 Task: Search one way flight ticket for 2 adults, 2 children, 2 infants in seat in first from Green Bay: Green Bay-austin Straubel International Airport to Laramie: Laramie Regional Airport on 5-3-2023. Choice of flights is American. Number of bags: 2 checked bags. Price is upto 50000. Outbound departure time preference is 22:30.
Action: Mouse moved to (409, 357)
Screenshot: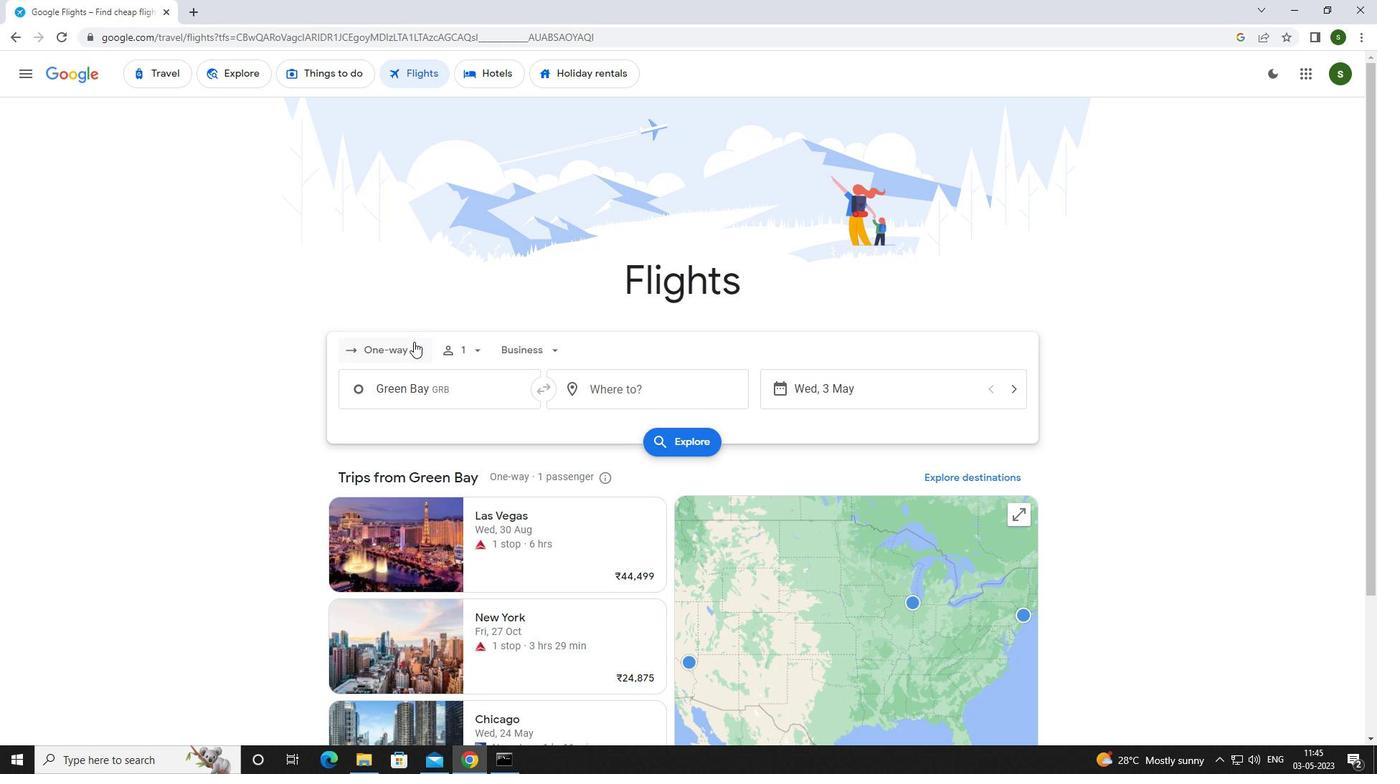 
Action: Mouse pressed left at (409, 357)
Screenshot: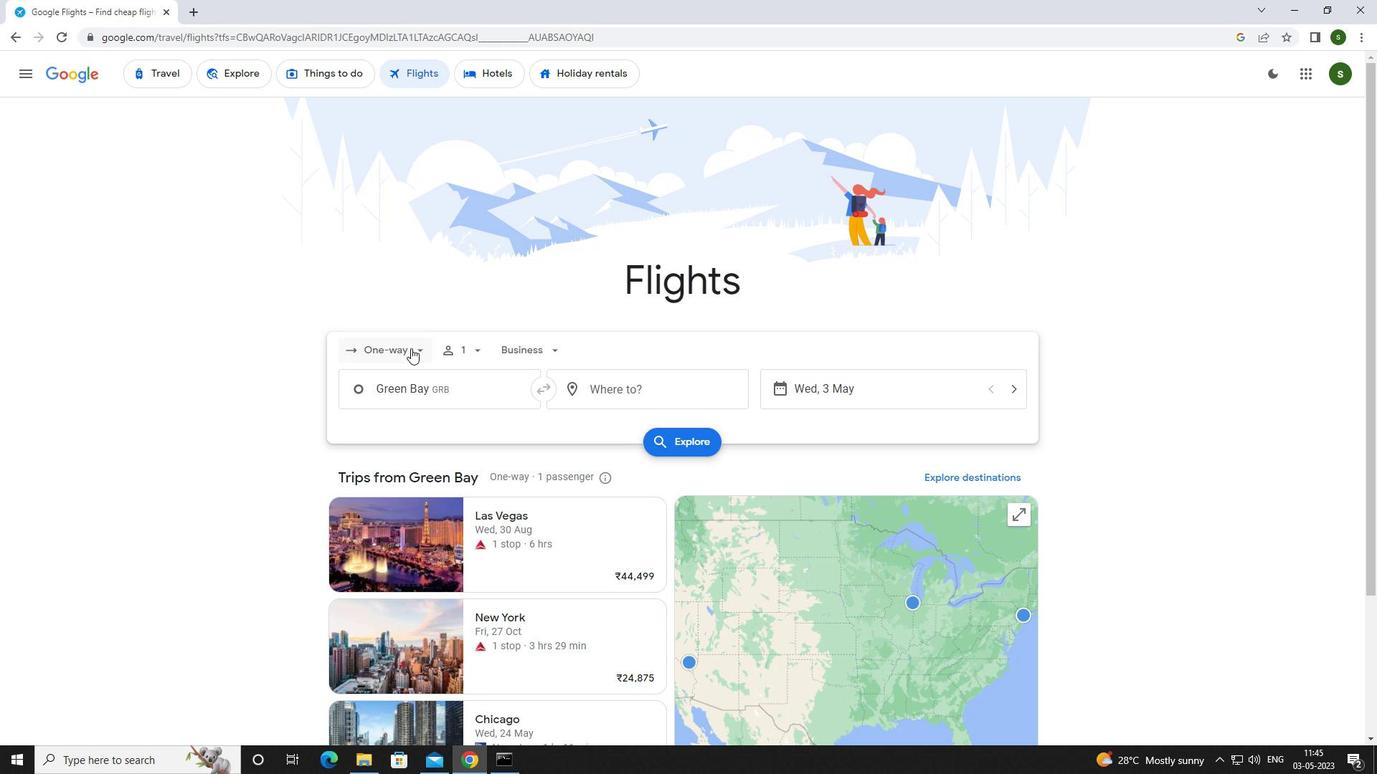 
Action: Mouse moved to (411, 411)
Screenshot: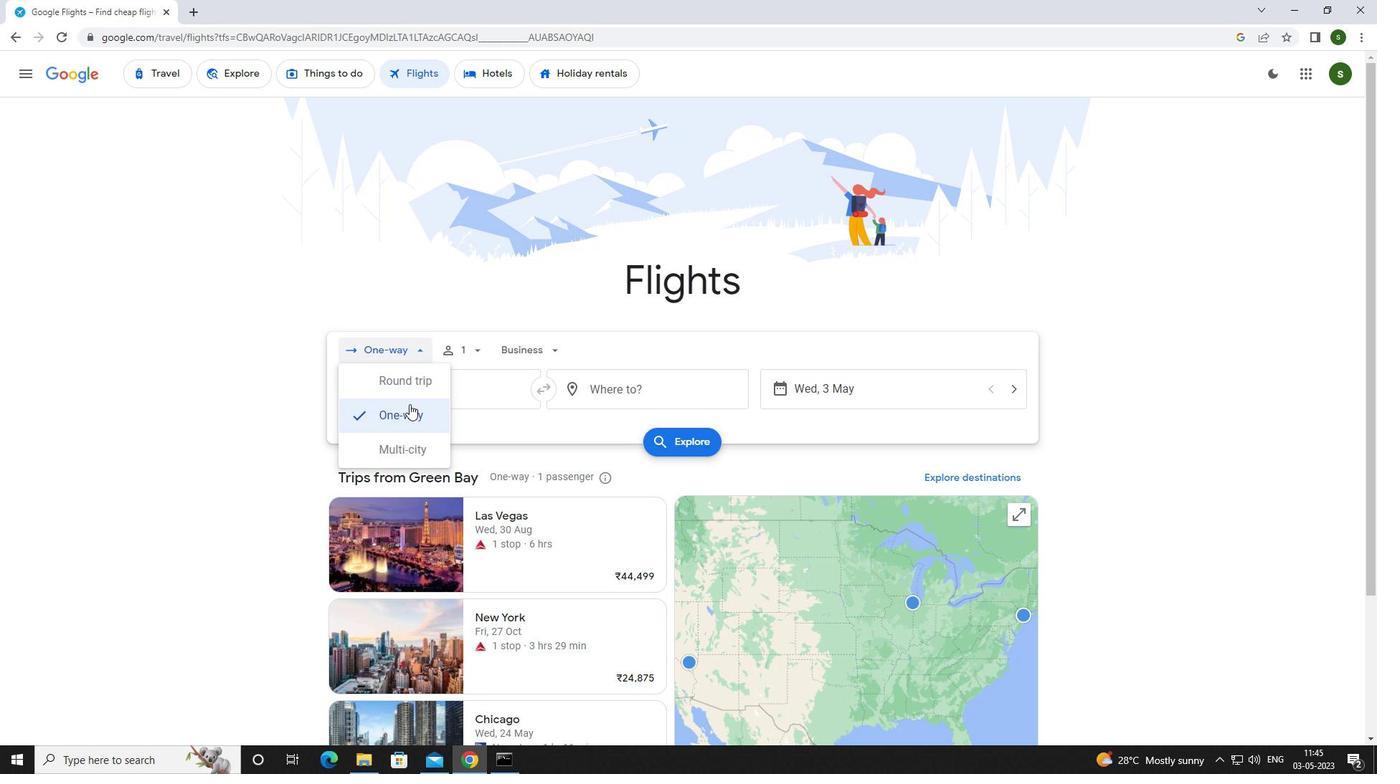 
Action: Mouse pressed left at (411, 411)
Screenshot: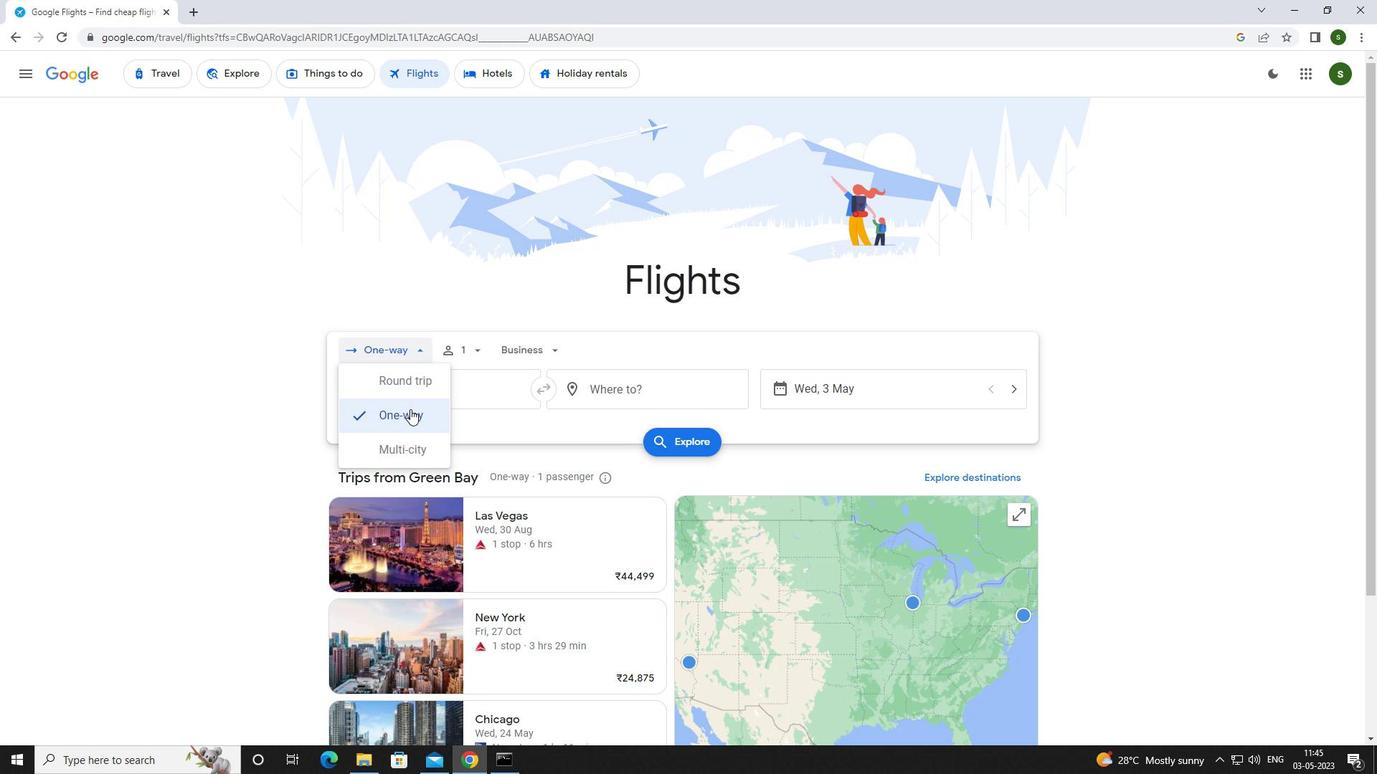 
Action: Mouse moved to (465, 345)
Screenshot: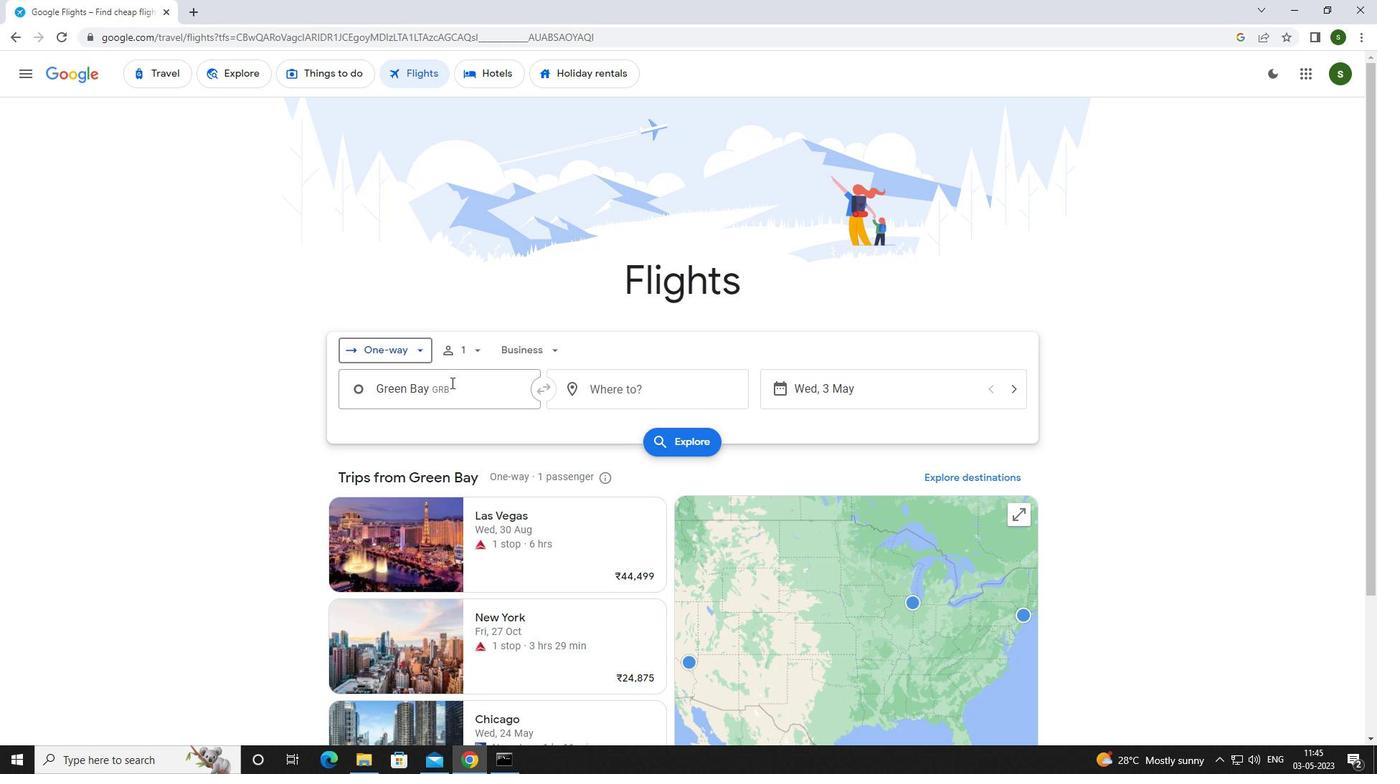 
Action: Mouse pressed left at (465, 345)
Screenshot: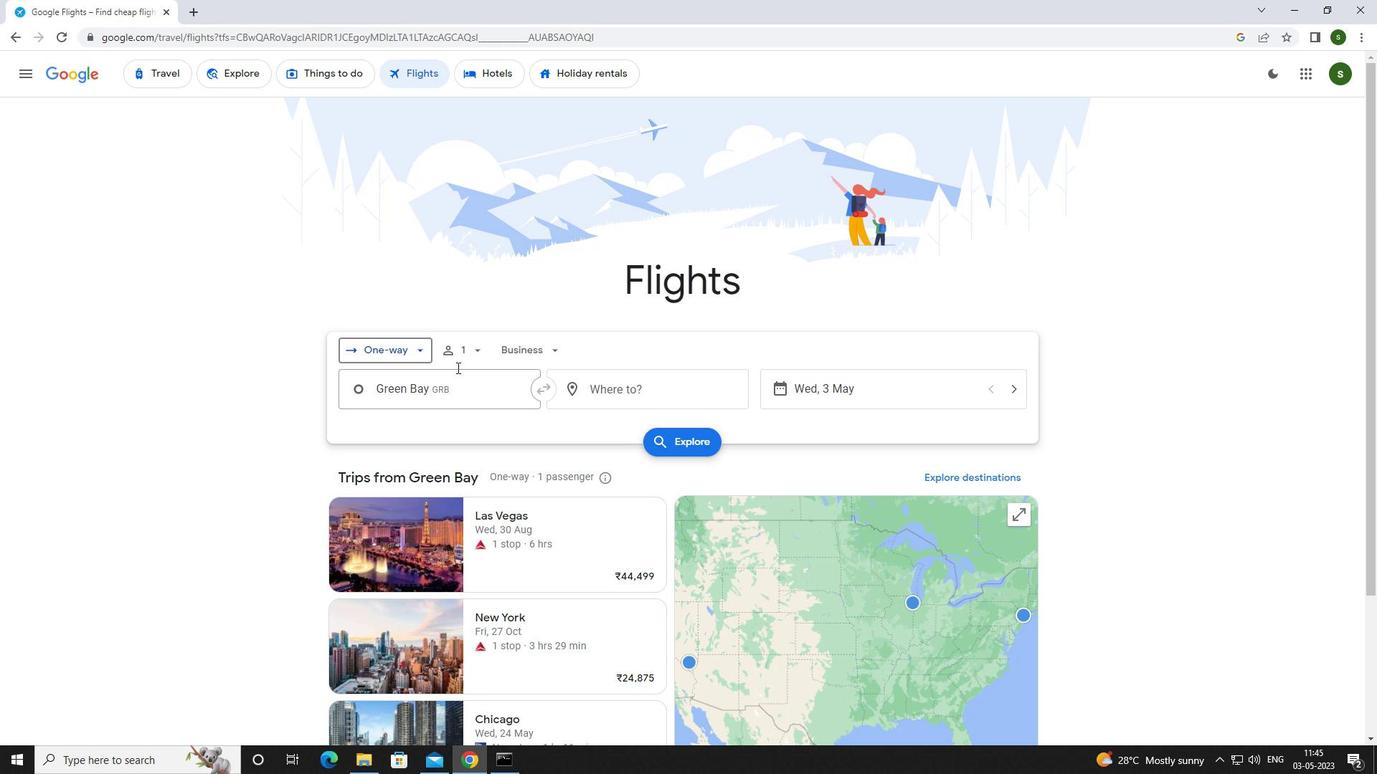 
Action: Mouse moved to (581, 387)
Screenshot: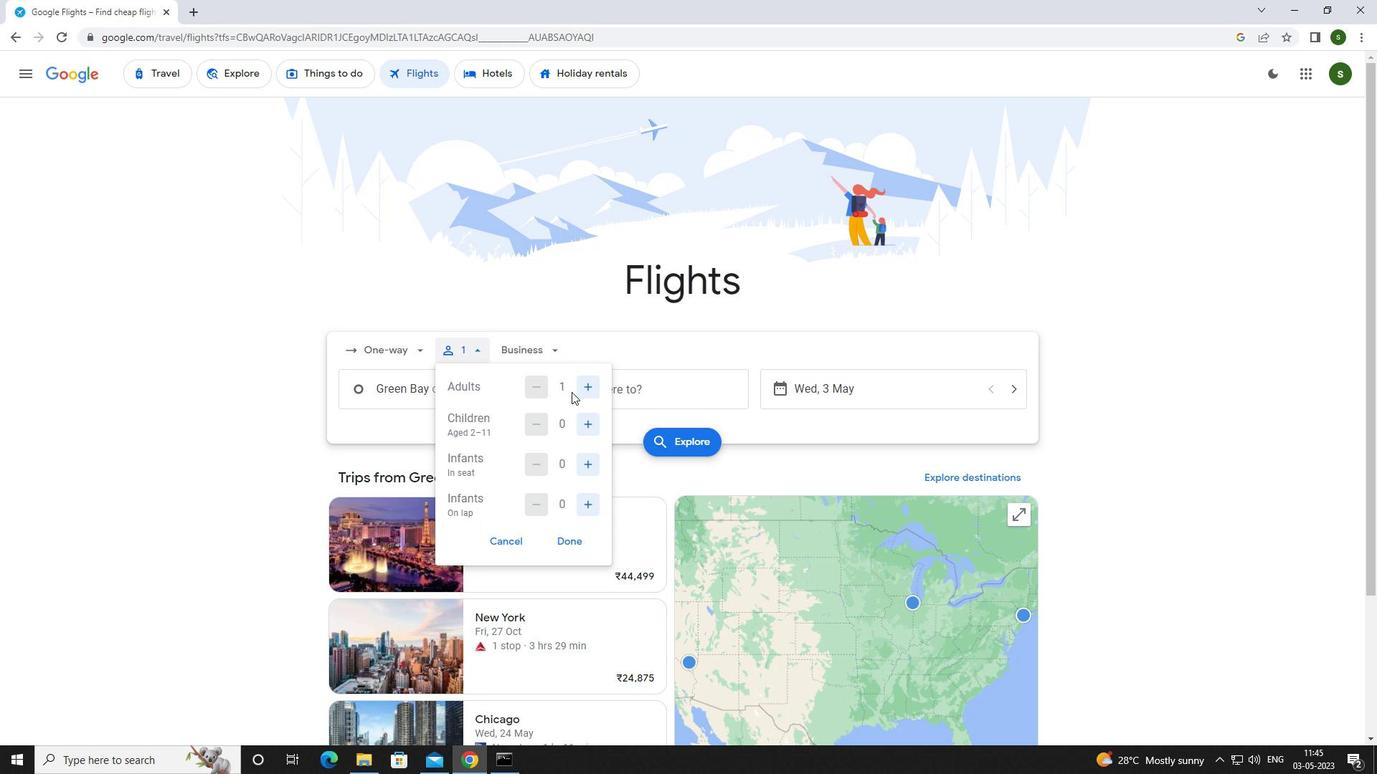 
Action: Mouse pressed left at (581, 387)
Screenshot: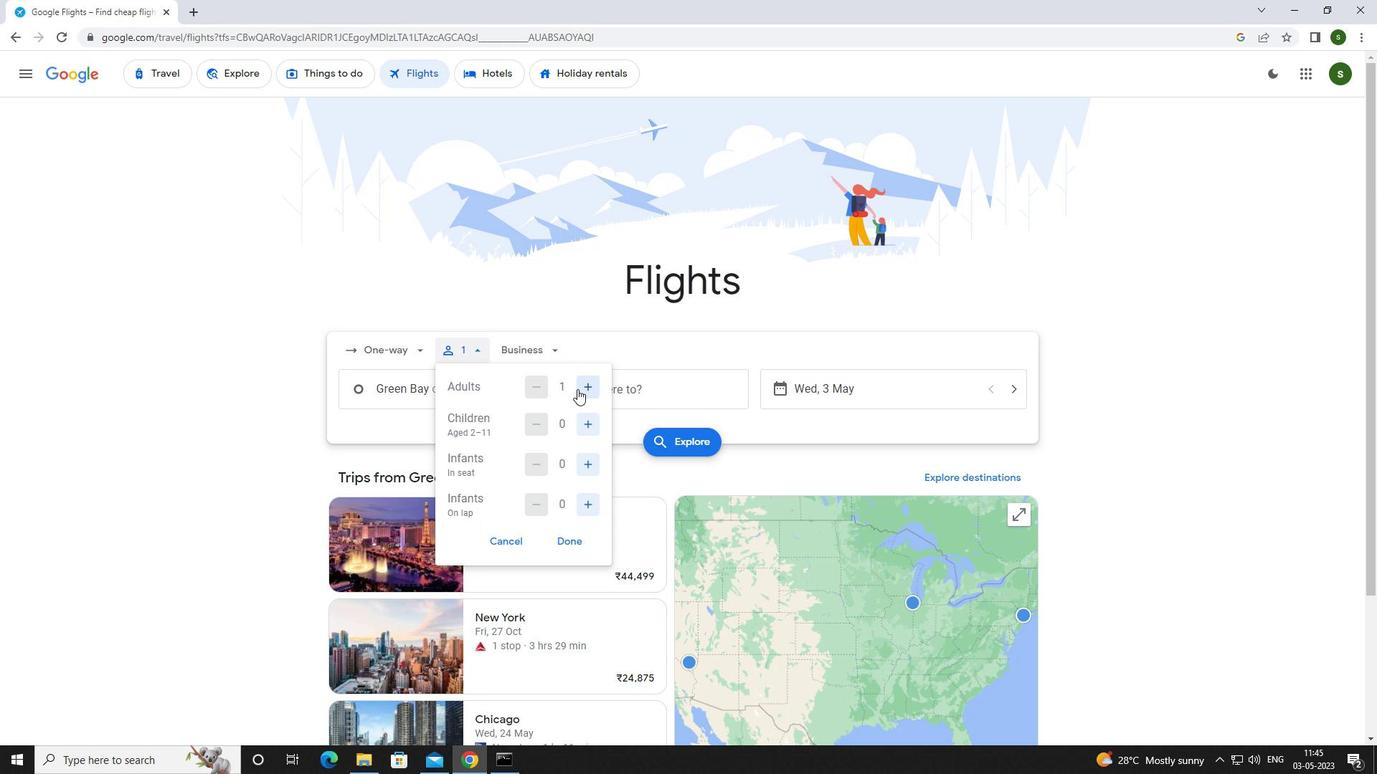 
Action: Mouse moved to (599, 426)
Screenshot: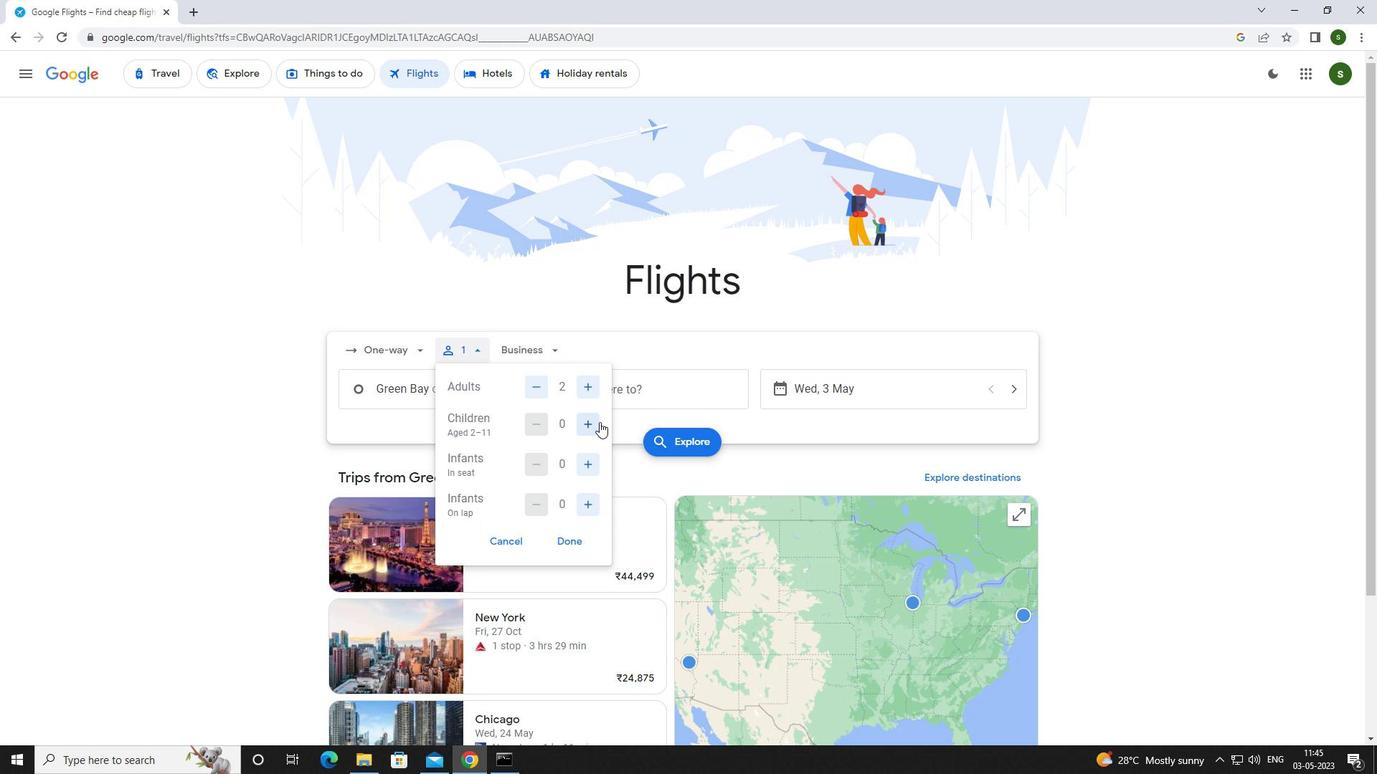 
Action: Mouse pressed left at (599, 426)
Screenshot: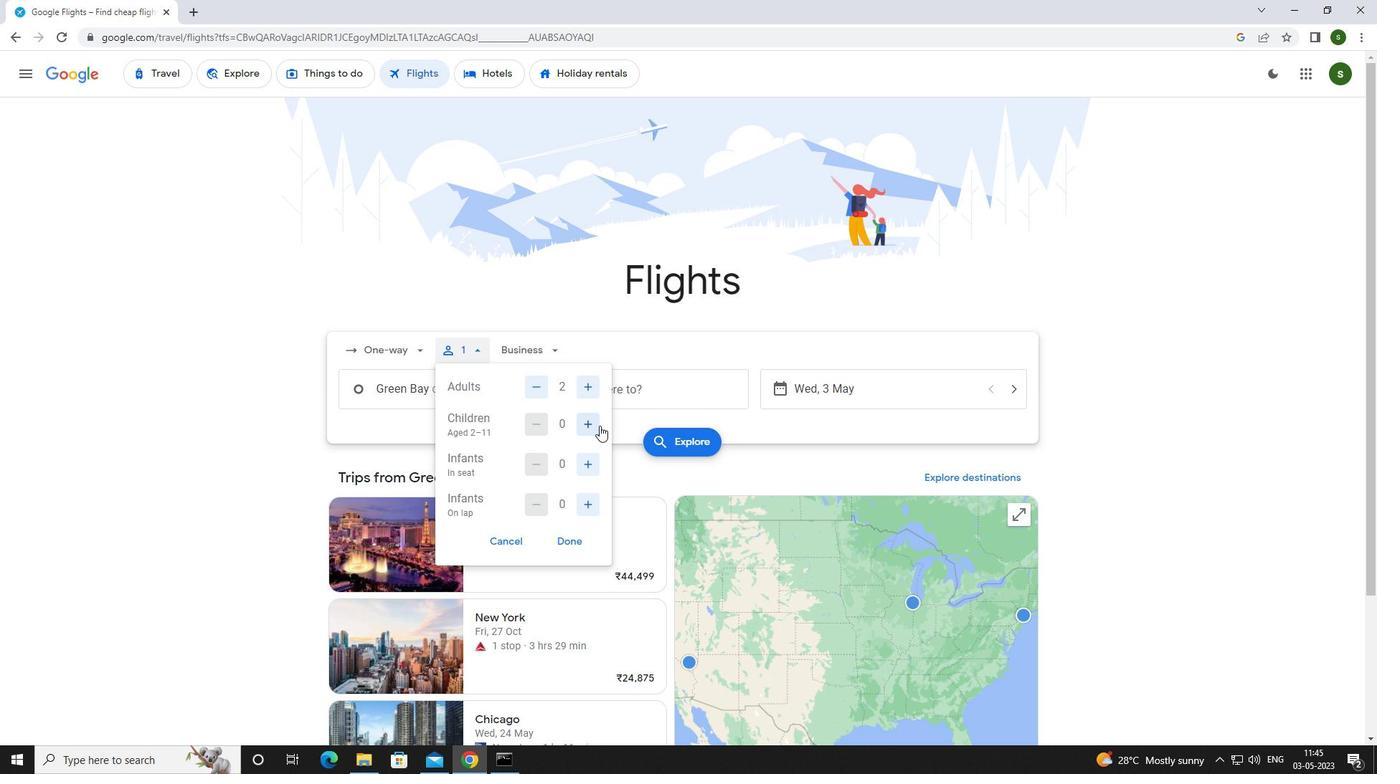 
Action: Mouse pressed left at (599, 426)
Screenshot: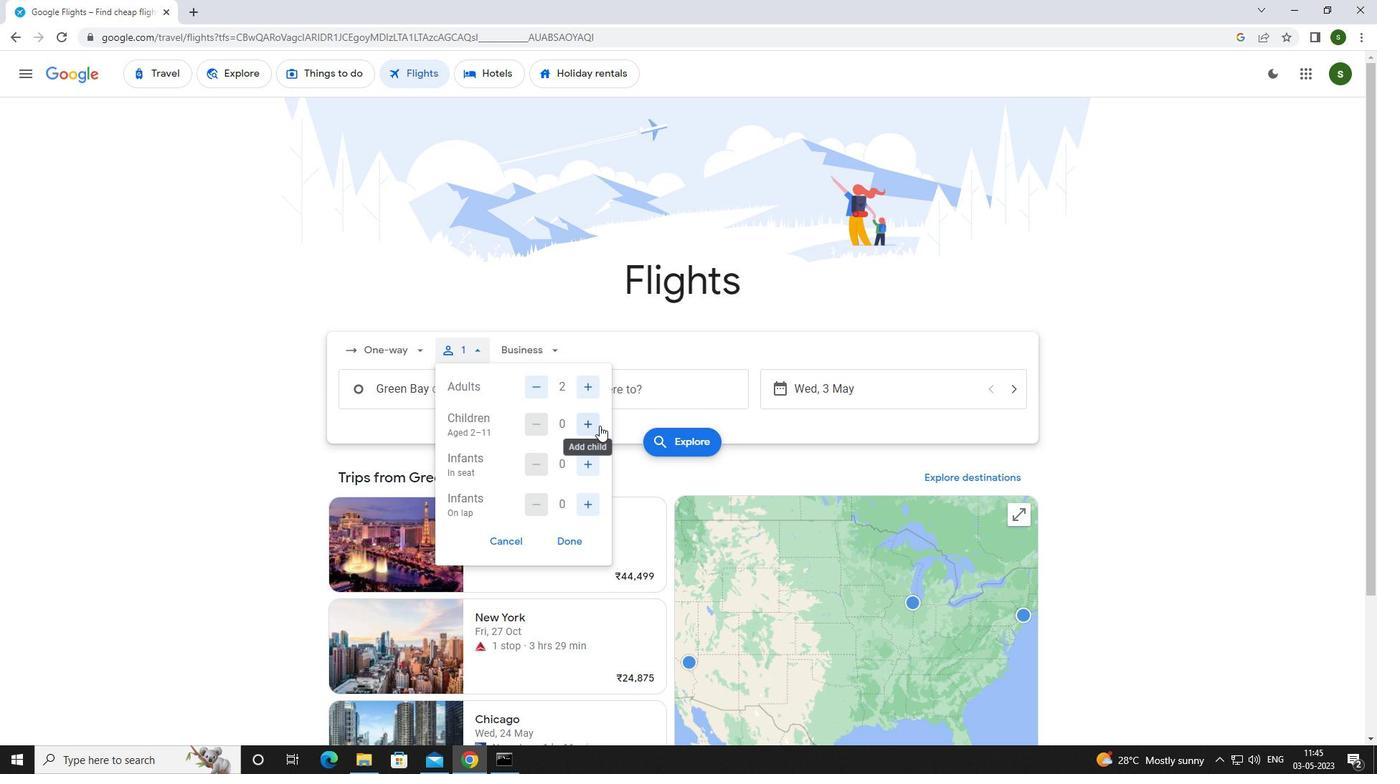 
Action: Mouse moved to (592, 459)
Screenshot: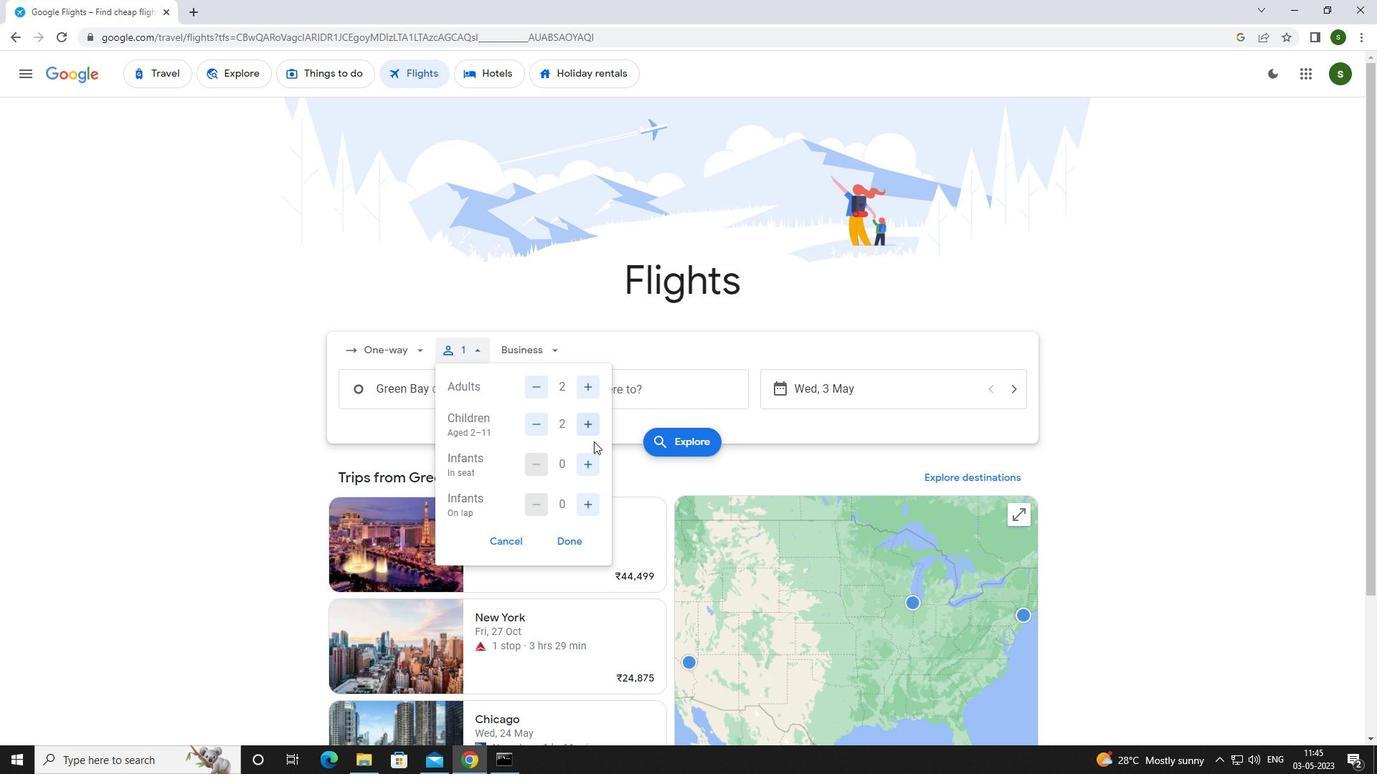
Action: Mouse pressed left at (592, 459)
Screenshot: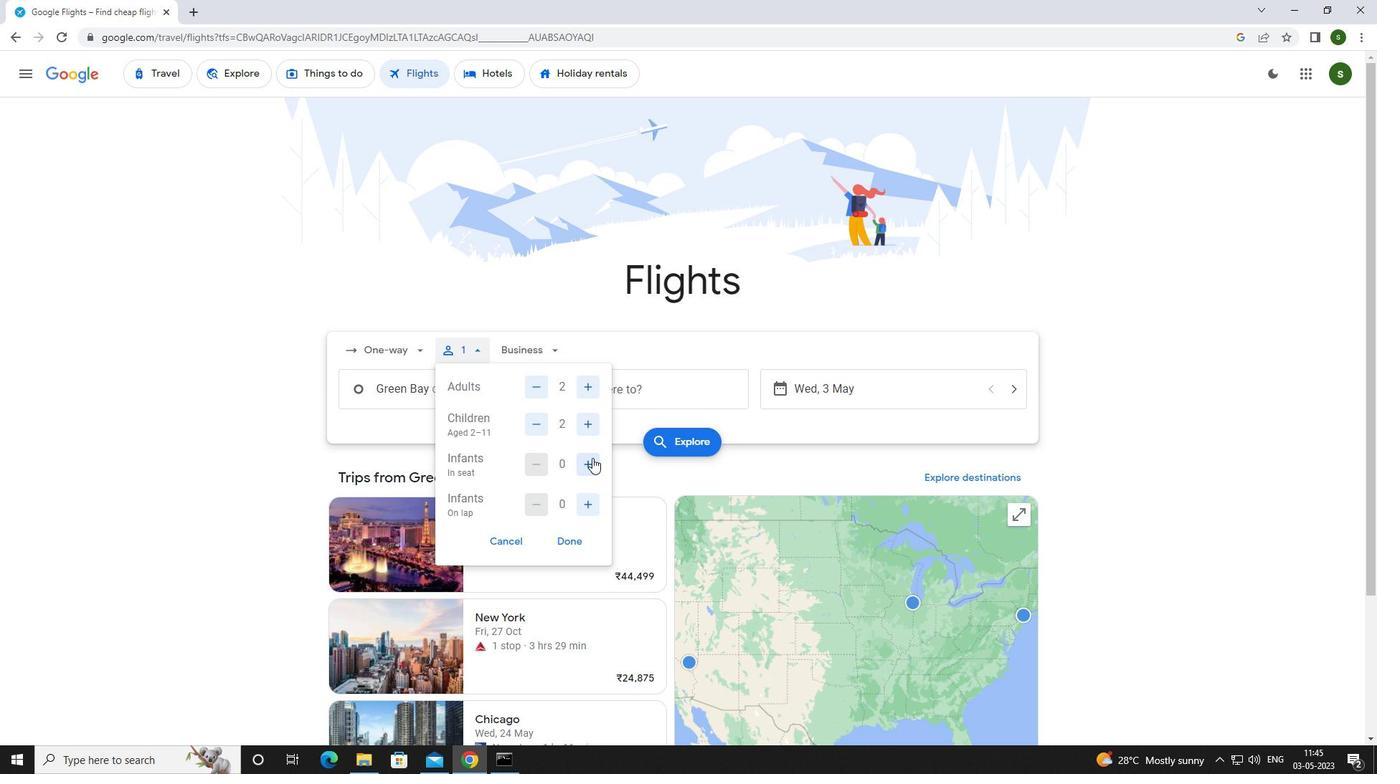 
Action: Mouse pressed left at (592, 459)
Screenshot: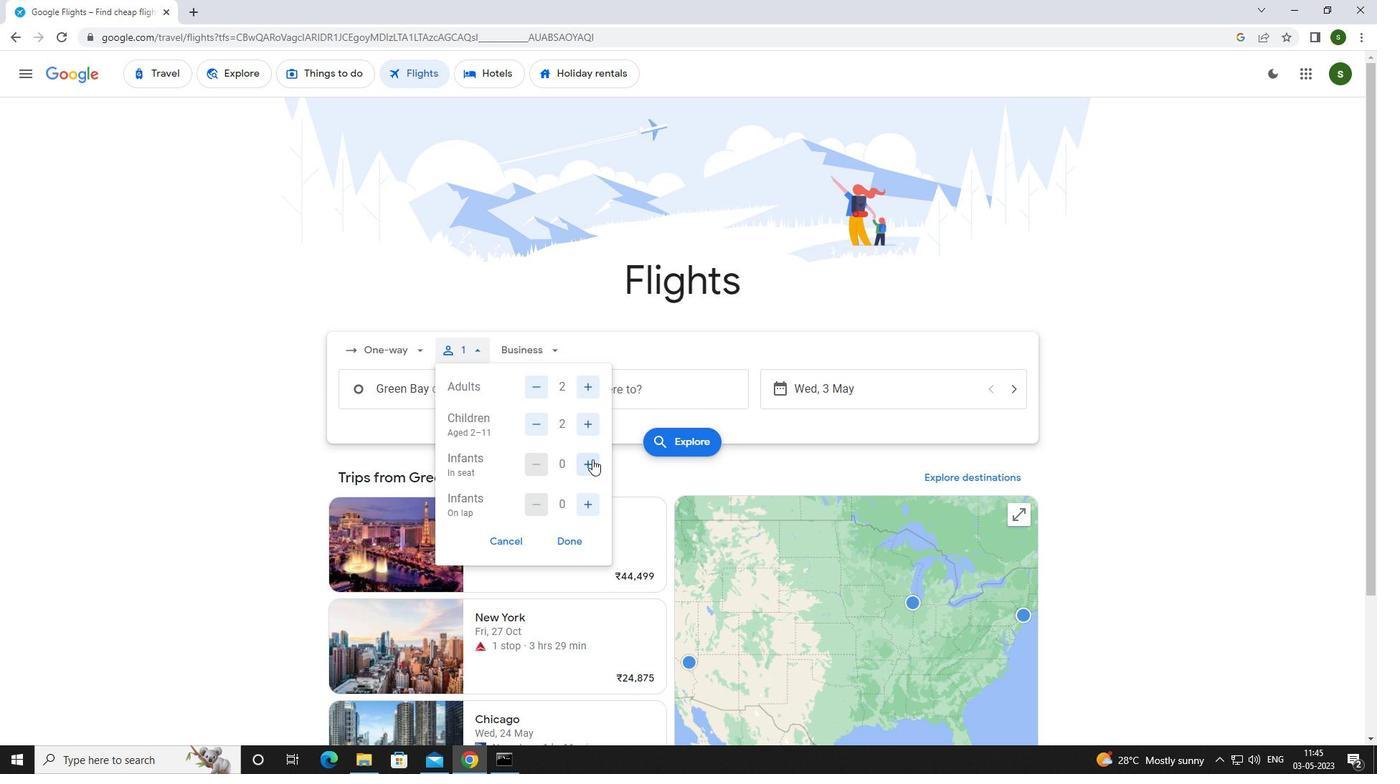 
Action: Mouse moved to (586, 491)
Screenshot: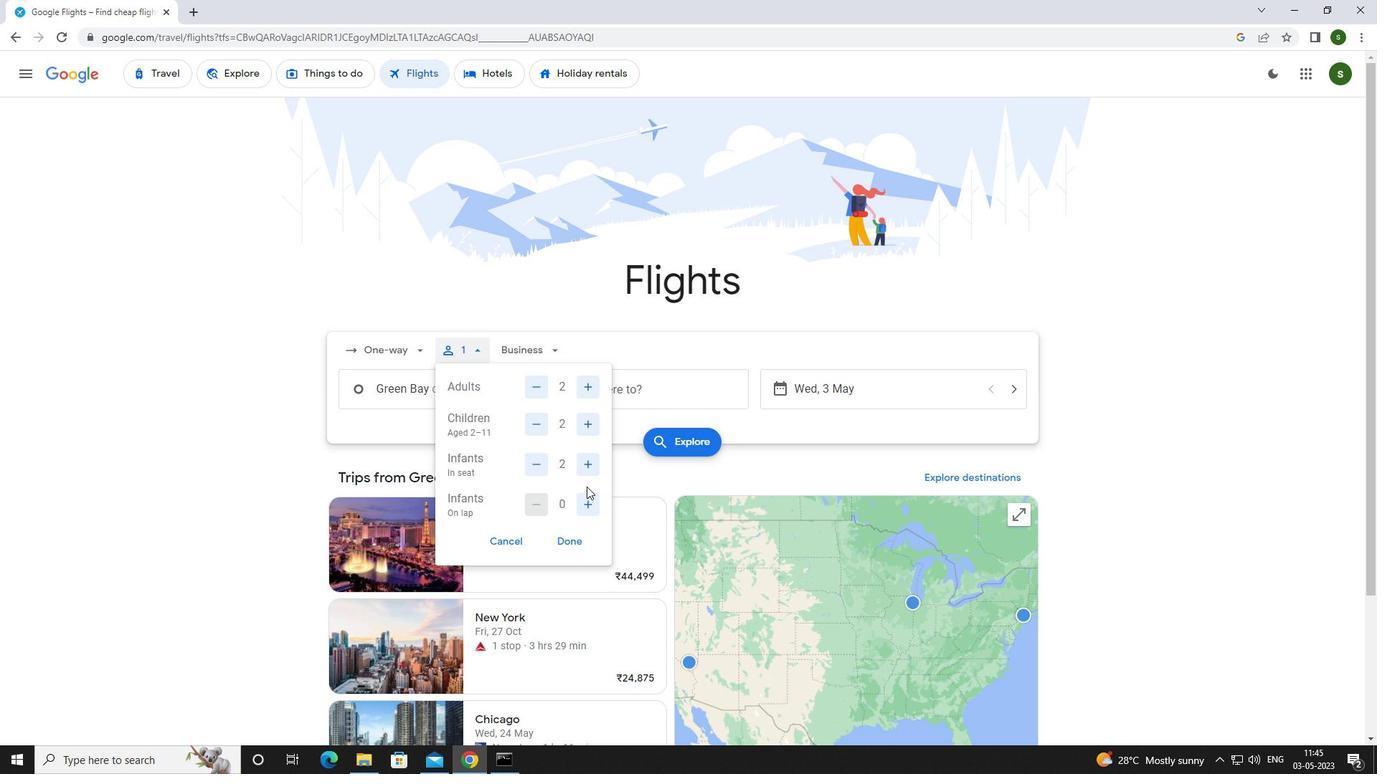 
Action: Mouse pressed left at (586, 491)
Screenshot: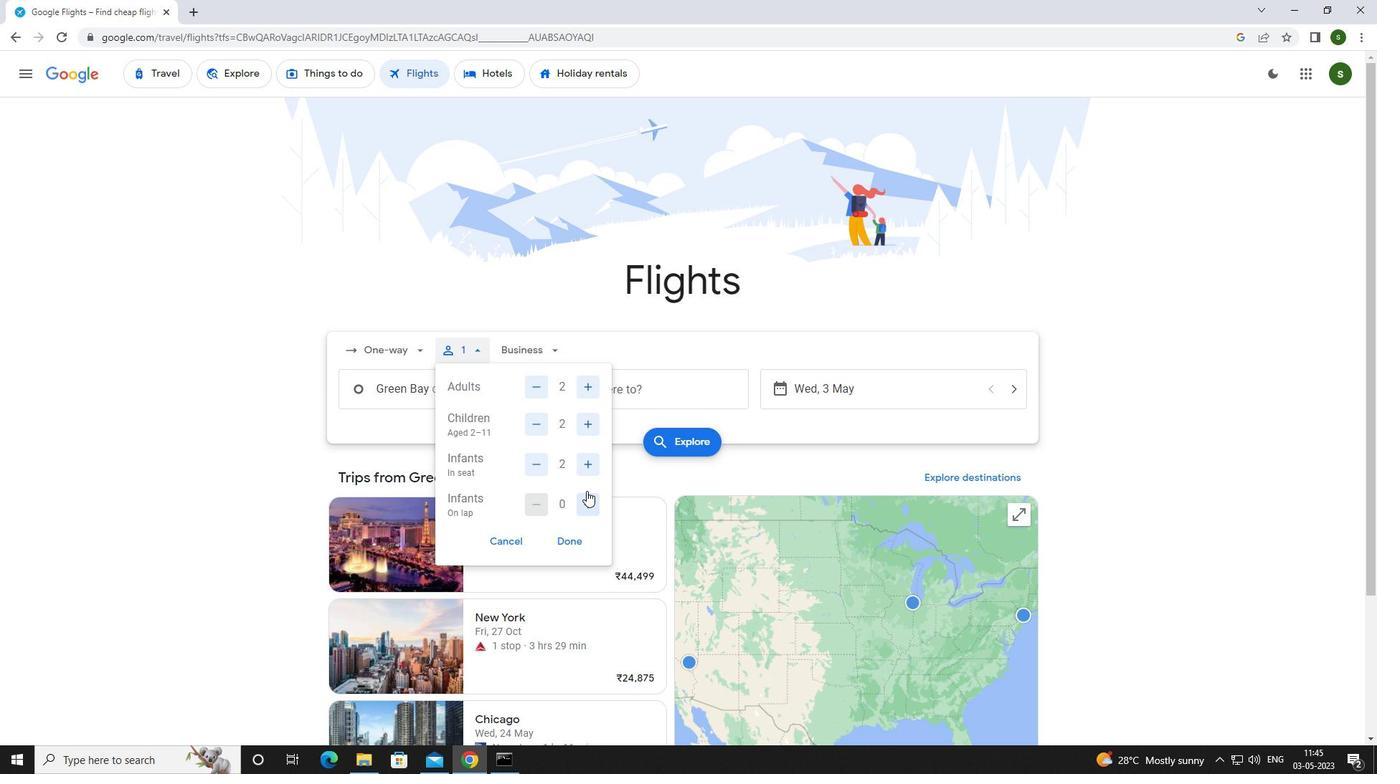 
Action: Mouse moved to (540, 502)
Screenshot: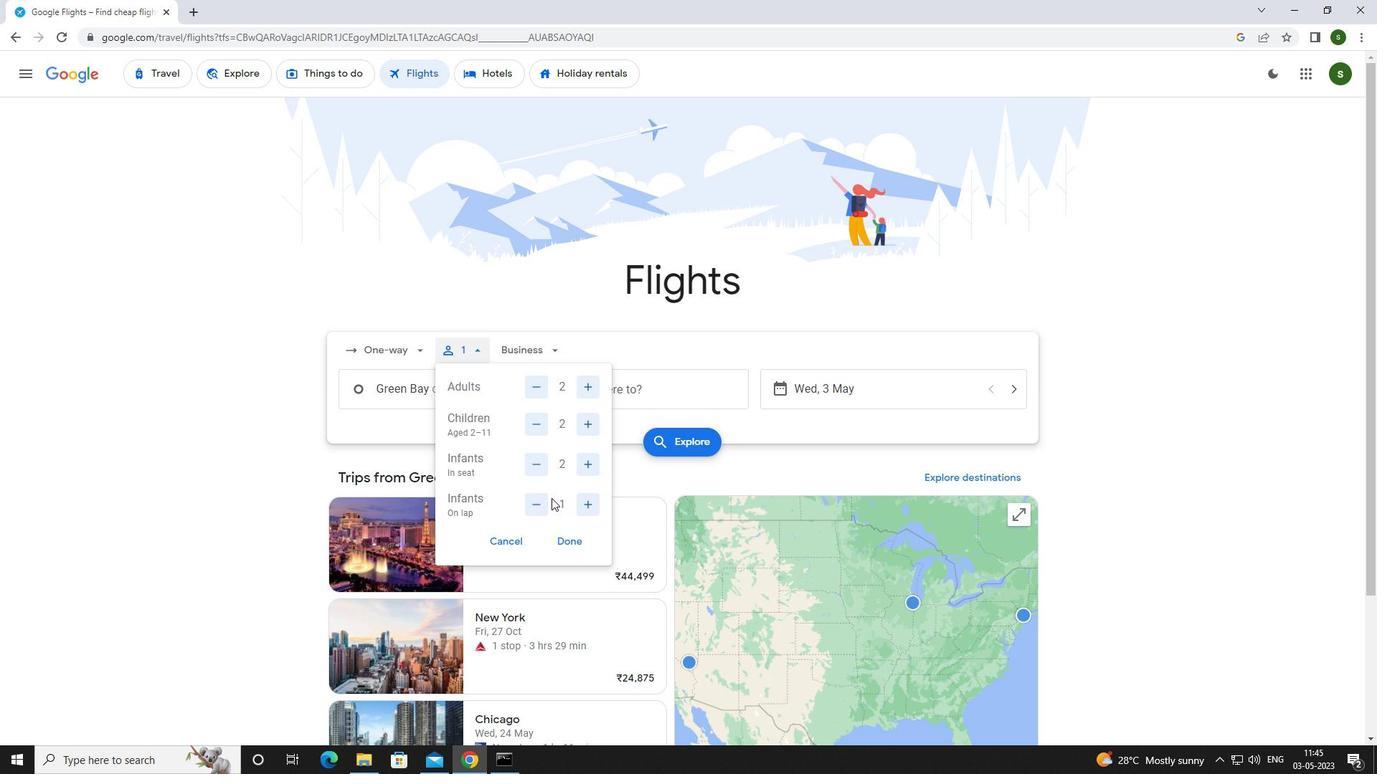 
Action: Mouse pressed left at (540, 502)
Screenshot: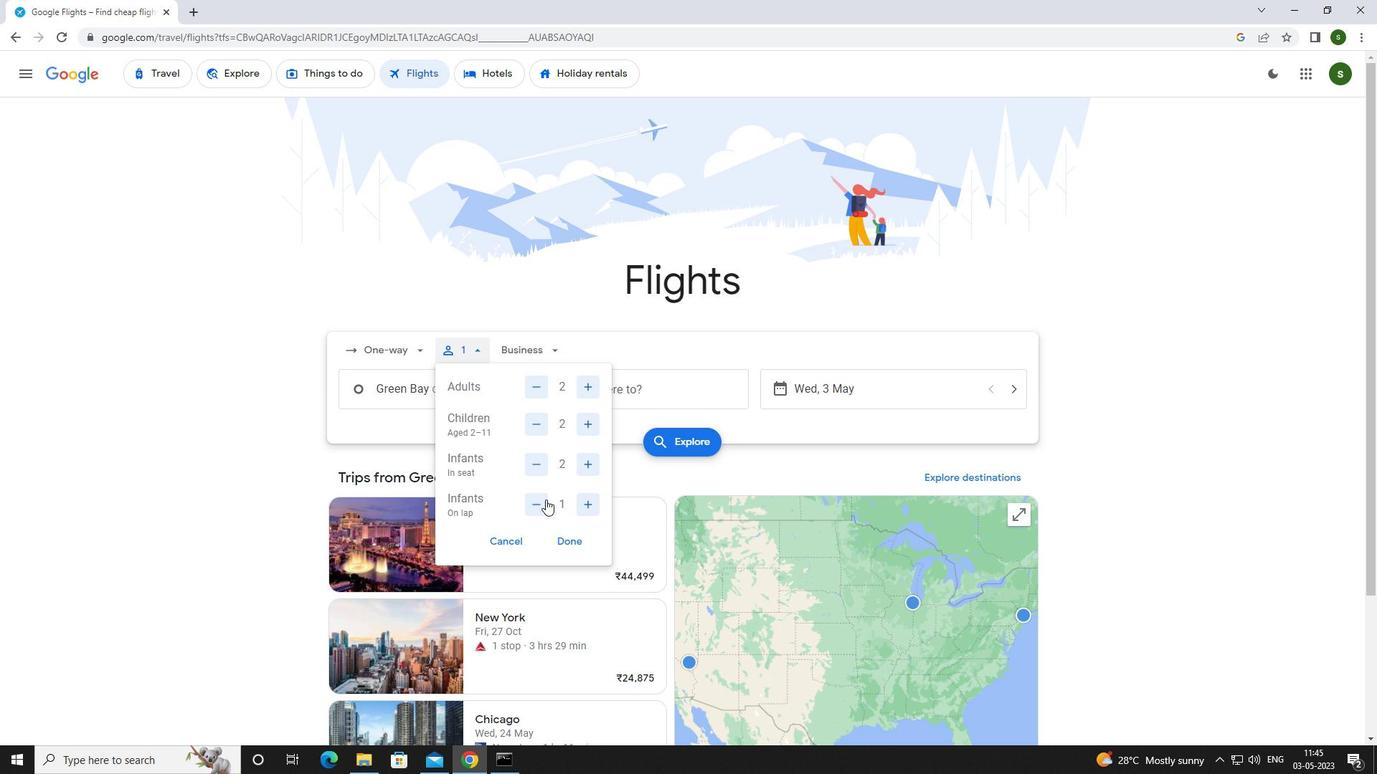 
Action: Mouse moved to (555, 350)
Screenshot: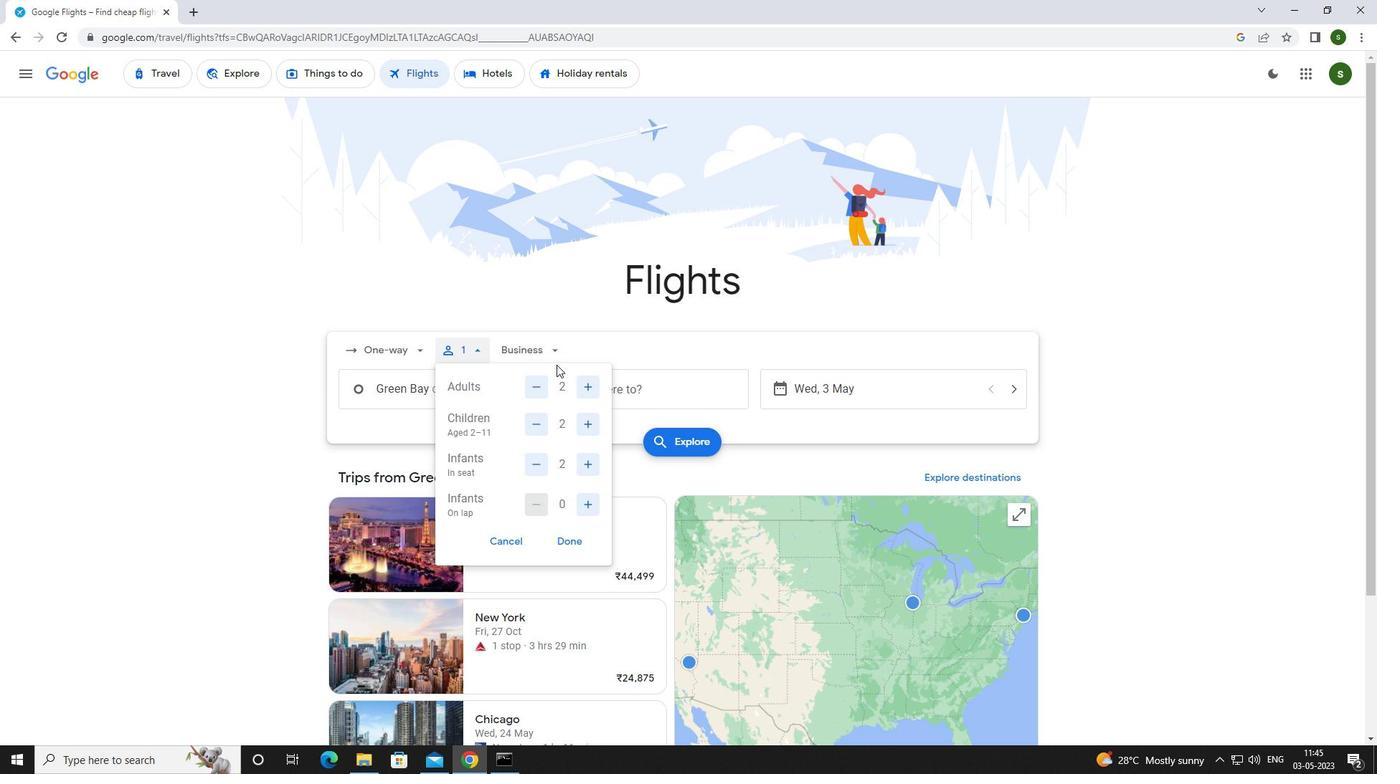 
Action: Mouse pressed left at (555, 350)
Screenshot: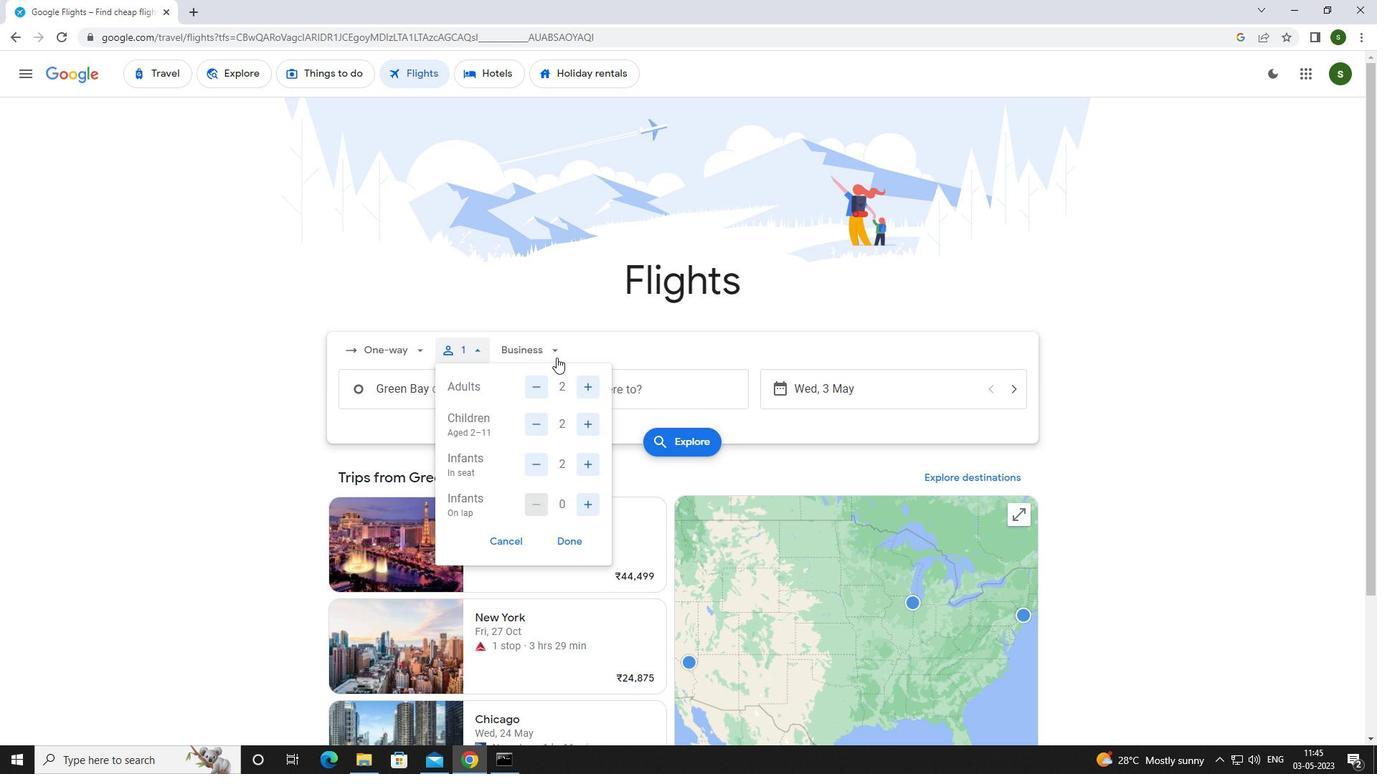 
Action: Mouse moved to (581, 477)
Screenshot: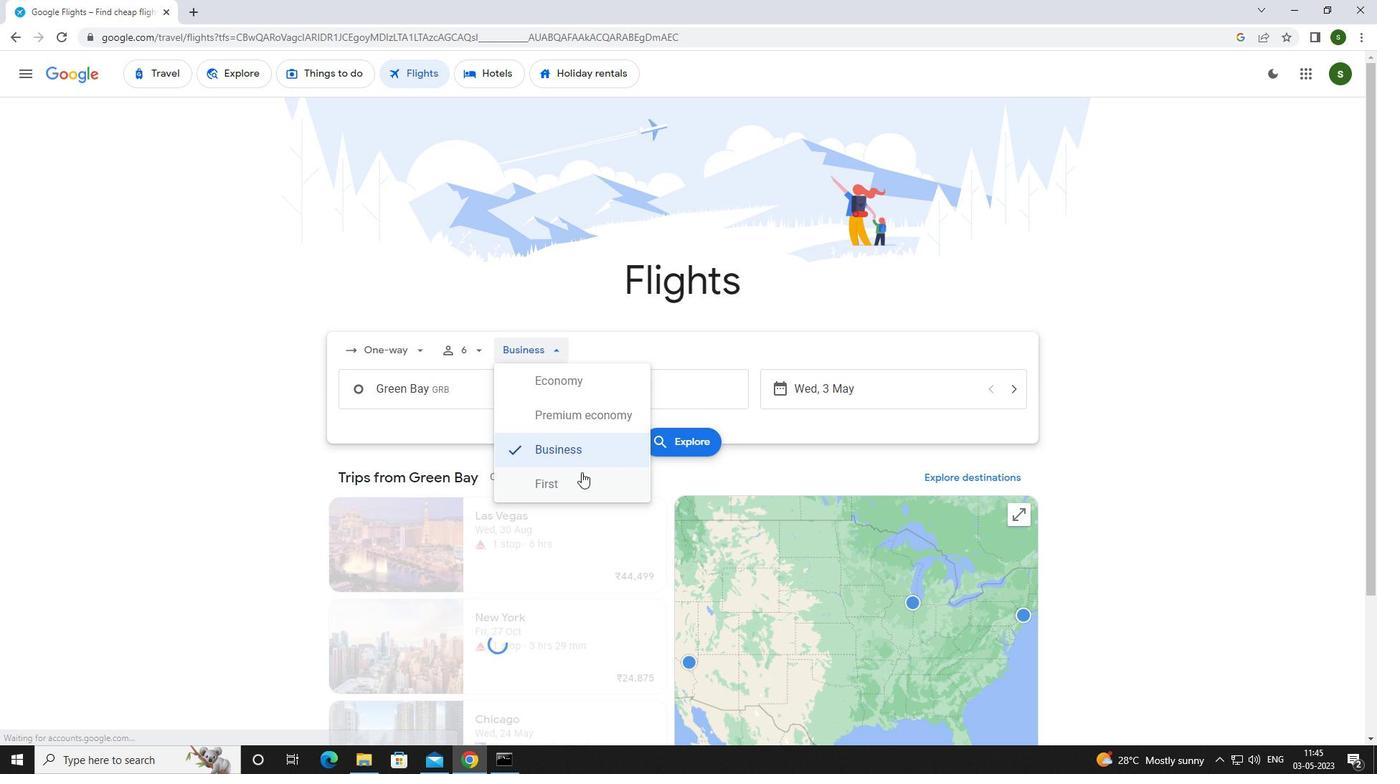 
Action: Mouse pressed left at (581, 477)
Screenshot: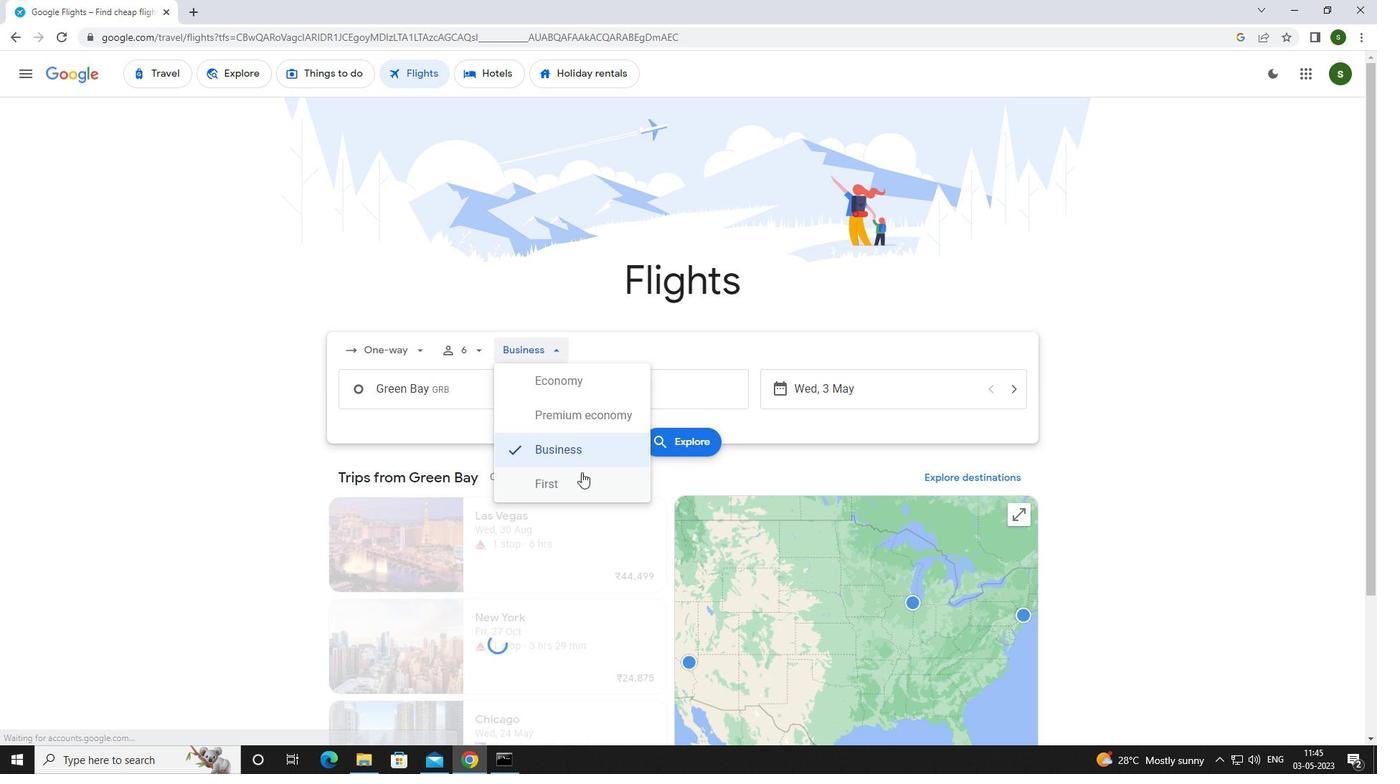 
Action: Mouse moved to (479, 394)
Screenshot: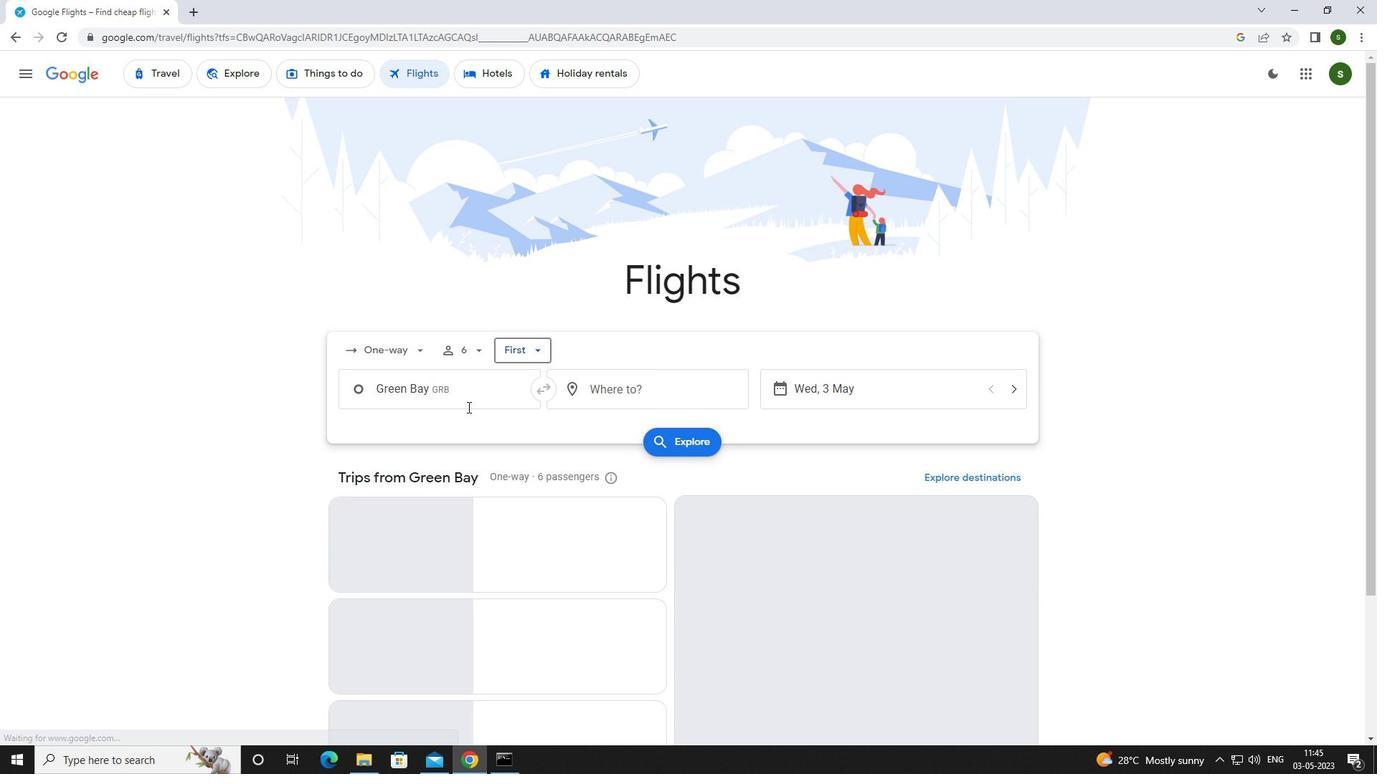
Action: Mouse pressed left at (479, 394)
Screenshot: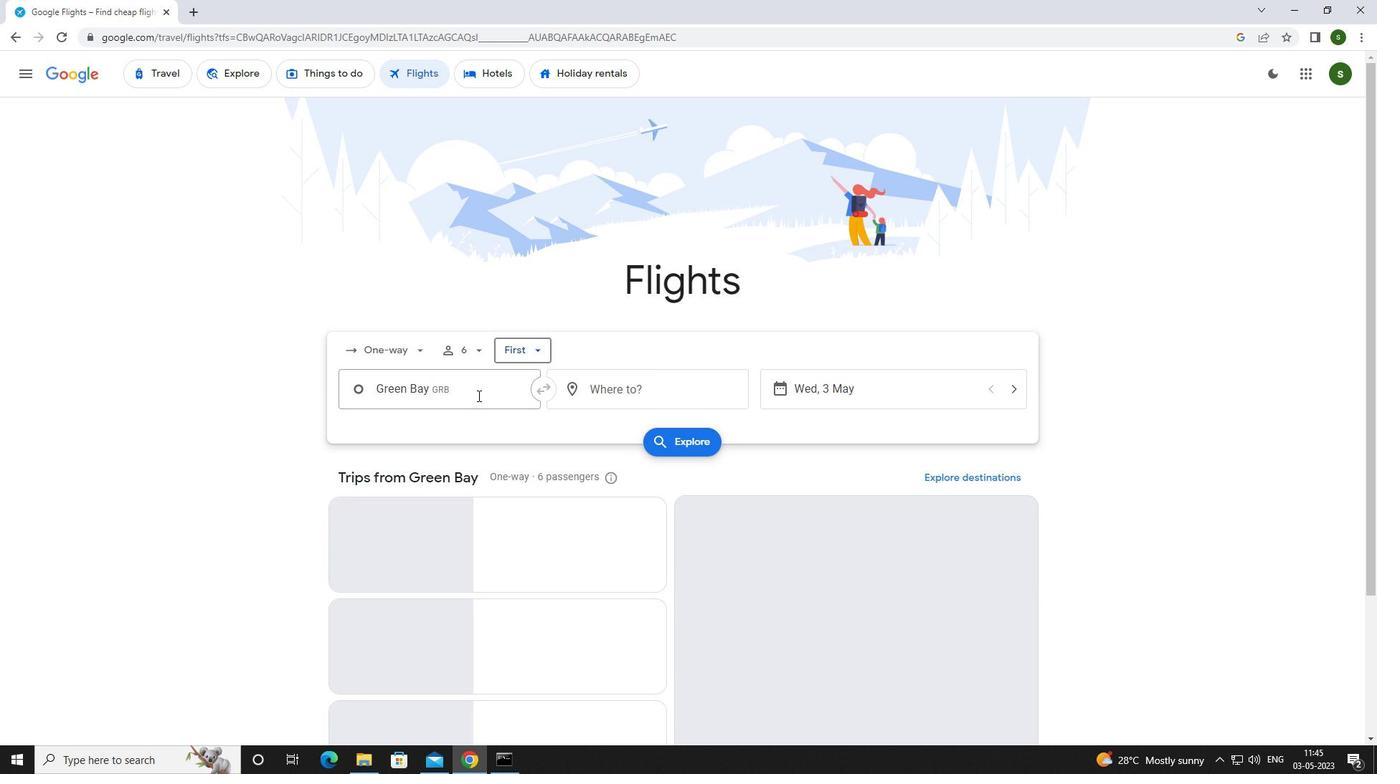 
Action: Key pressed <Key.caps_lock>g<Key.caps_lock>reen<Key.space><Key.caps_lock>b<Key.caps_lock>ay
Screenshot: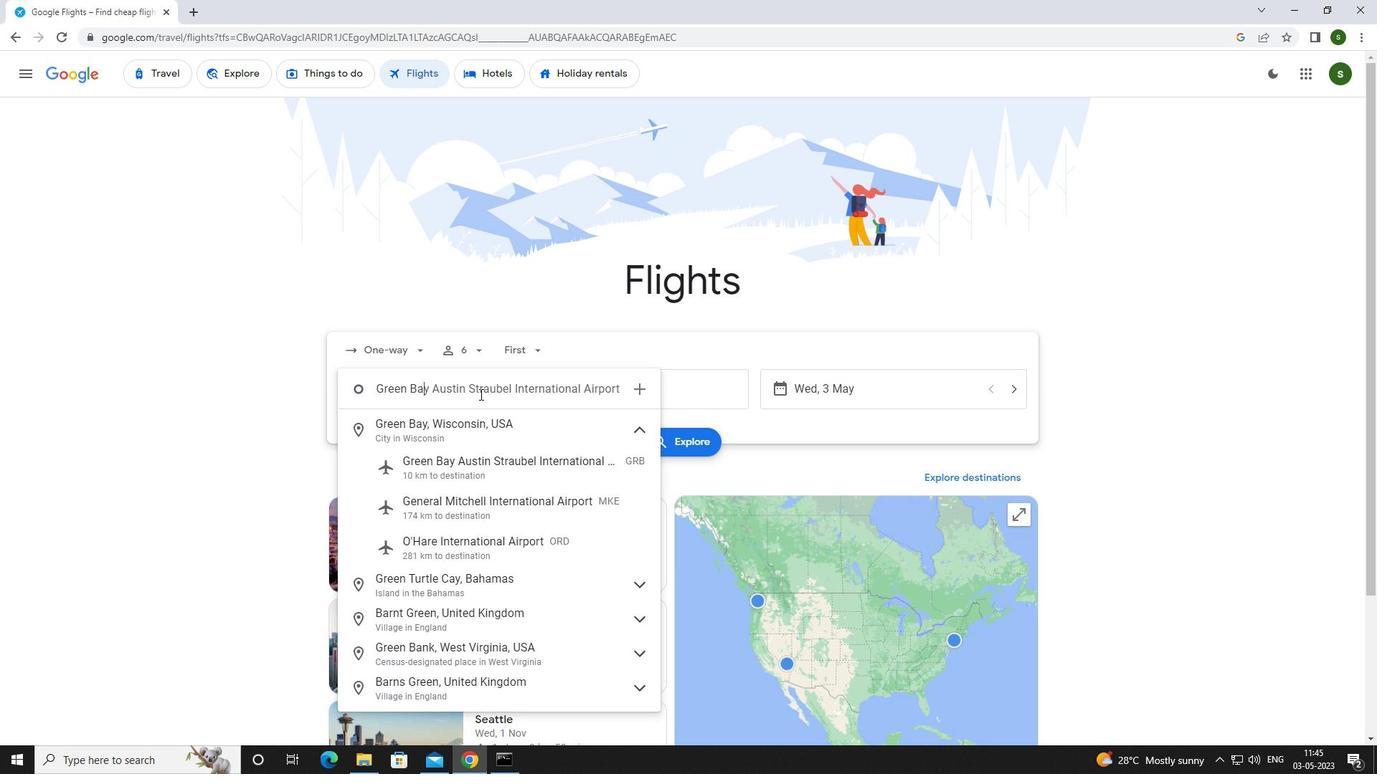 
Action: Mouse moved to (489, 462)
Screenshot: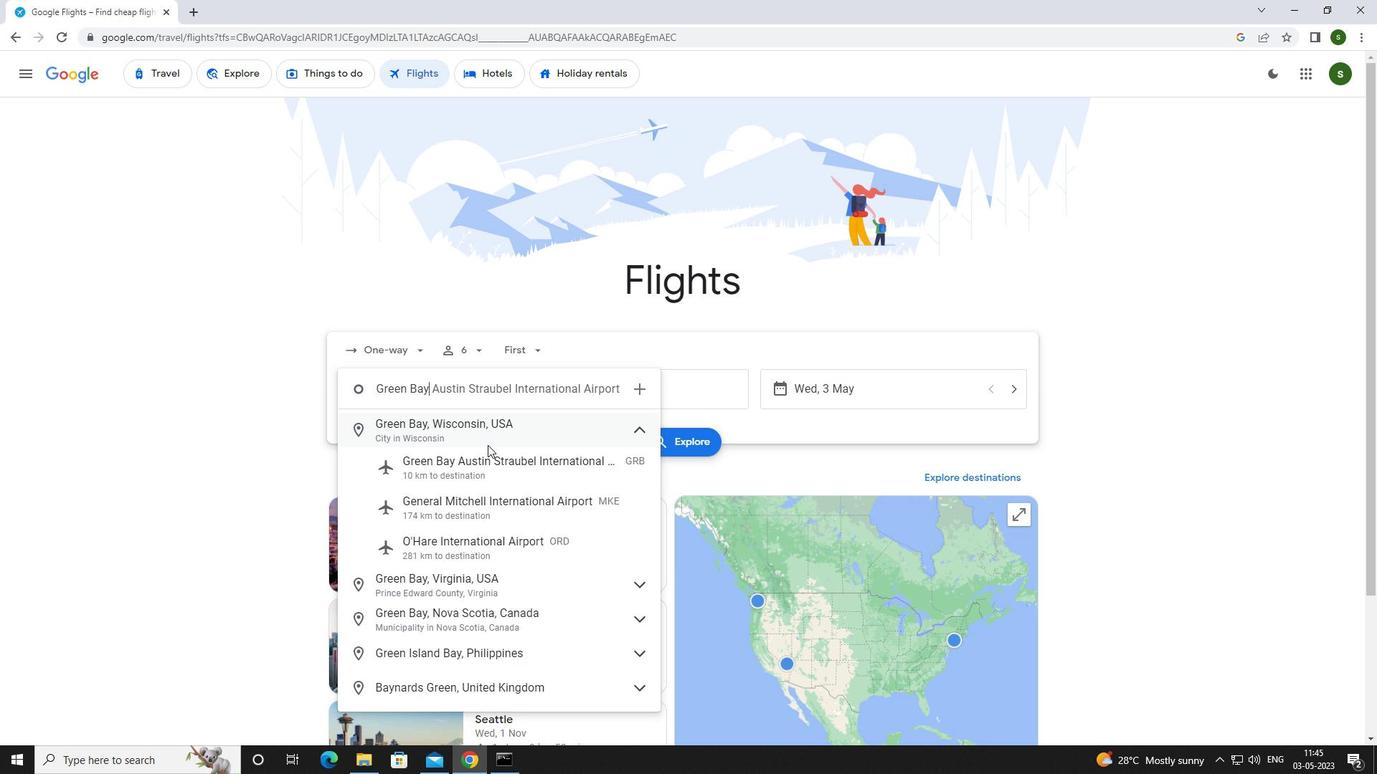 
Action: Mouse pressed left at (489, 462)
Screenshot: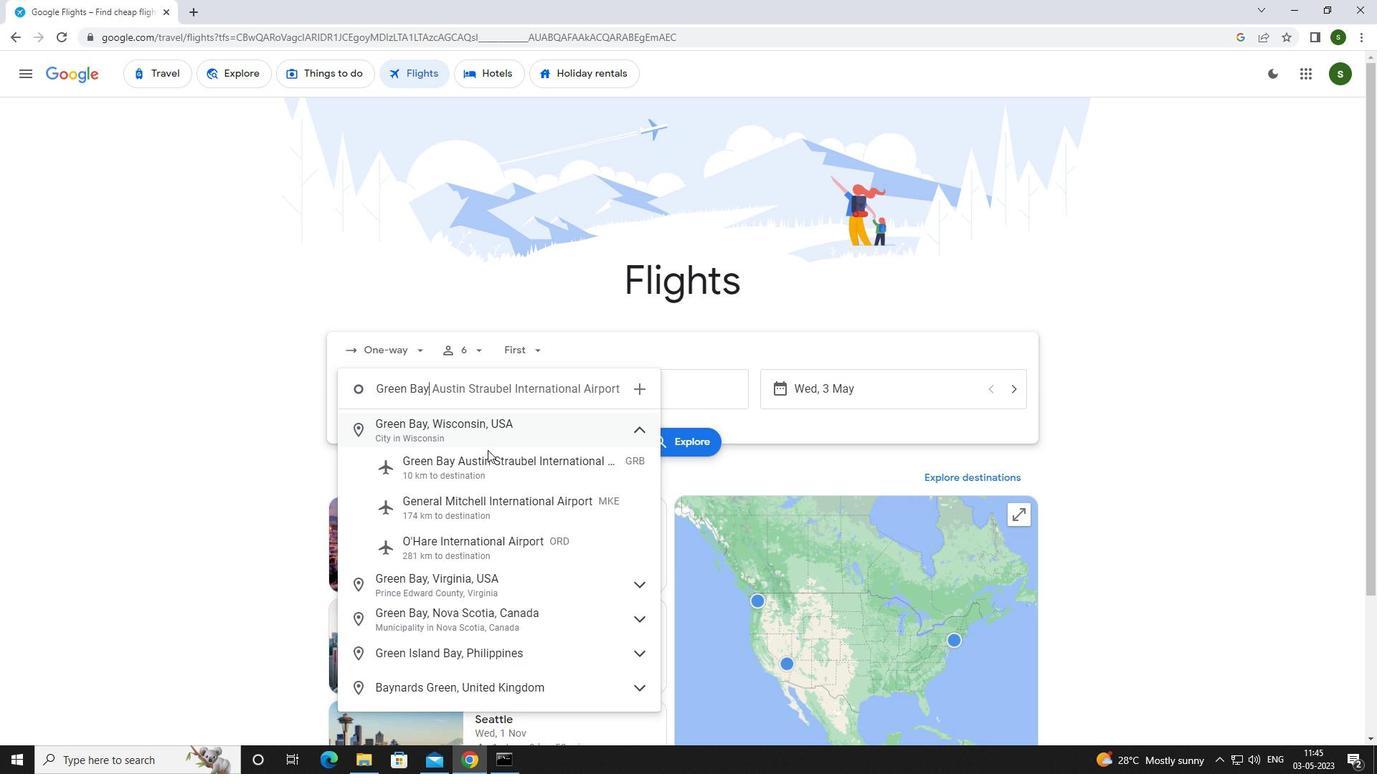 
Action: Mouse moved to (628, 394)
Screenshot: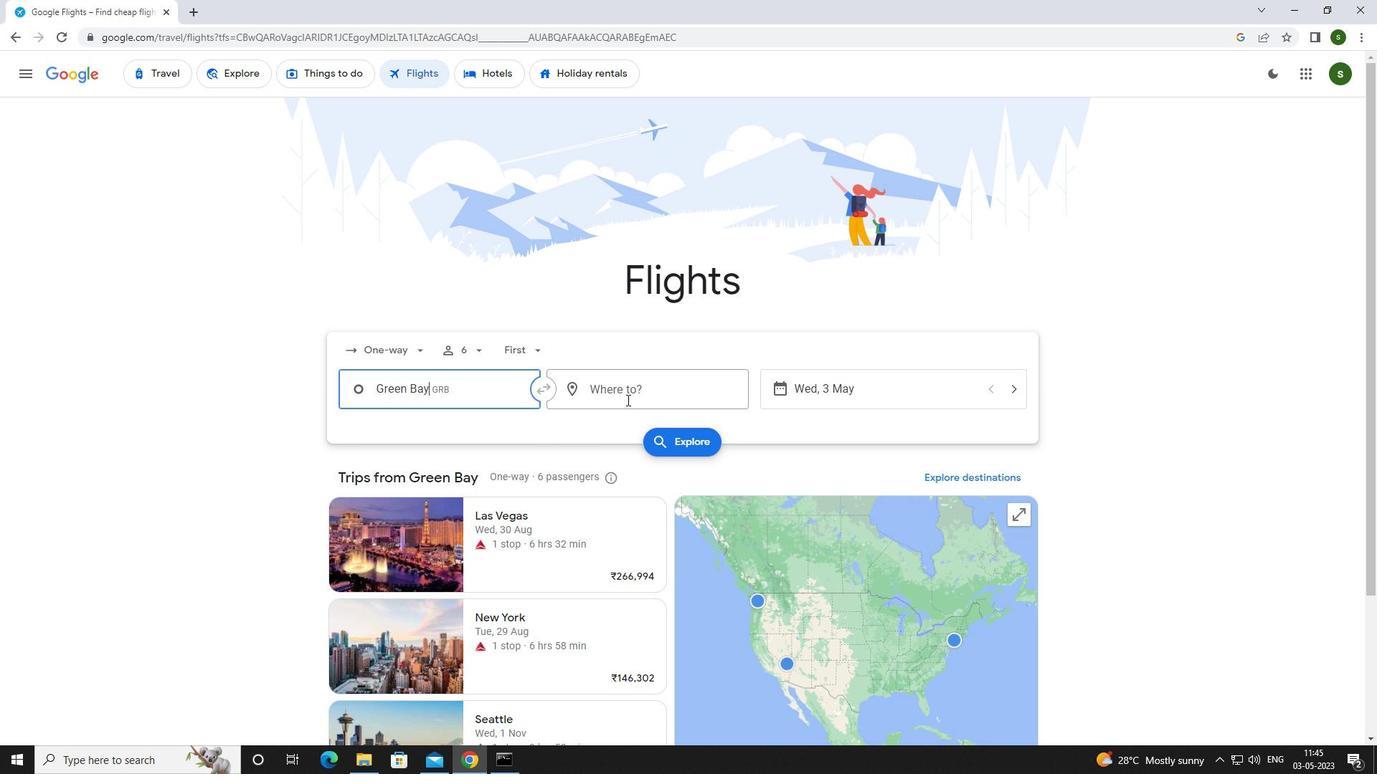 
Action: Mouse pressed left at (628, 394)
Screenshot: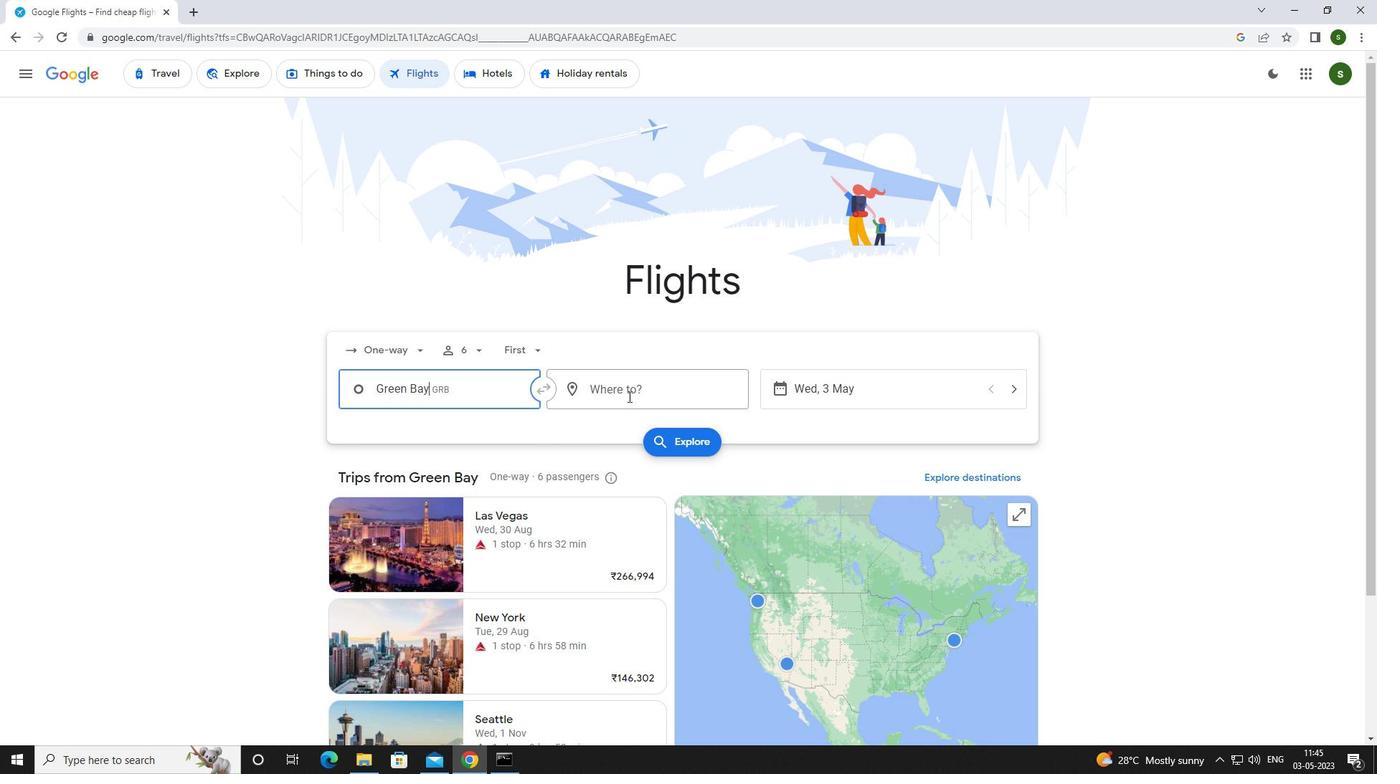 
Action: Key pressed <Key.caps_lock>l<Key.caps_lock>aramie
Screenshot: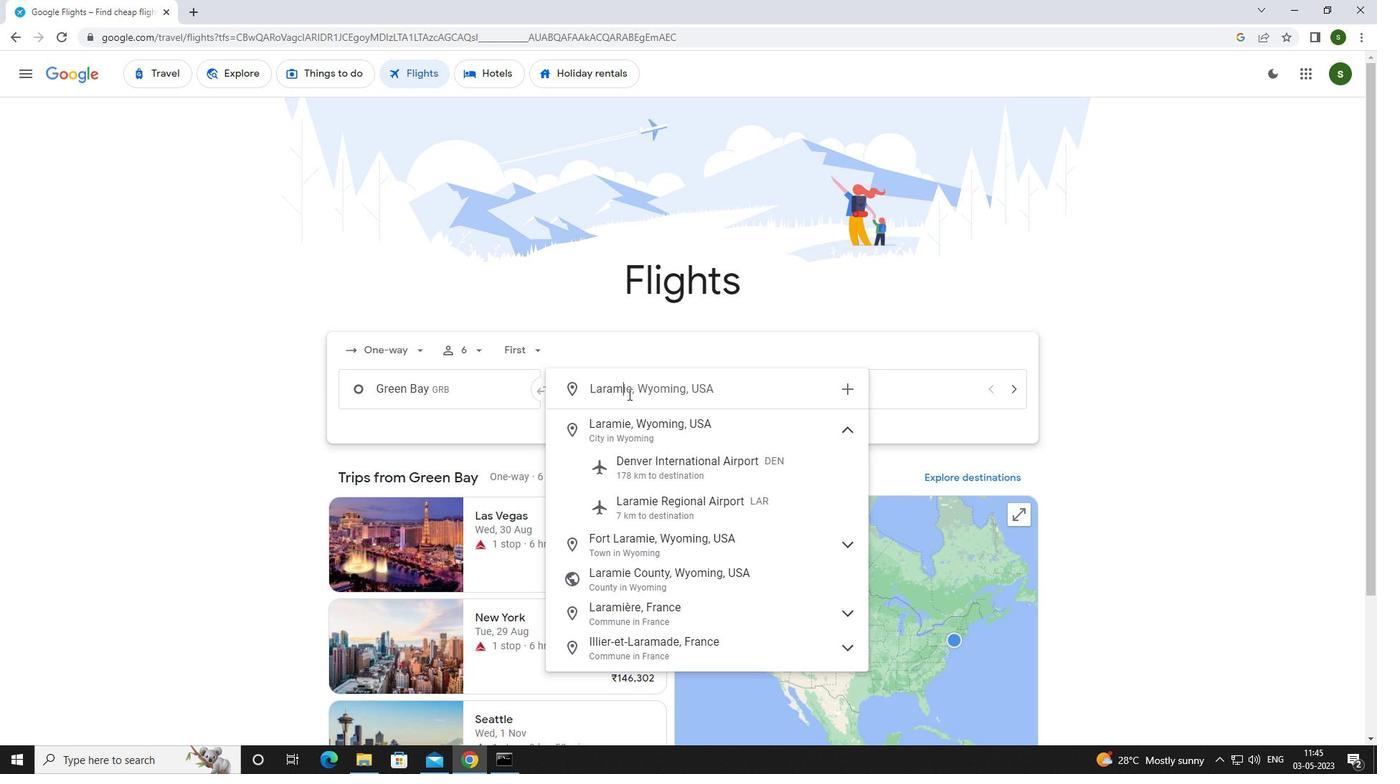 
Action: Mouse moved to (640, 510)
Screenshot: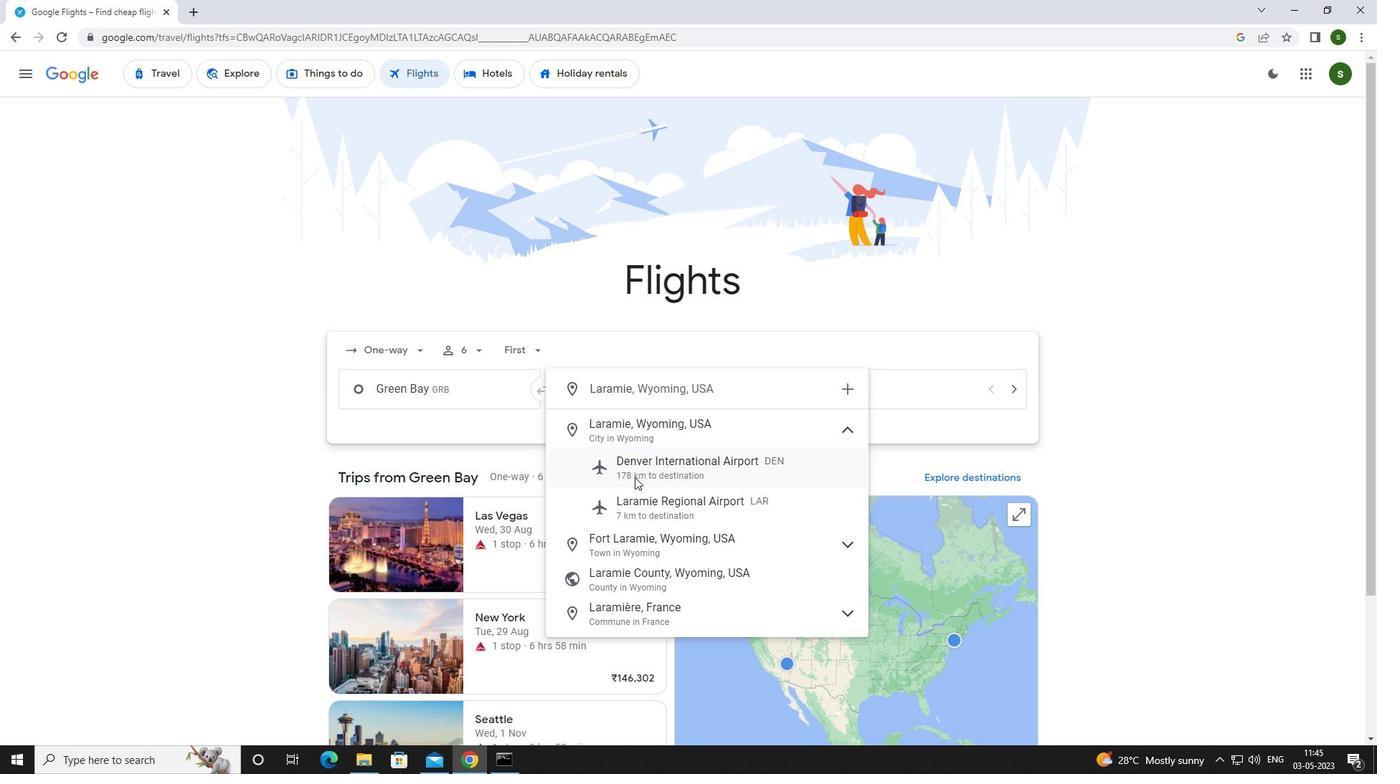 
Action: Mouse pressed left at (640, 510)
Screenshot: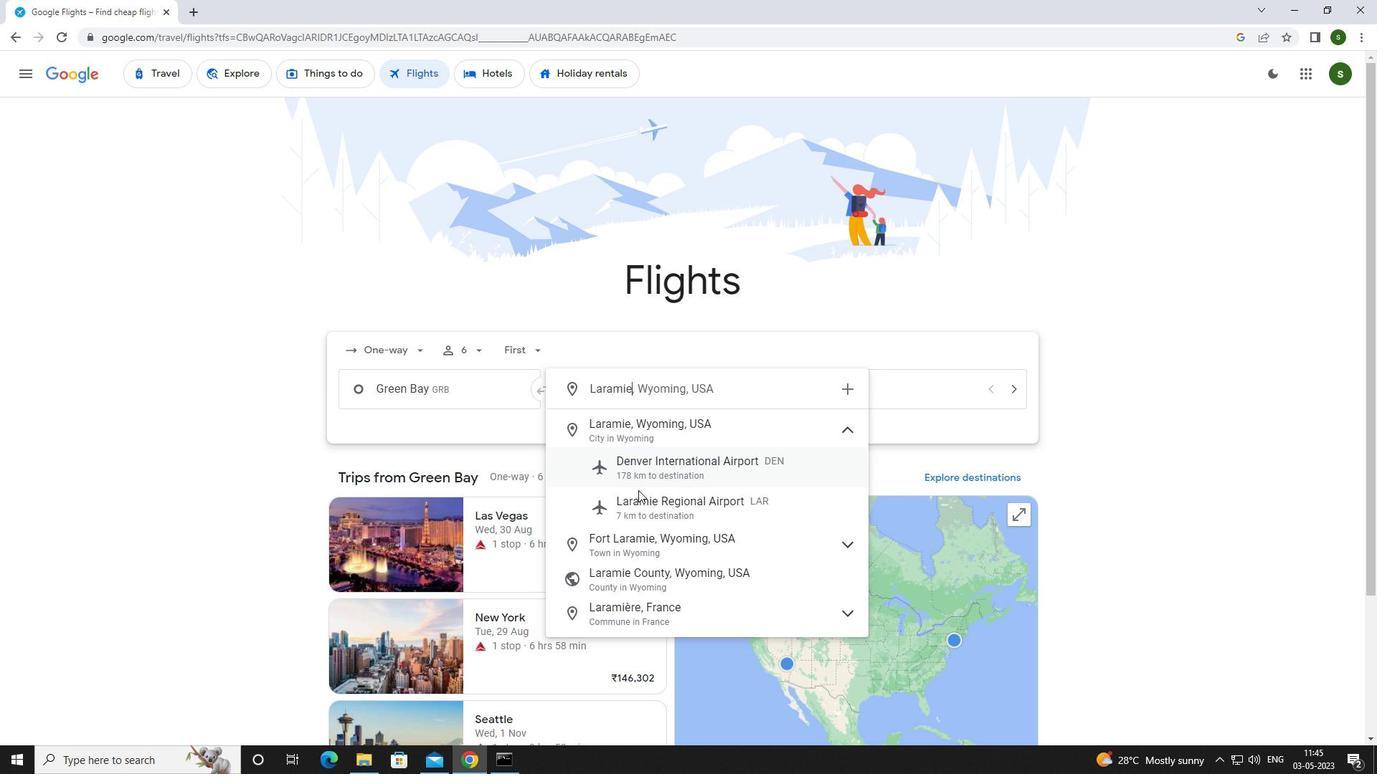 
Action: Mouse moved to (875, 401)
Screenshot: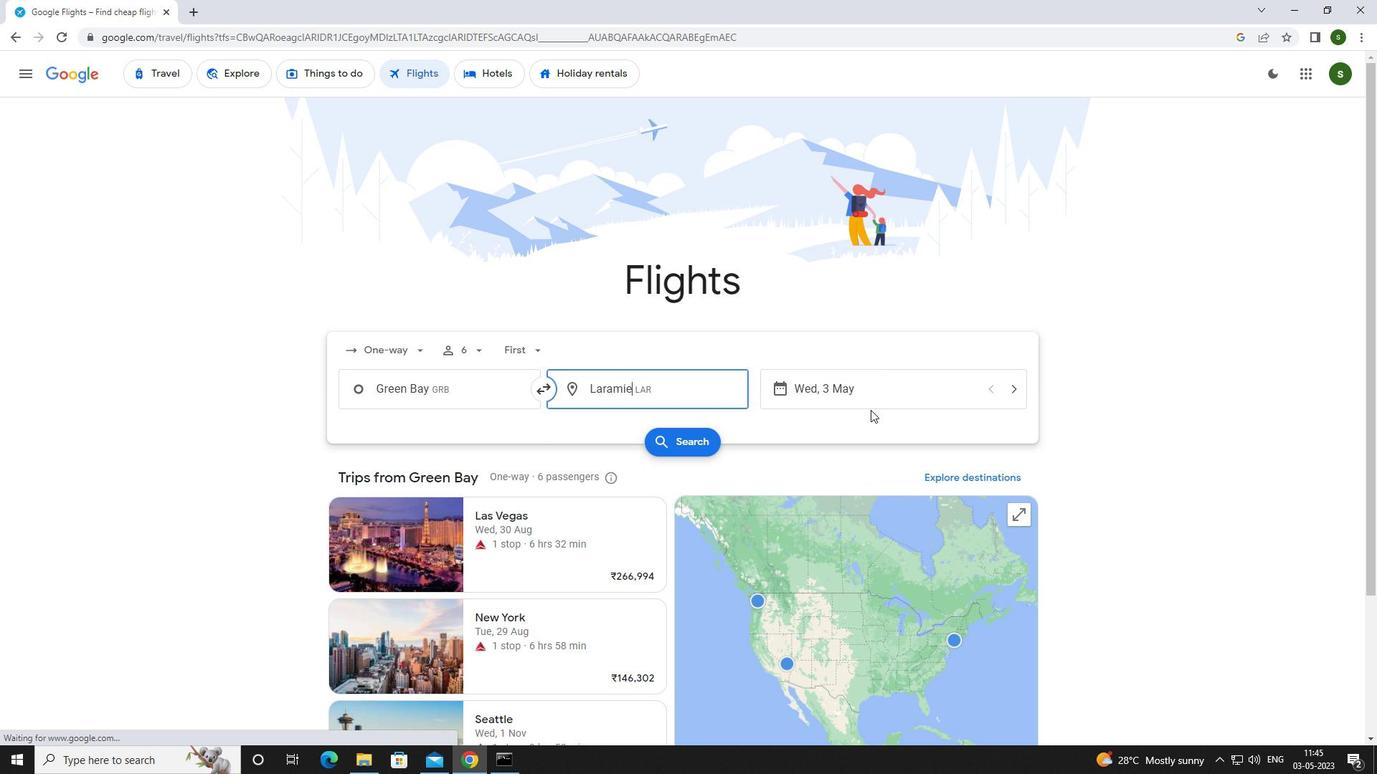 
Action: Mouse pressed left at (875, 401)
Screenshot: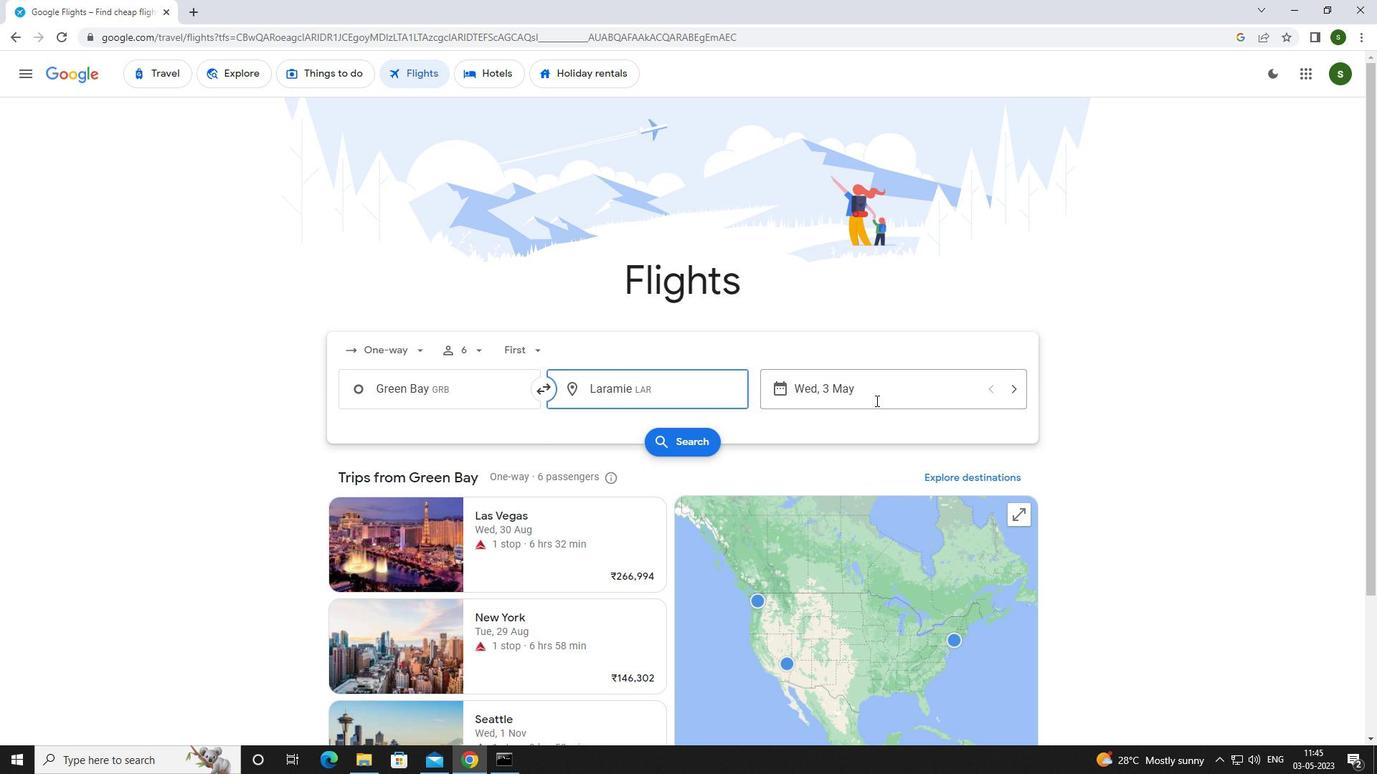 
Action: Mouse moved to (627, 487)
Screenshot: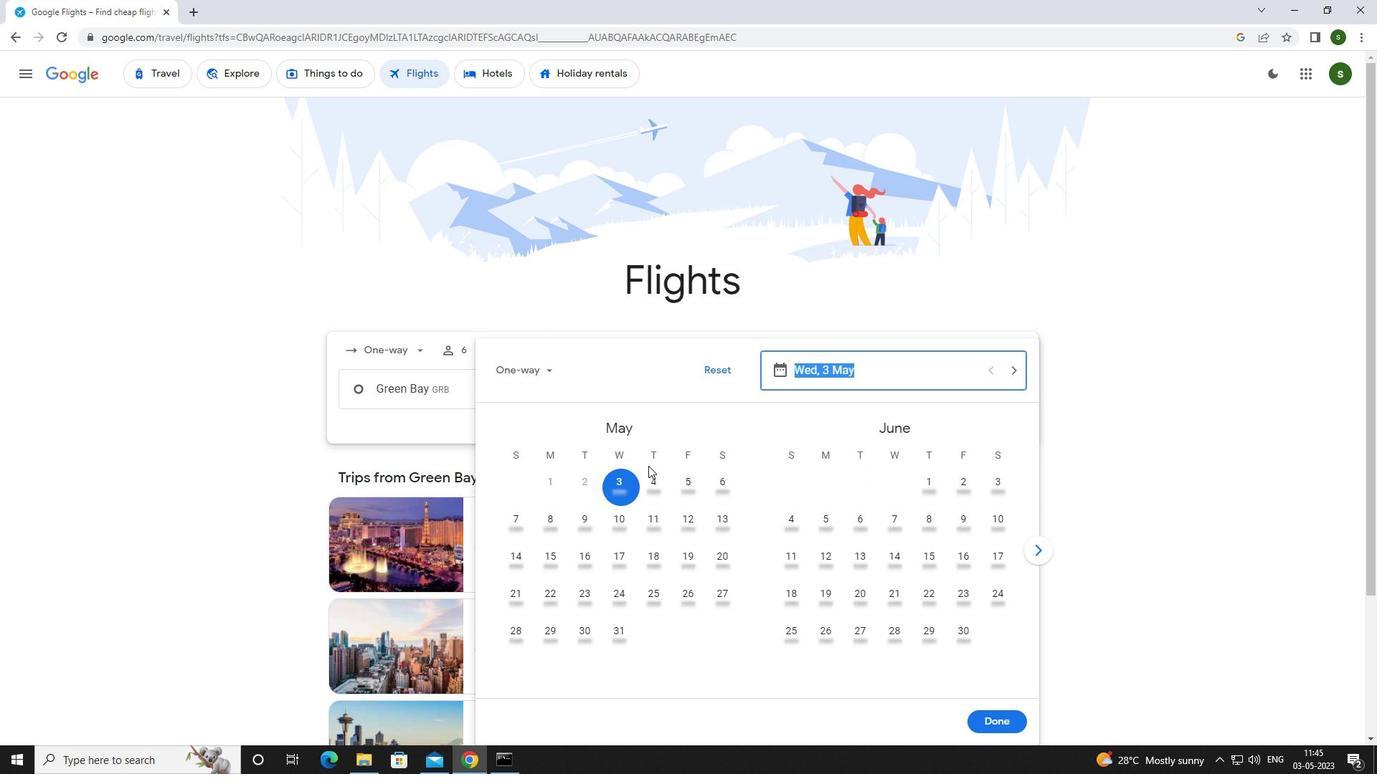 
Action: Mouse pressed left at (627, 487)
Screenshot: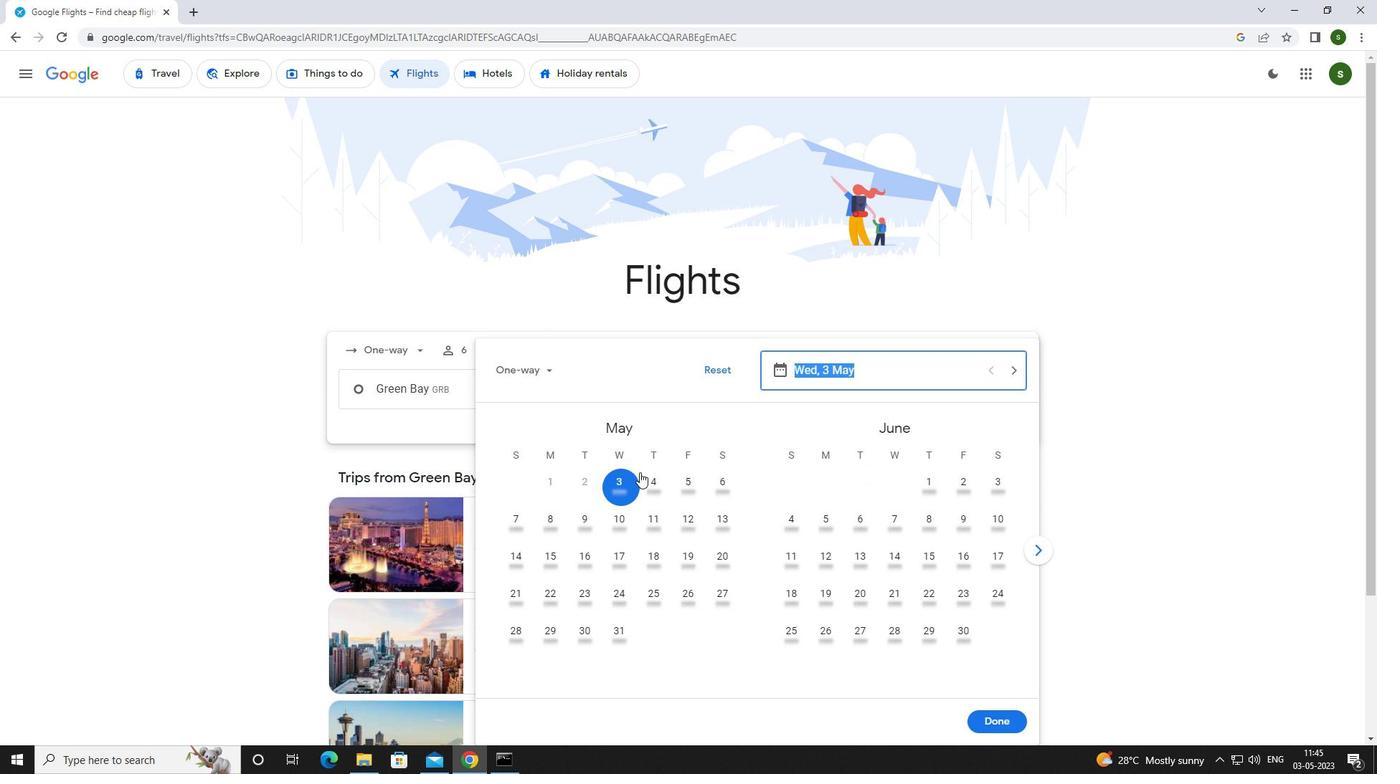 
Action: Mouse moved to (991, 715)
Screenshot: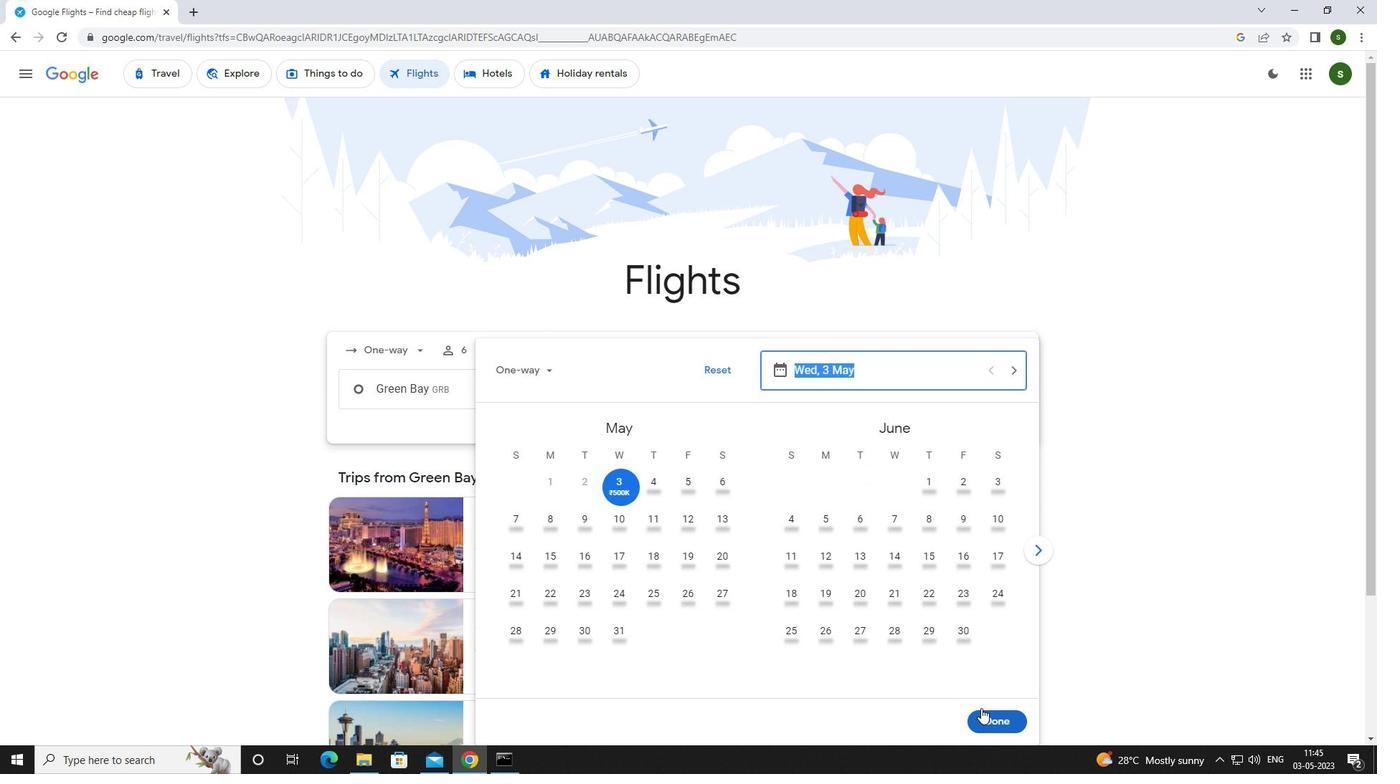 
Action: Mouse pressed left at (991, 715)
Screenshot: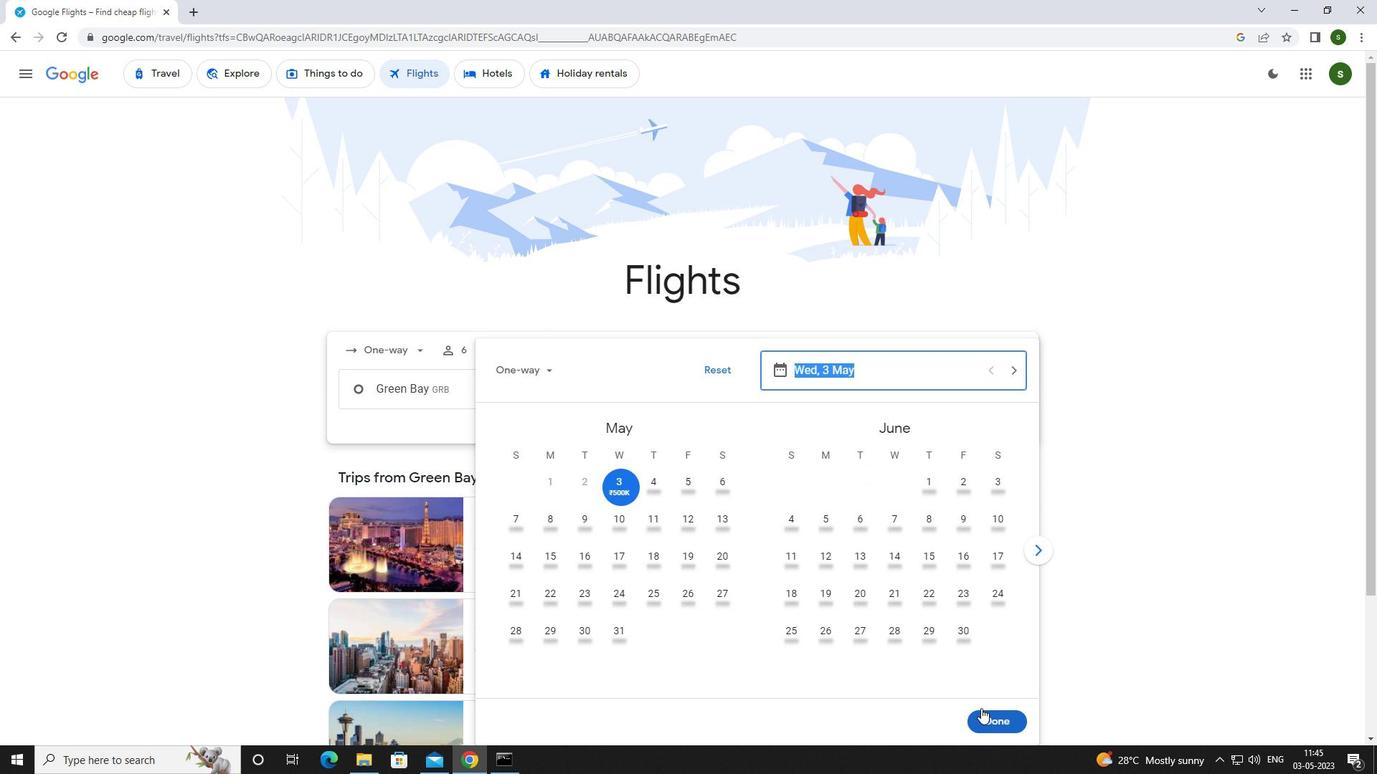 
Action: Mouse moved to (696, 434)
Screenshot: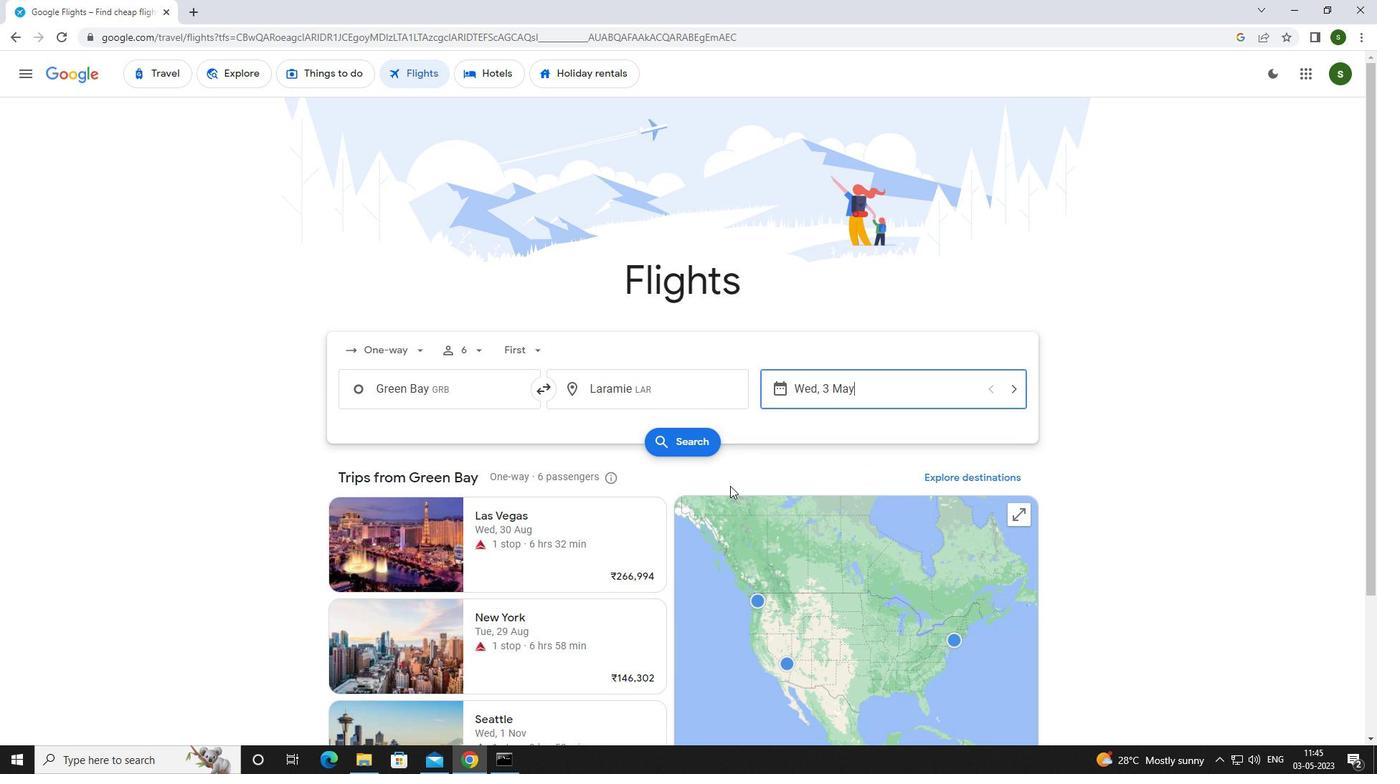 
Action: Mouse pressed left at (696, 434)
Screenshot: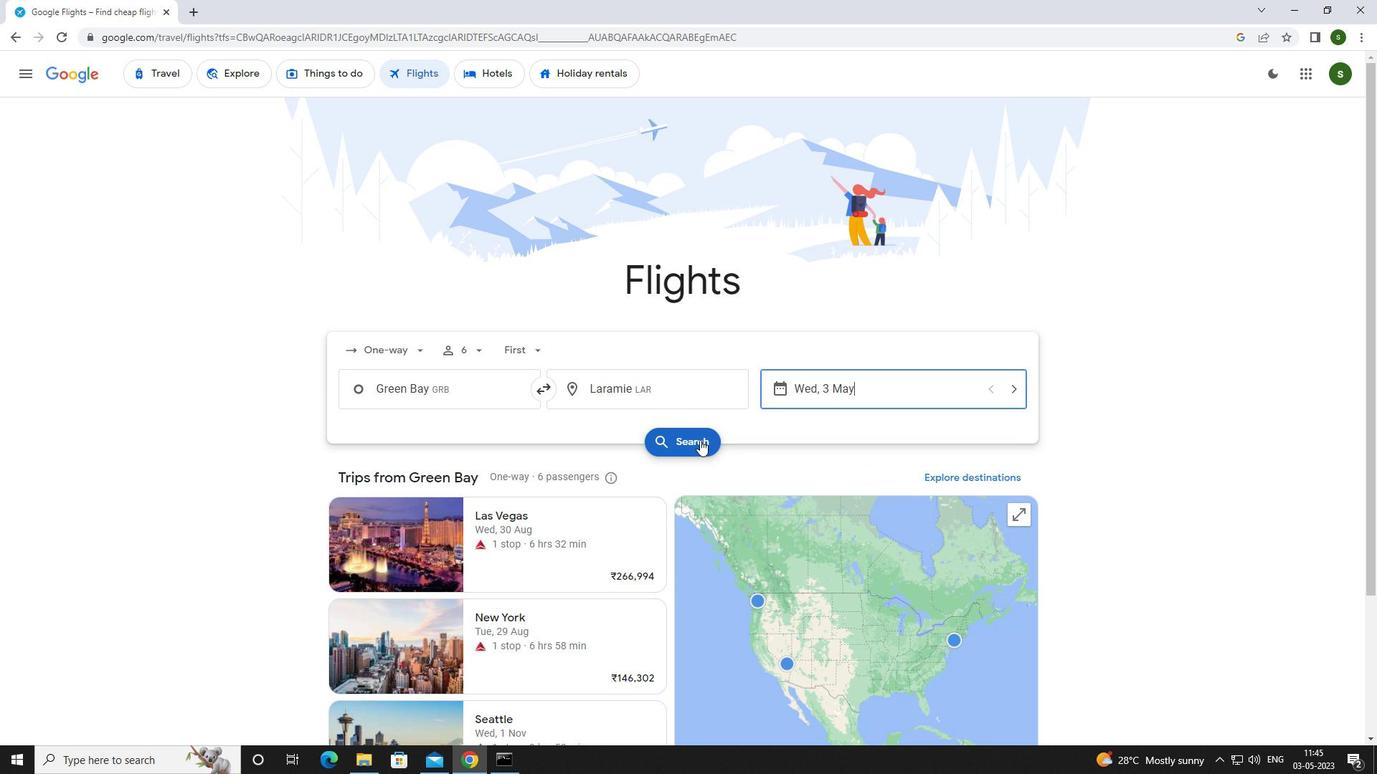 
Action: Mouse moved to (362, 209)
Screenshot: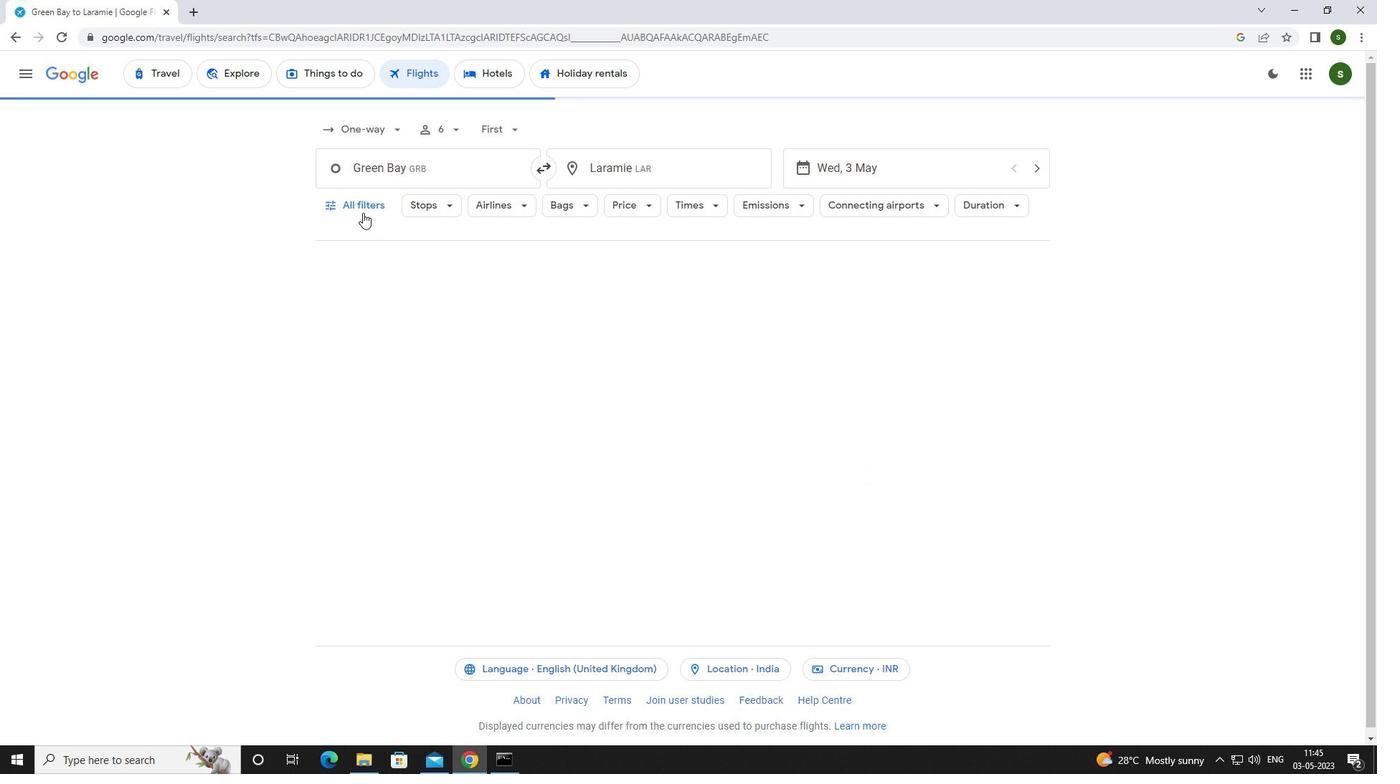 
Action: Mouse pressed left at (362, 209)
Screenshot: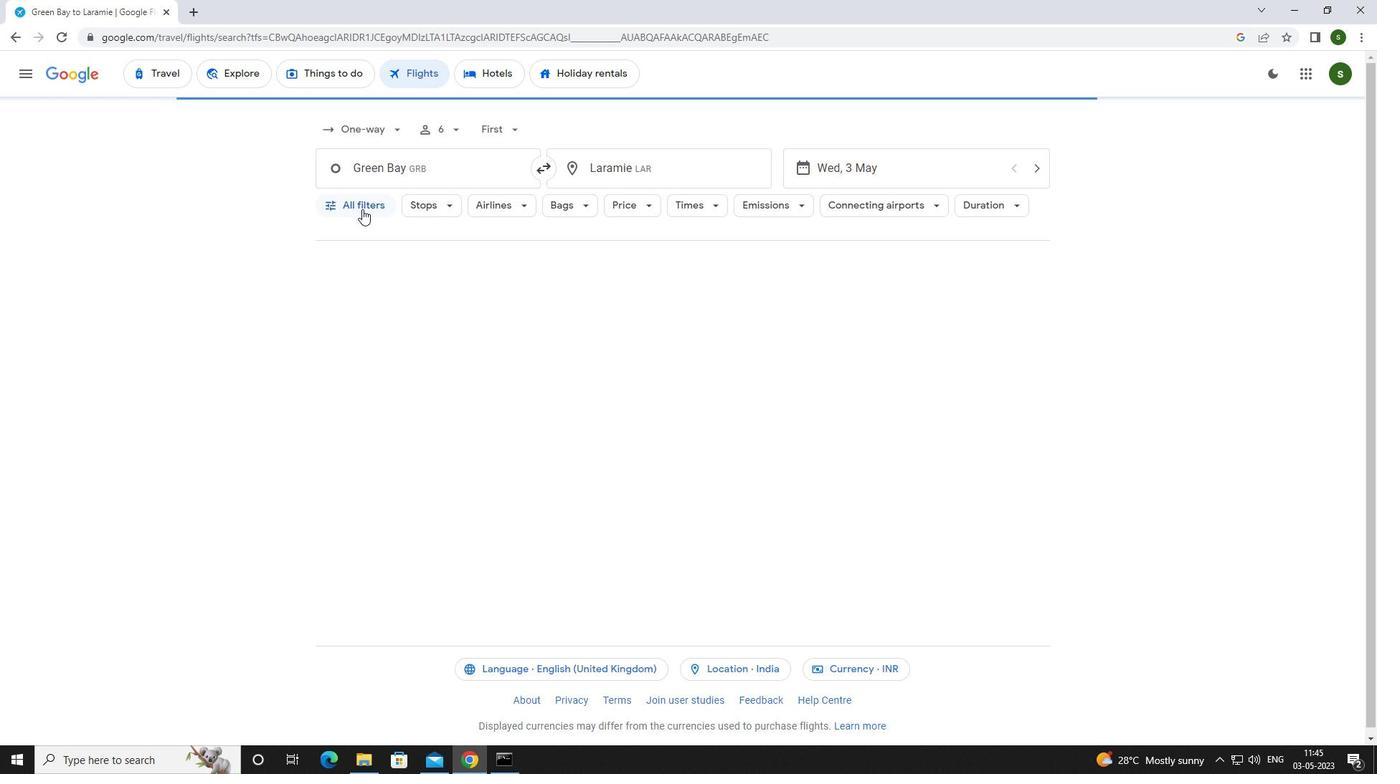 
Action: Mouse moved to (535, 510)
Screenshot: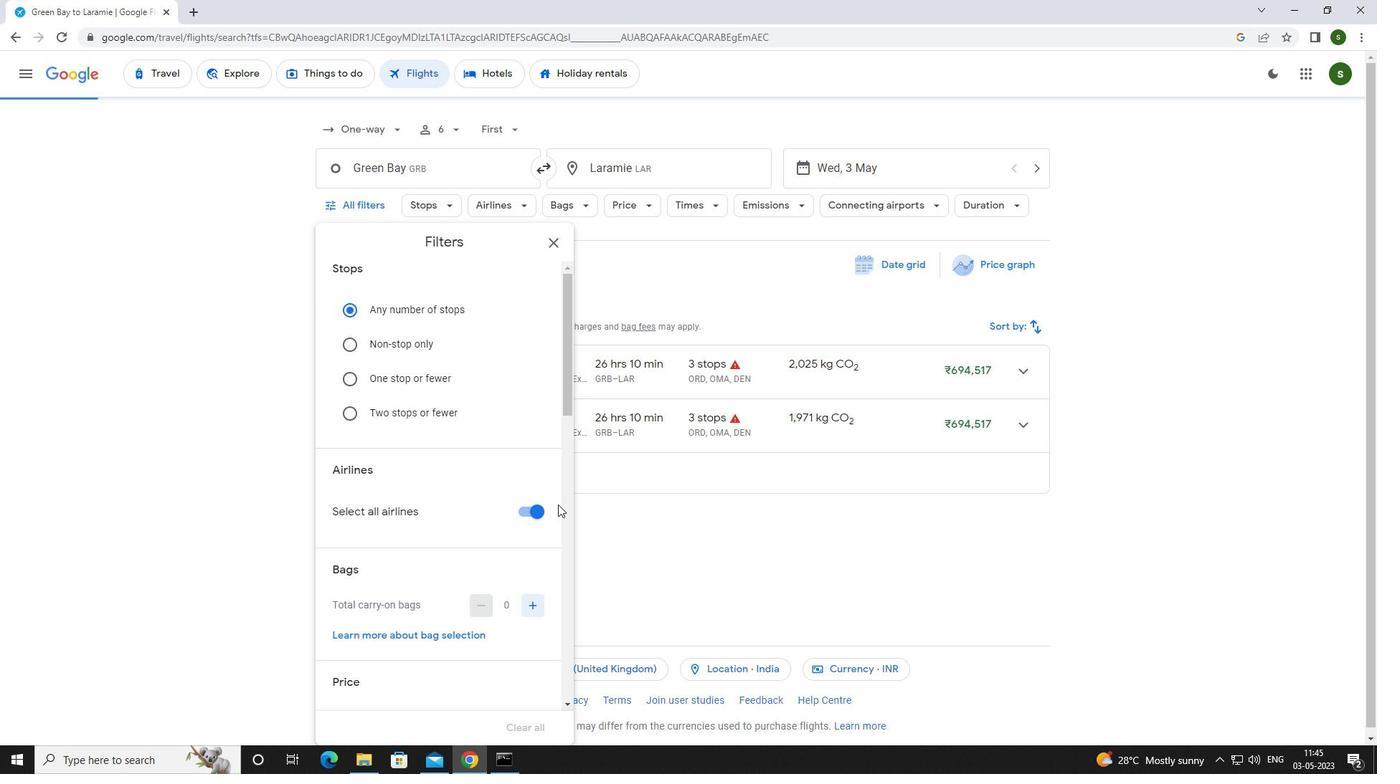
Action: Mouse pressed left at (535, 510)
Screenshot: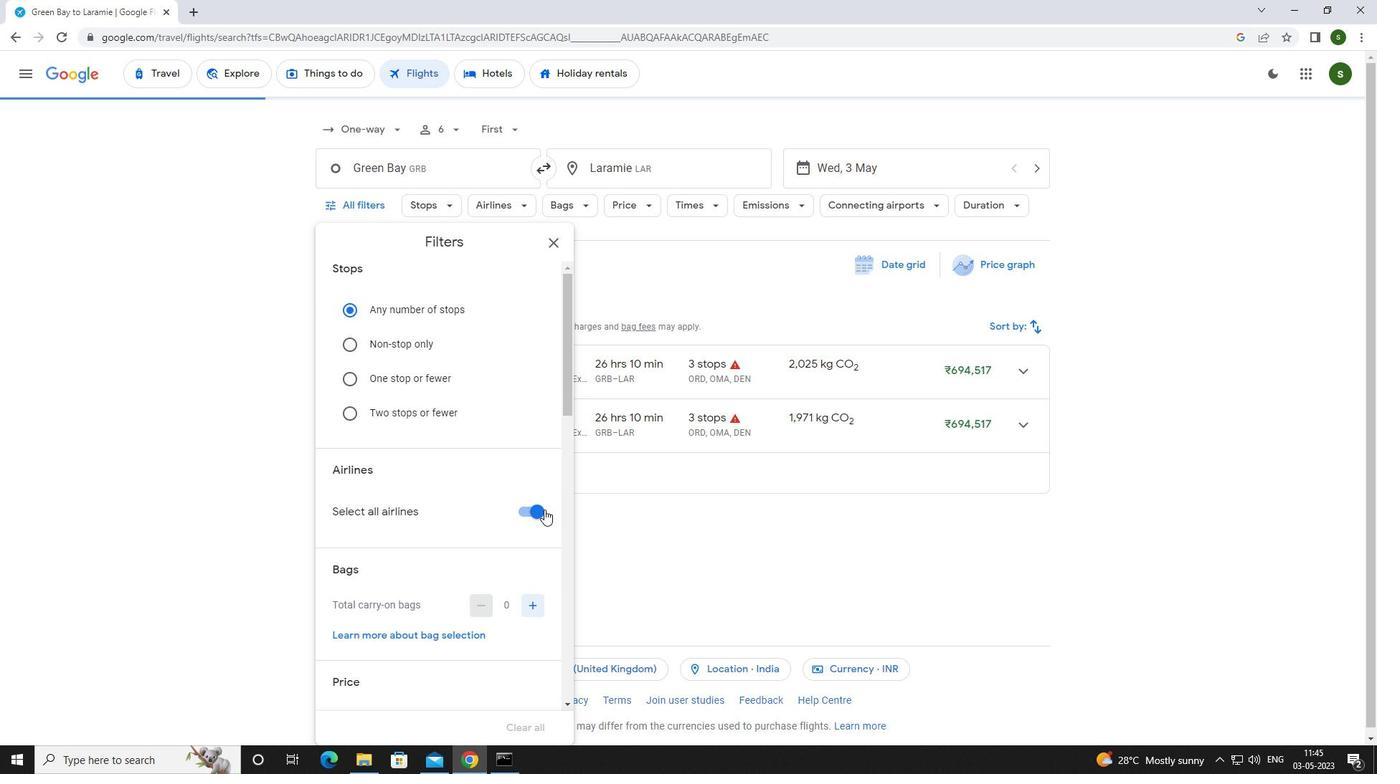 
Action: Mouse moved to (502, 421)
Screenshot: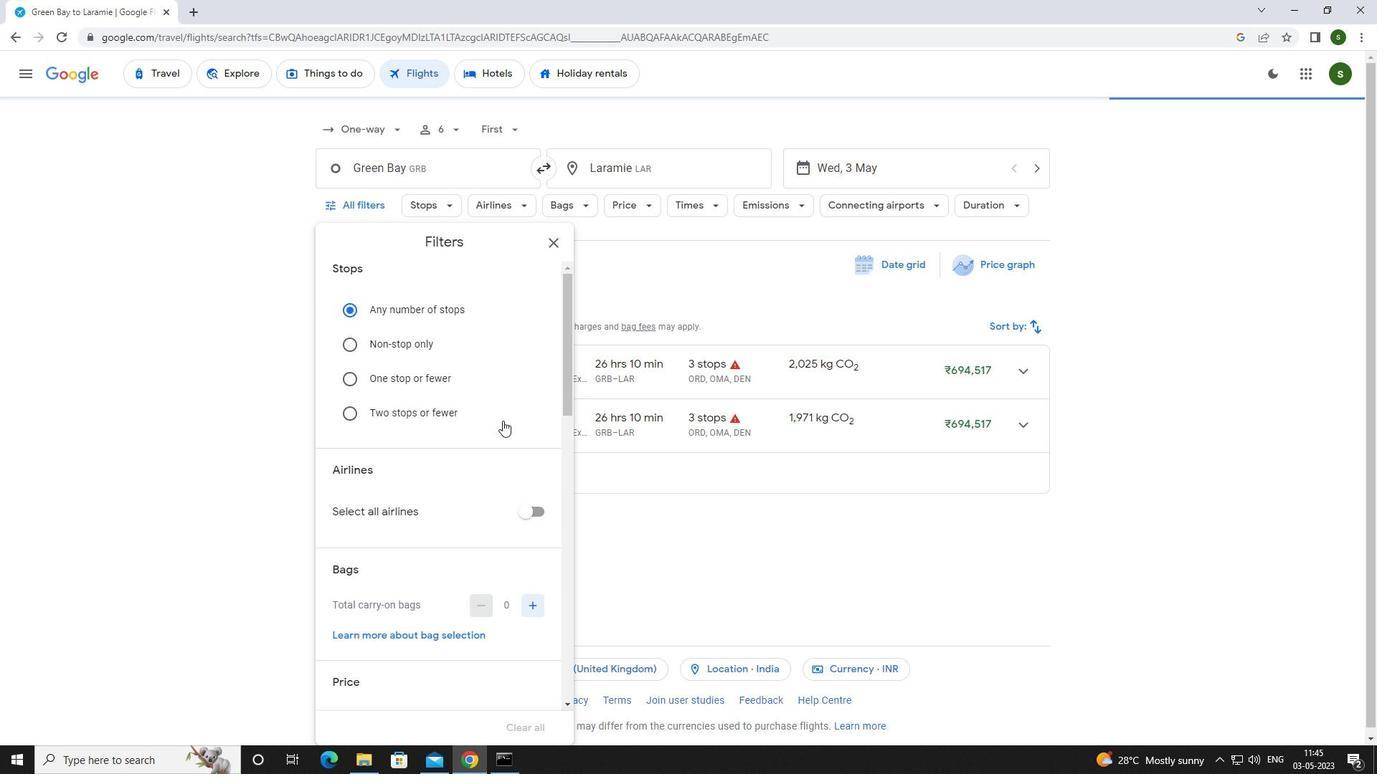 
Action: Mouse scrolled (502, 420) with delta (0, 0)
Screenshot: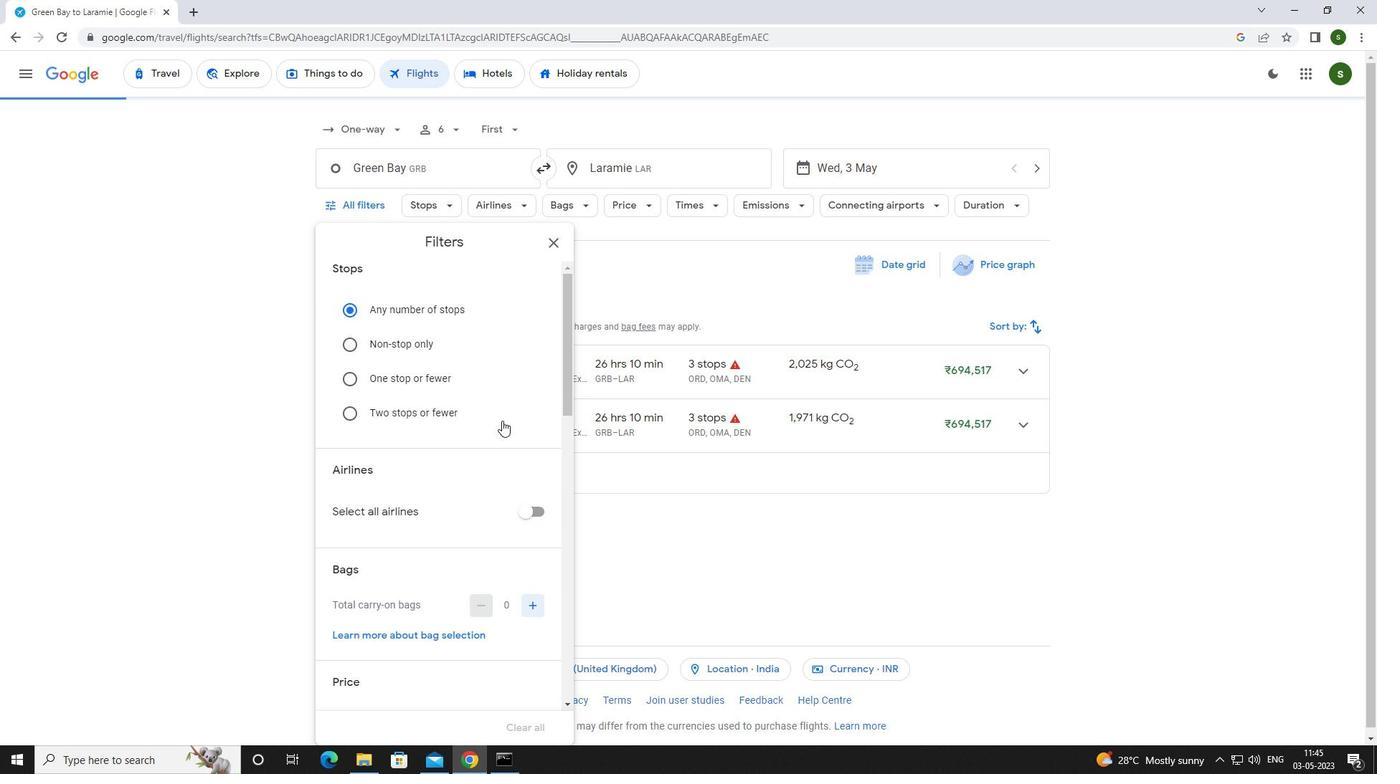 
Action: Mouse scrolled (502, 420) with delta (0, 0)
Screenshot: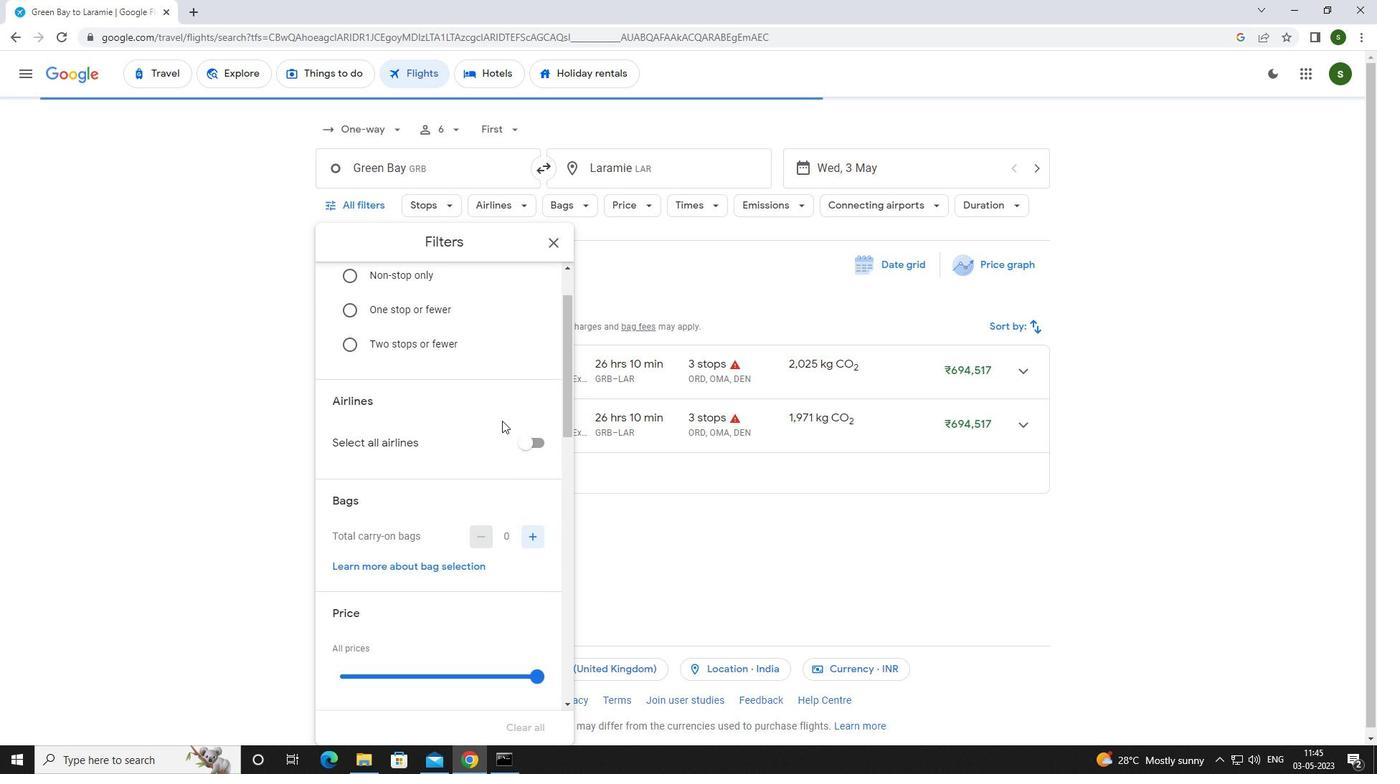 
Action: Mouse moved to (538, 462)
Screenshot: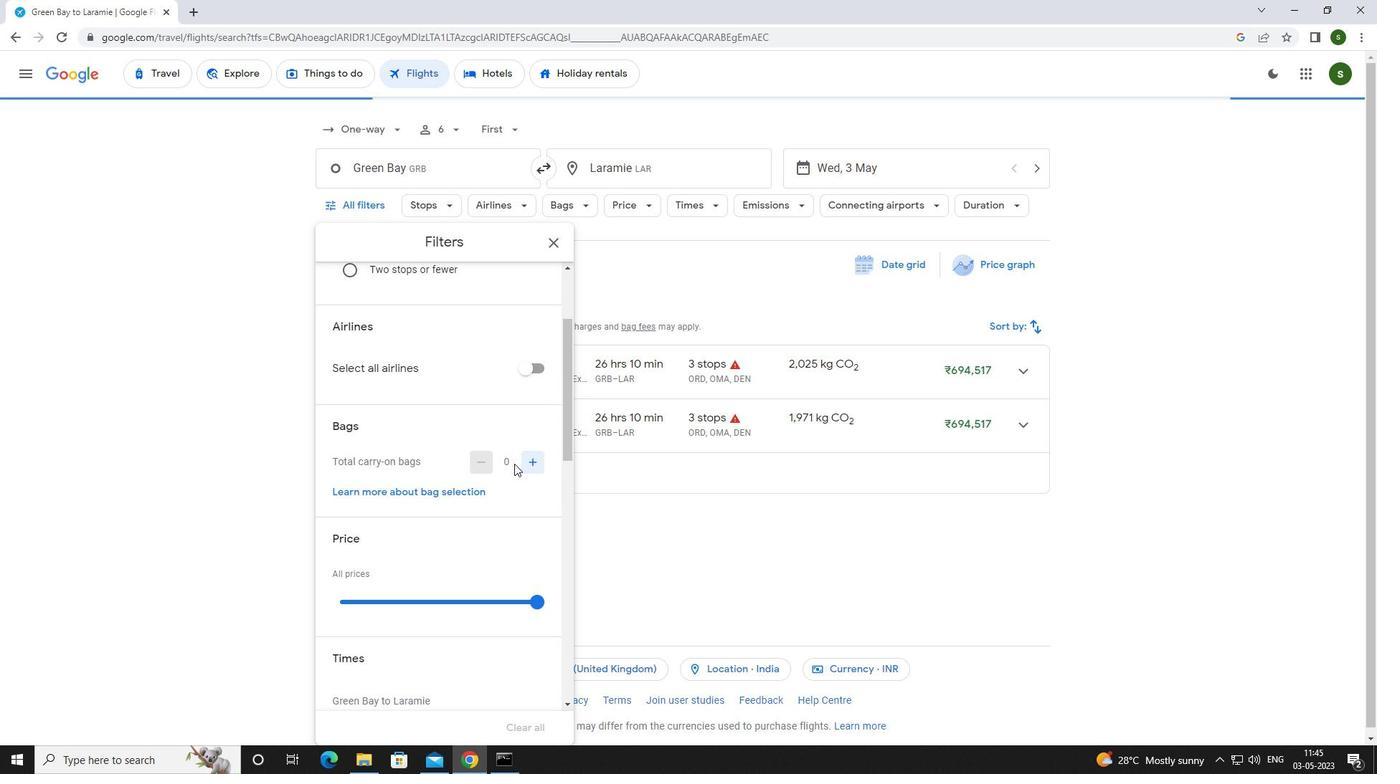 
Action: Mouse pressed left at (538, 462)
Screenshot: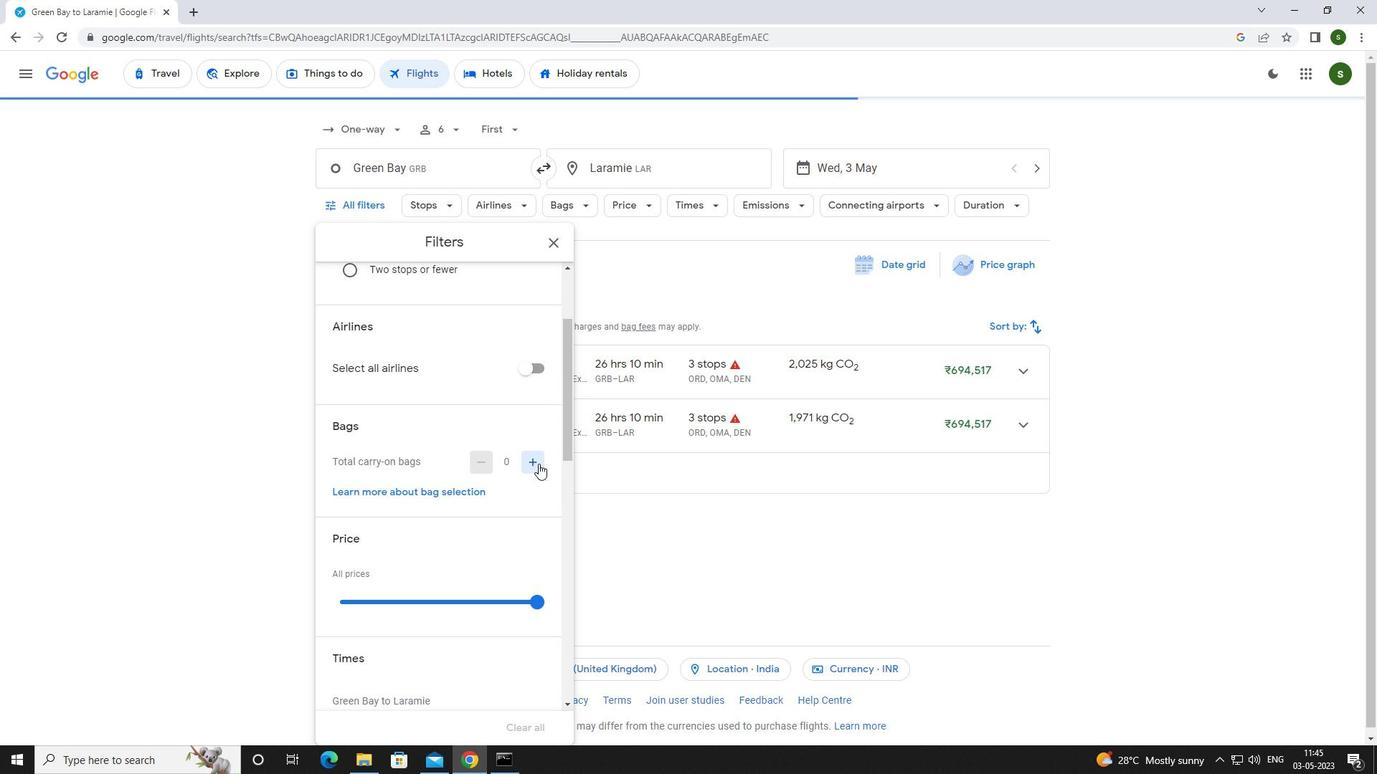 
Action: Mouse pressed left at (538, 462)
Screenshot: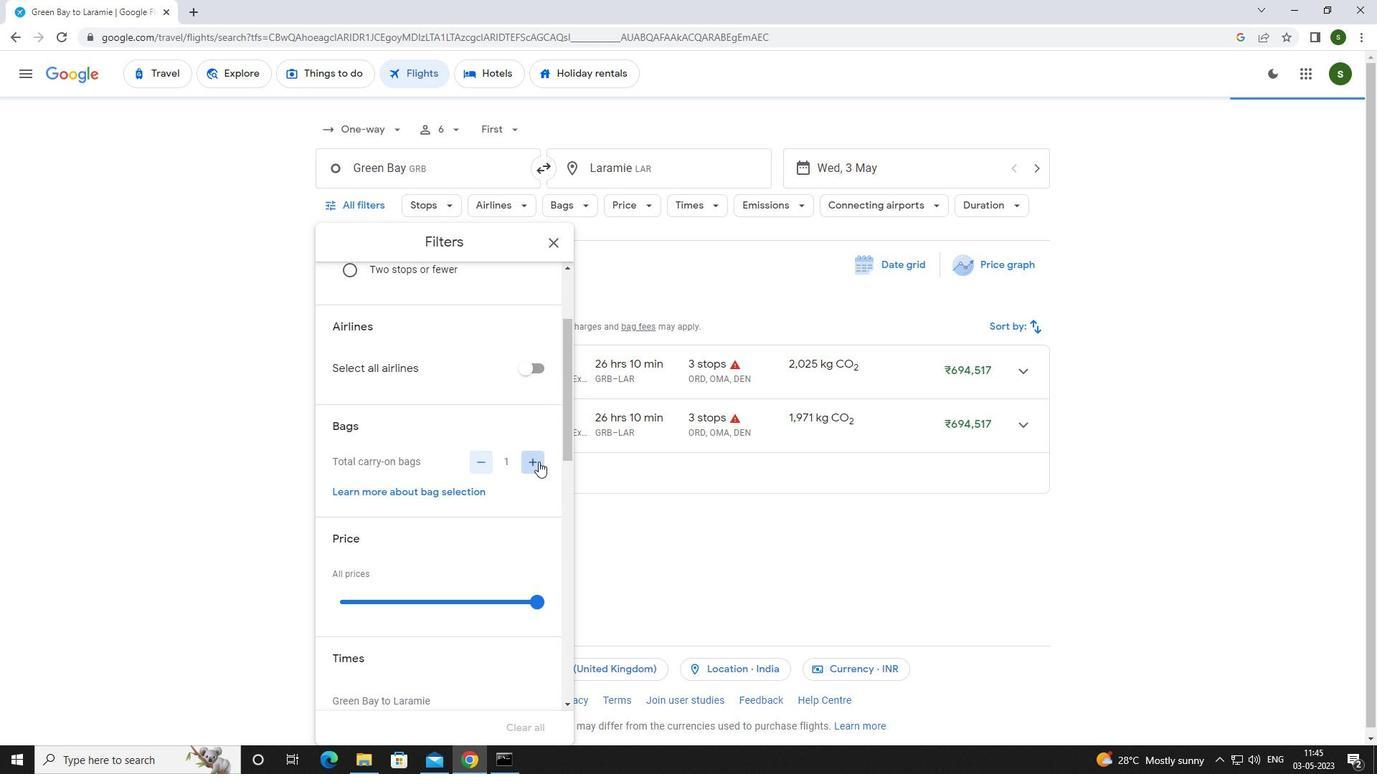 
Action: Mouse scrolled (538, 461) with delta (0, 0)
Screenshot: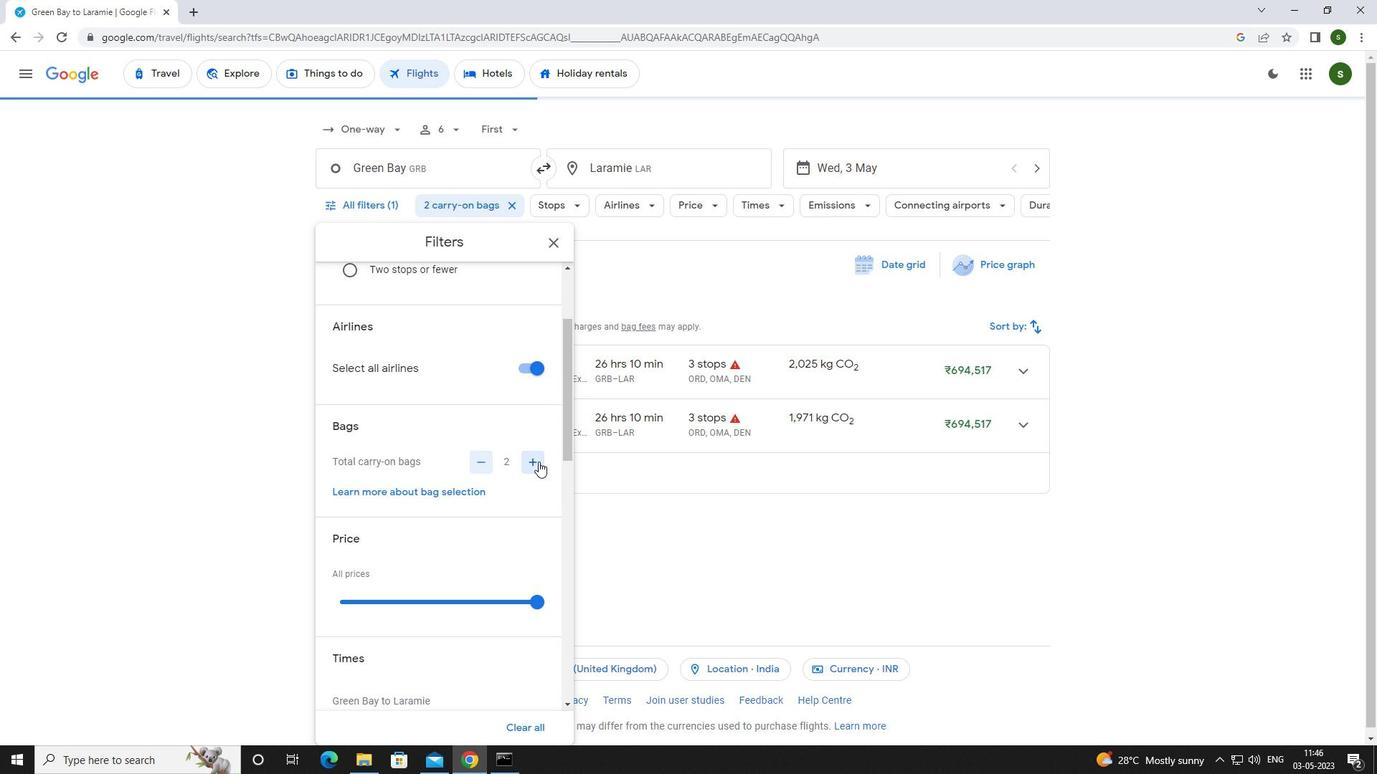 
Action: Mouse moved to (535, 292)
Screenshot: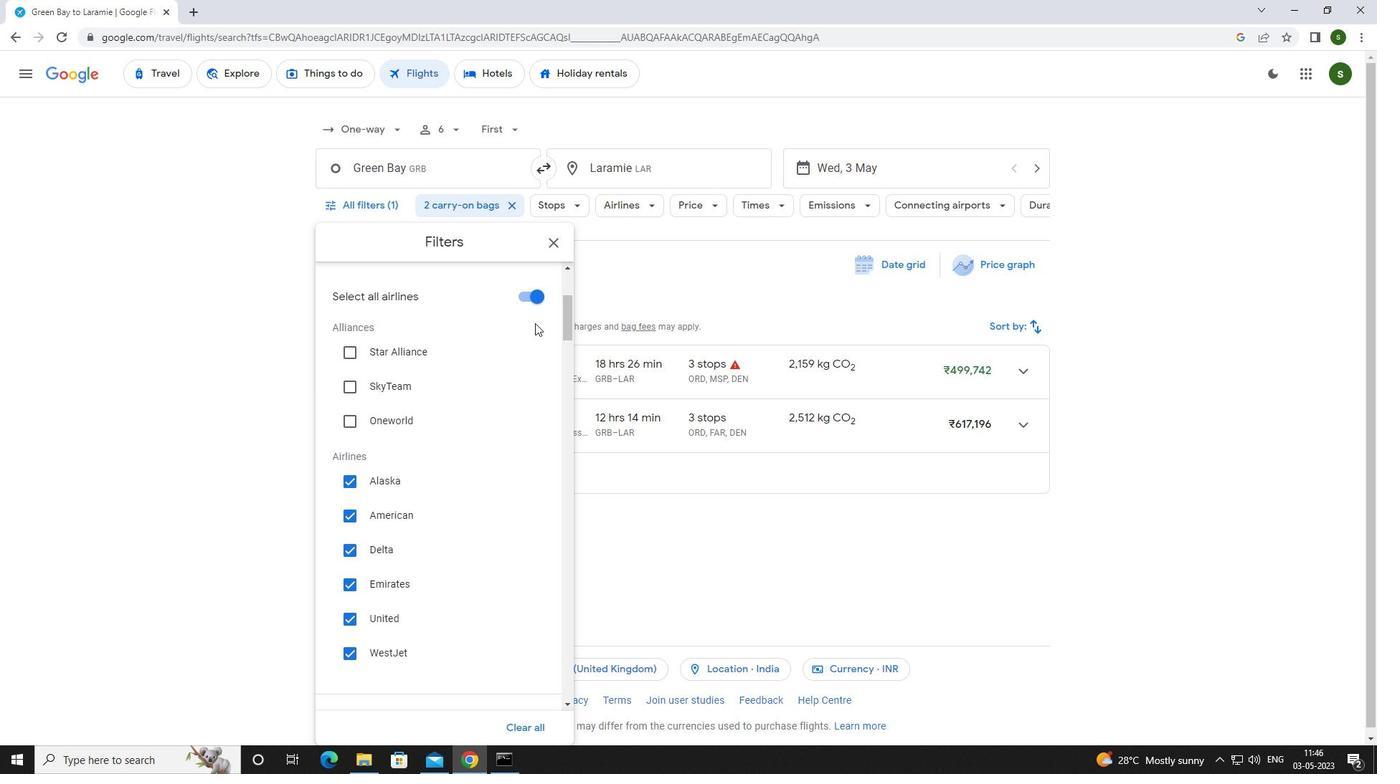 
Action: Mouse pressed left at (535, 292)
Screenshot: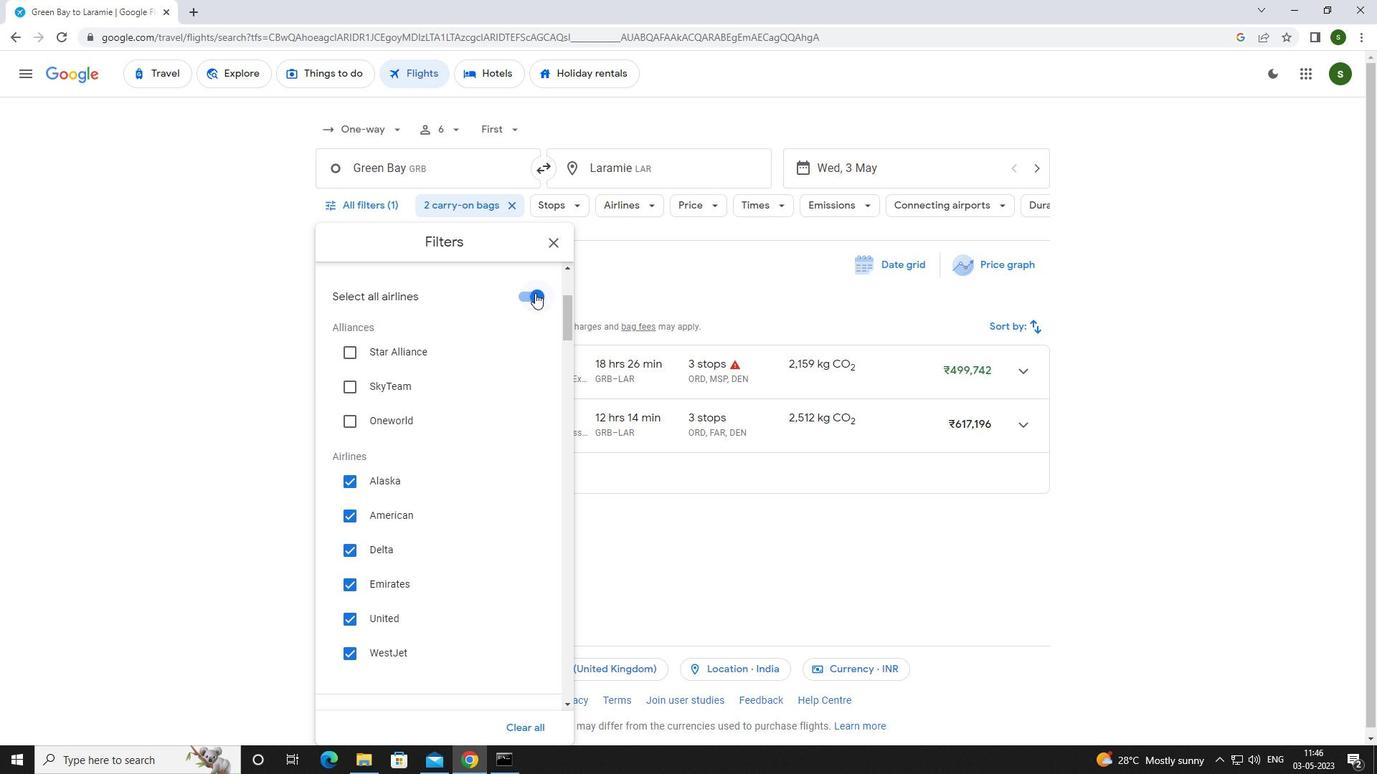 
Action: Mouse moved to (389, 515)
Screenshot: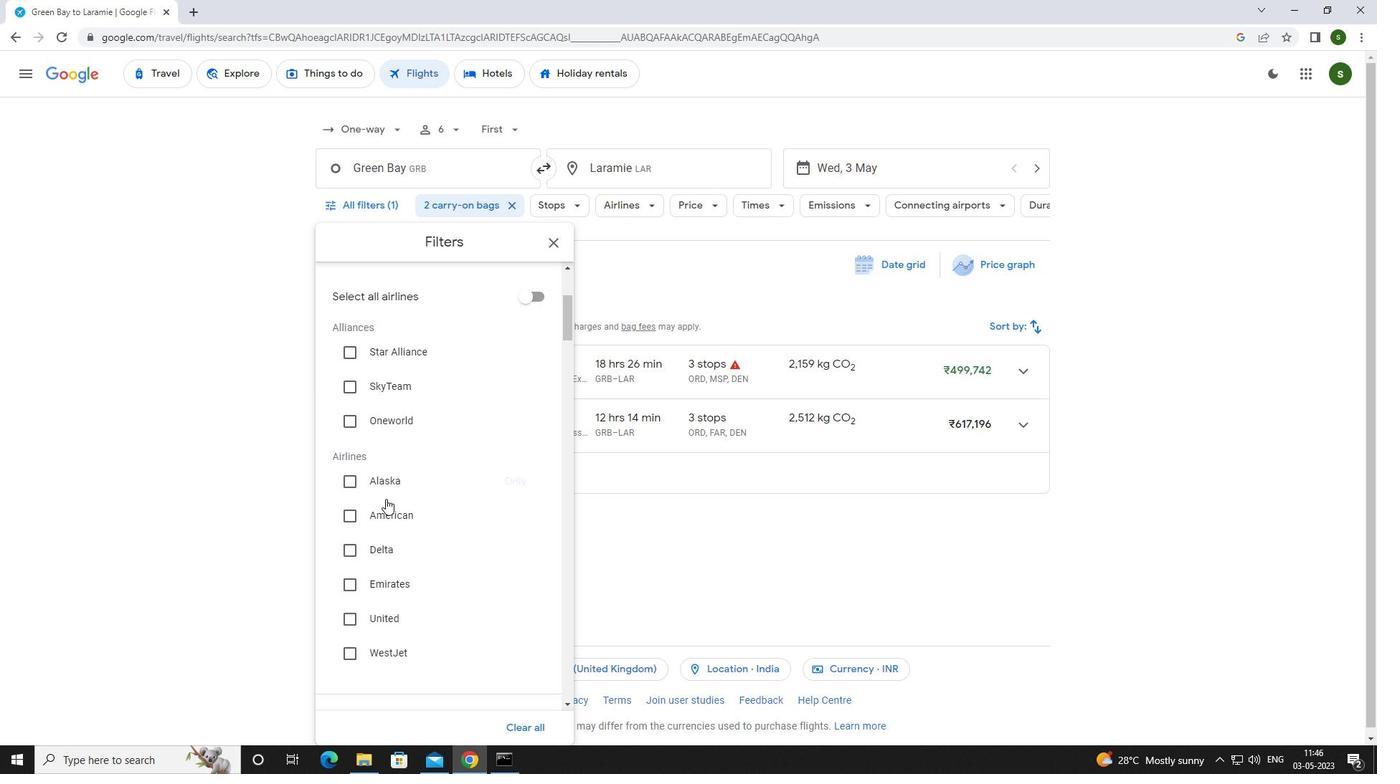 
Action: Mouse pressed left at (389, 515)
Screenshot: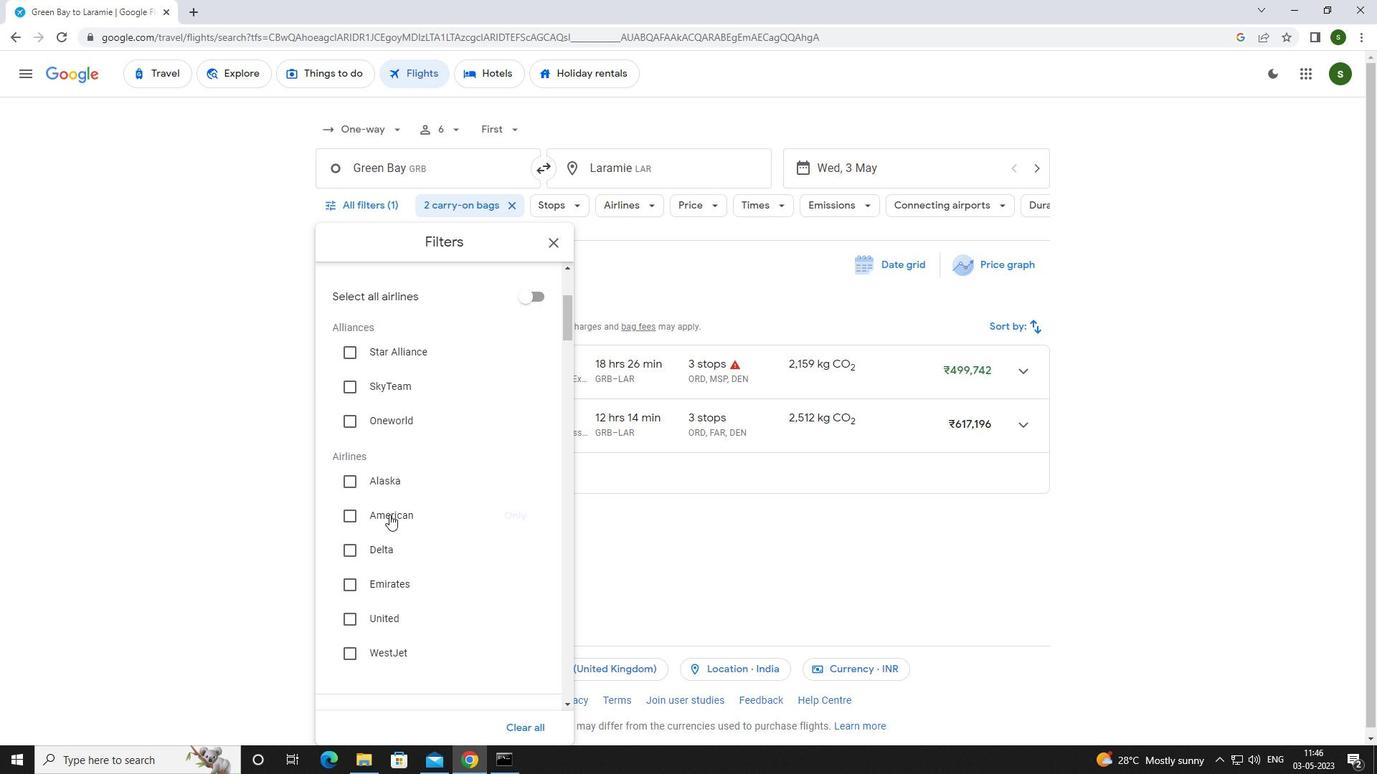 
Action: Mouse moved to (443, 482)
Screenshot: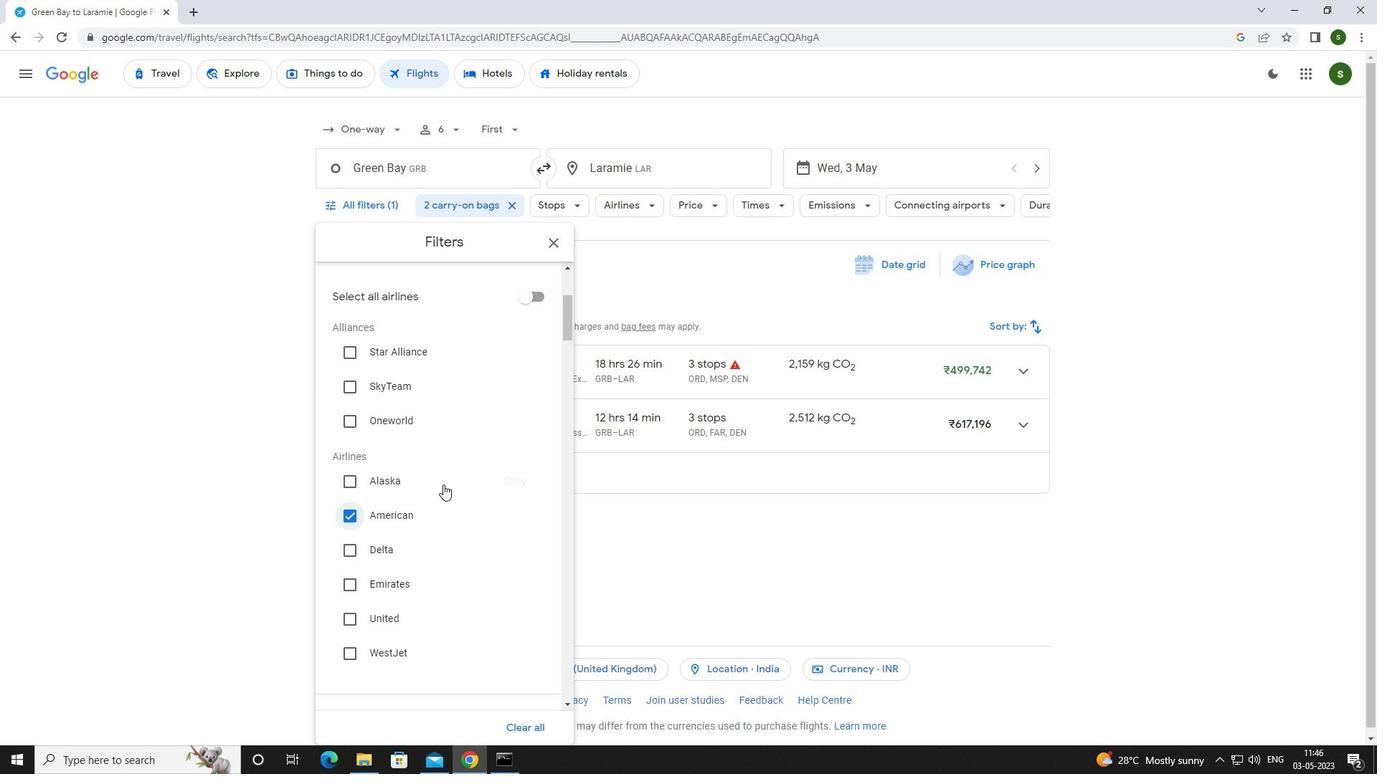 
Action: Mouse scrolled (443, 482) with delta (0, 0)
Screenshot: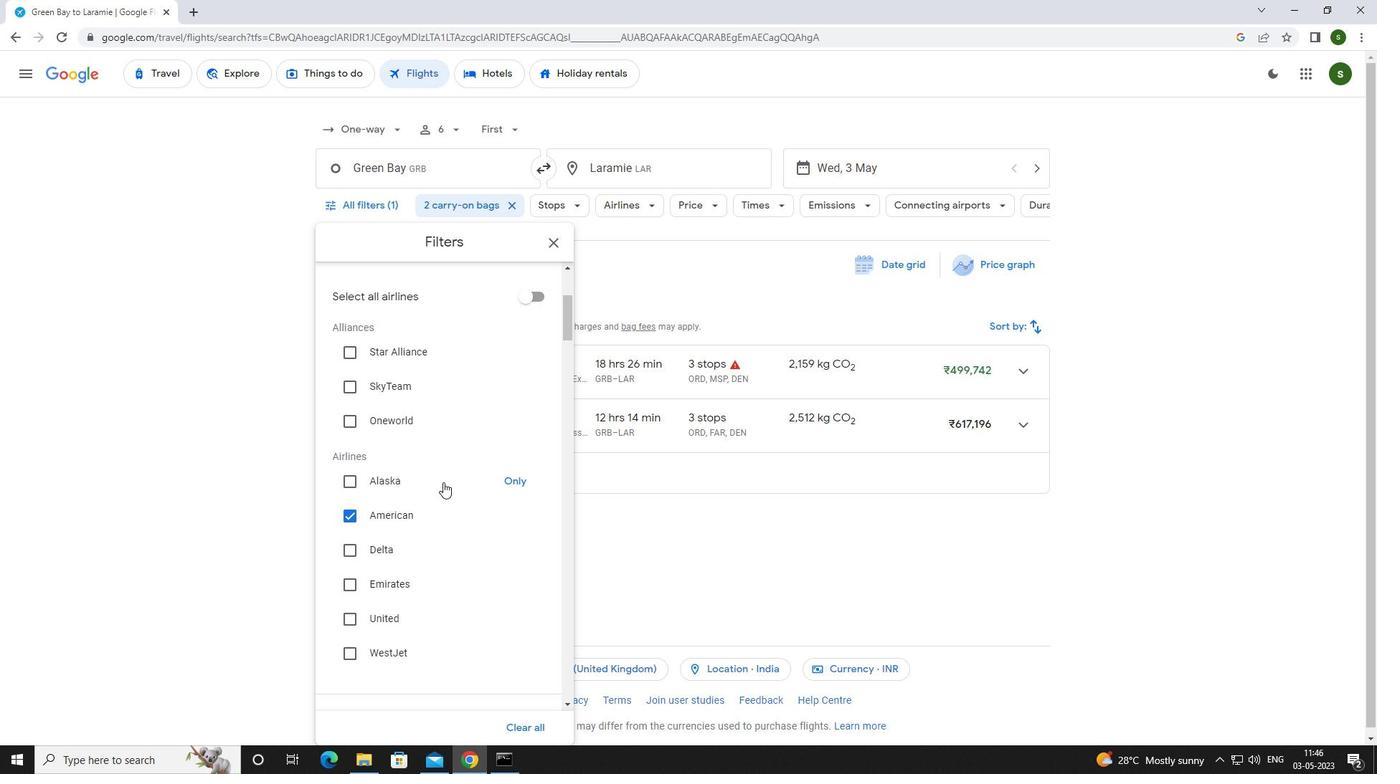 
Action: Mouse scrolled (443, 482) with delta (0, 0)
Screenshot: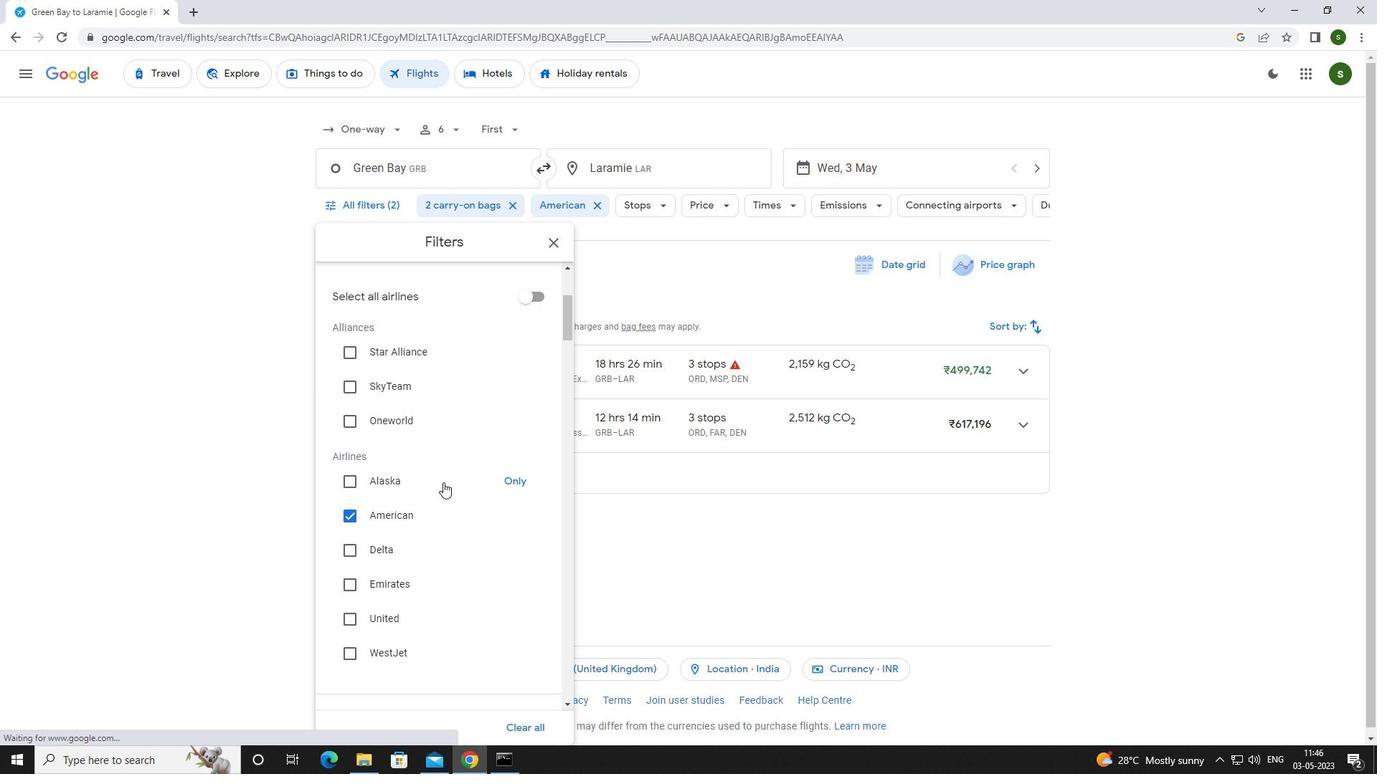 
Action: Mouse scrolled (443, 482) with delta (0, 0)
Screenshot: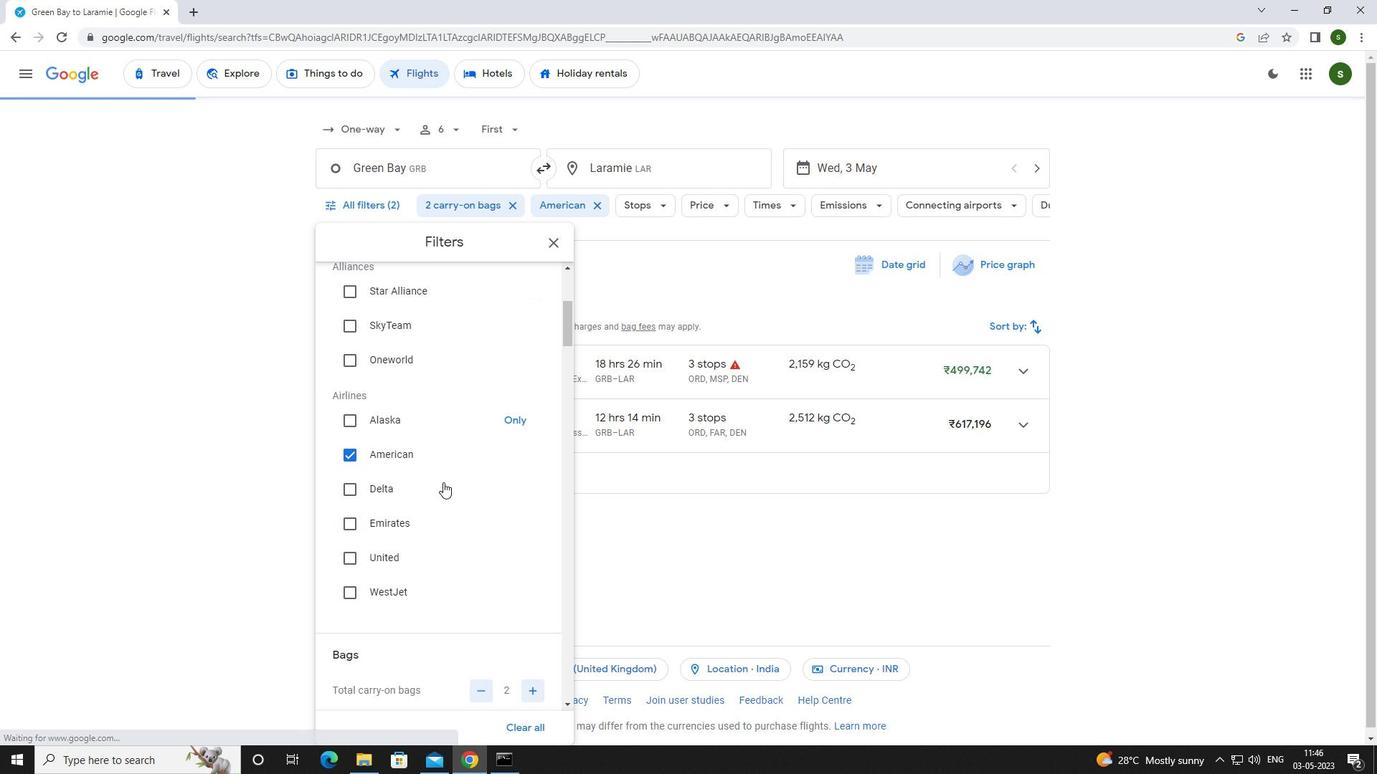 
Action: Mouse scrolled (443, 482) with delta (0, 0)
Screenshot: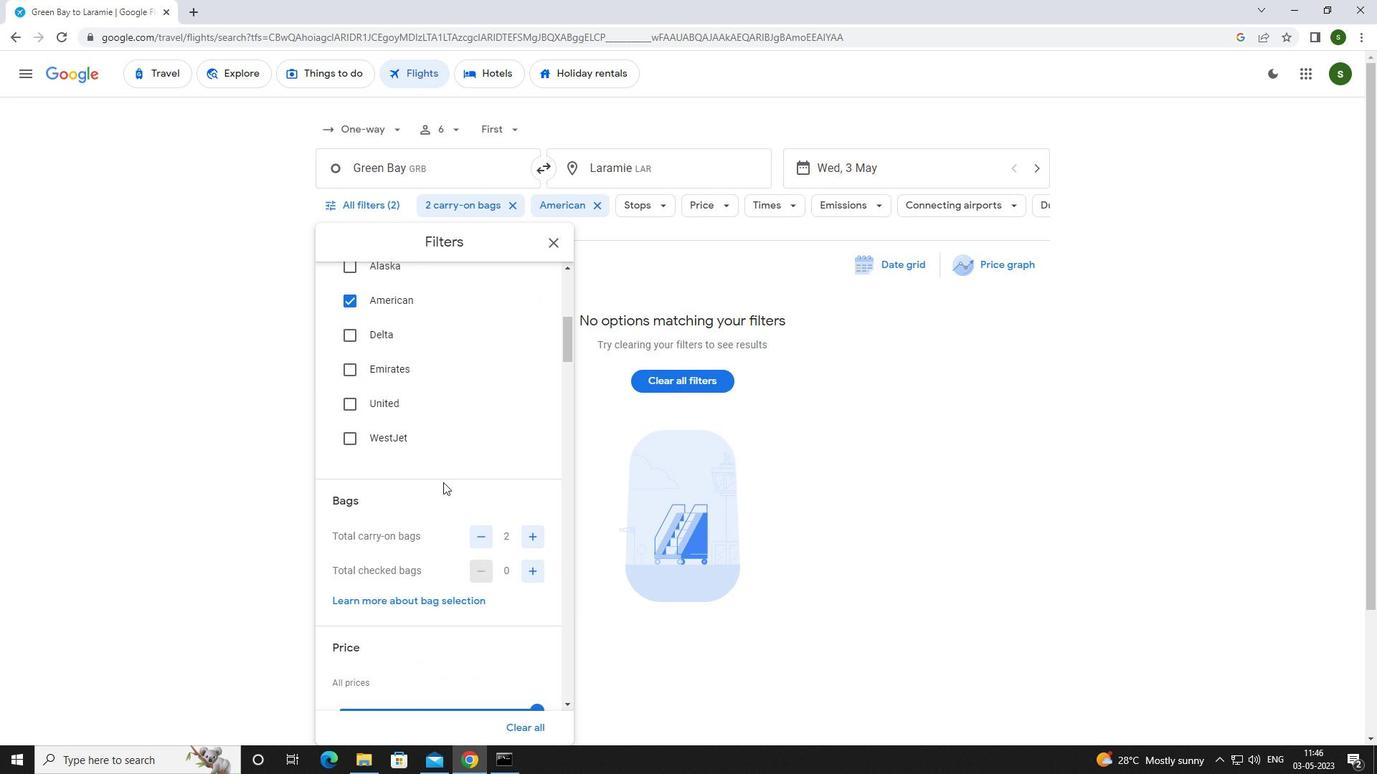 
Action: Mouse scrolled (443, 482) with delta (0, 0)
Screenshot: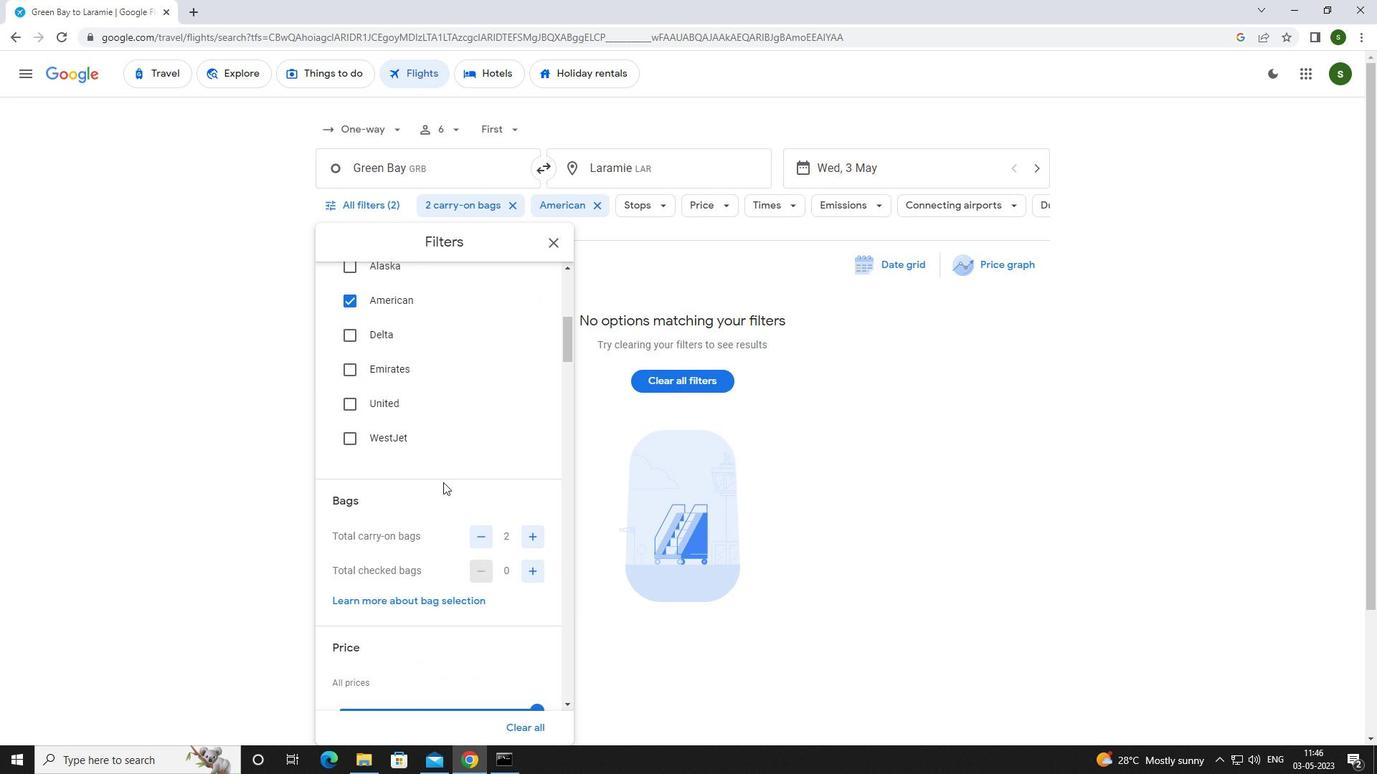 
Action: Mouse moved to (544, 566)
Screenshot: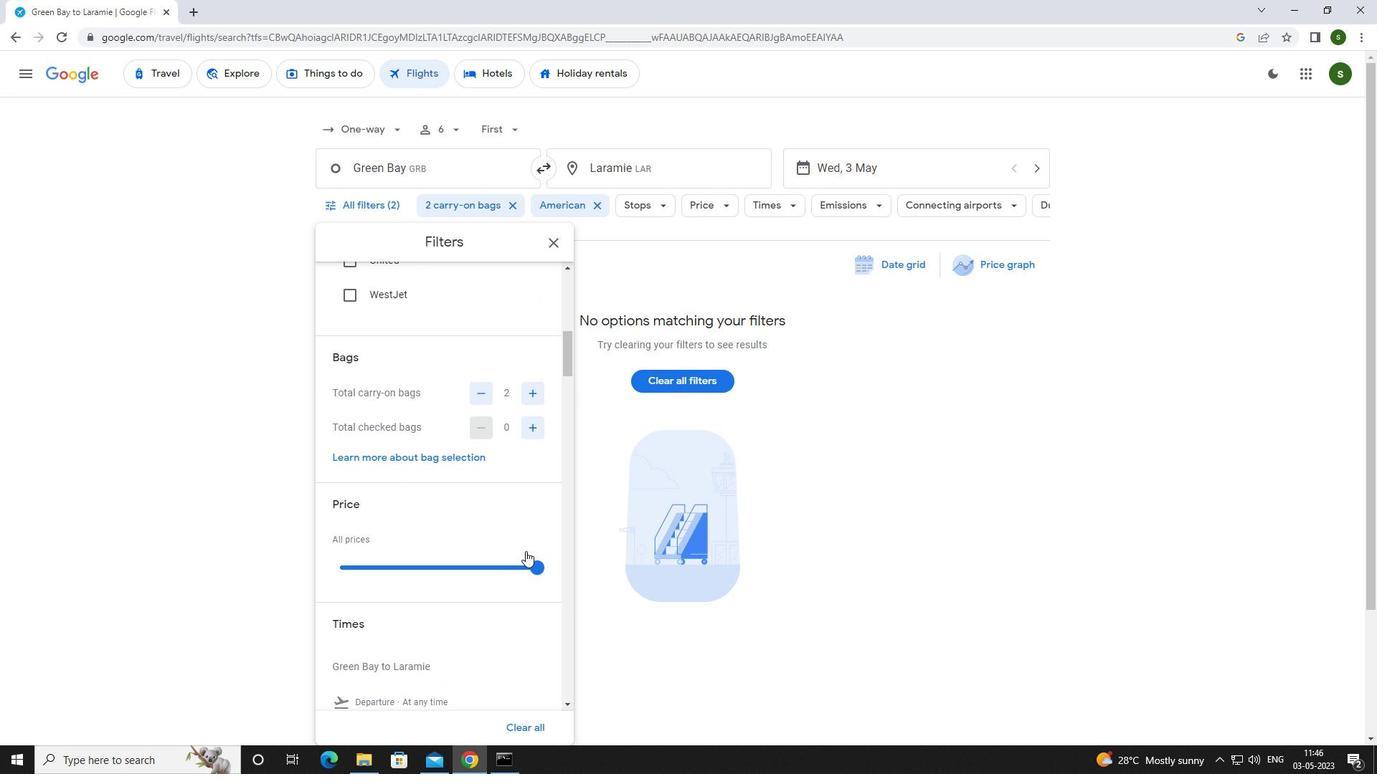 
Action: Mouse pressed left at (544, 566)
Screenshot: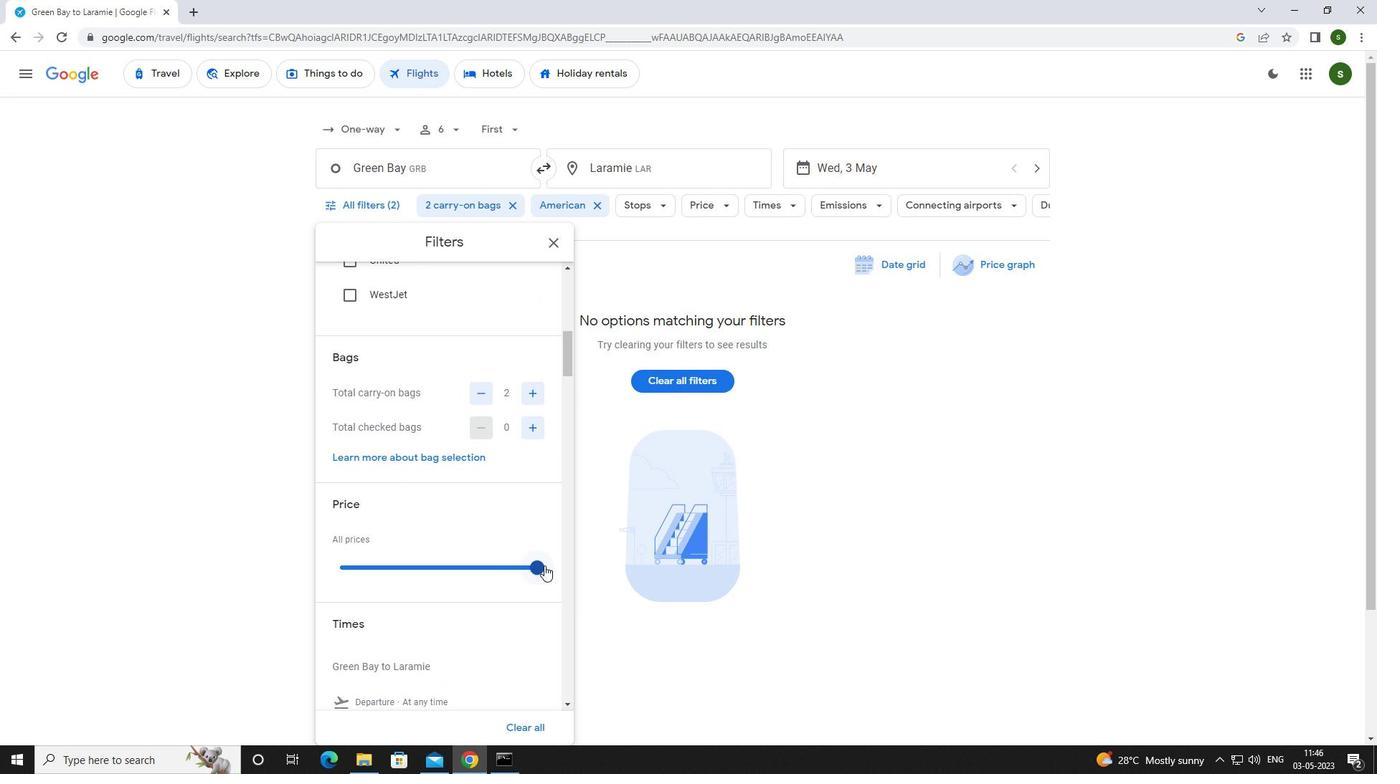 
Action: Mouse moved to (428, 540)
Screenshot: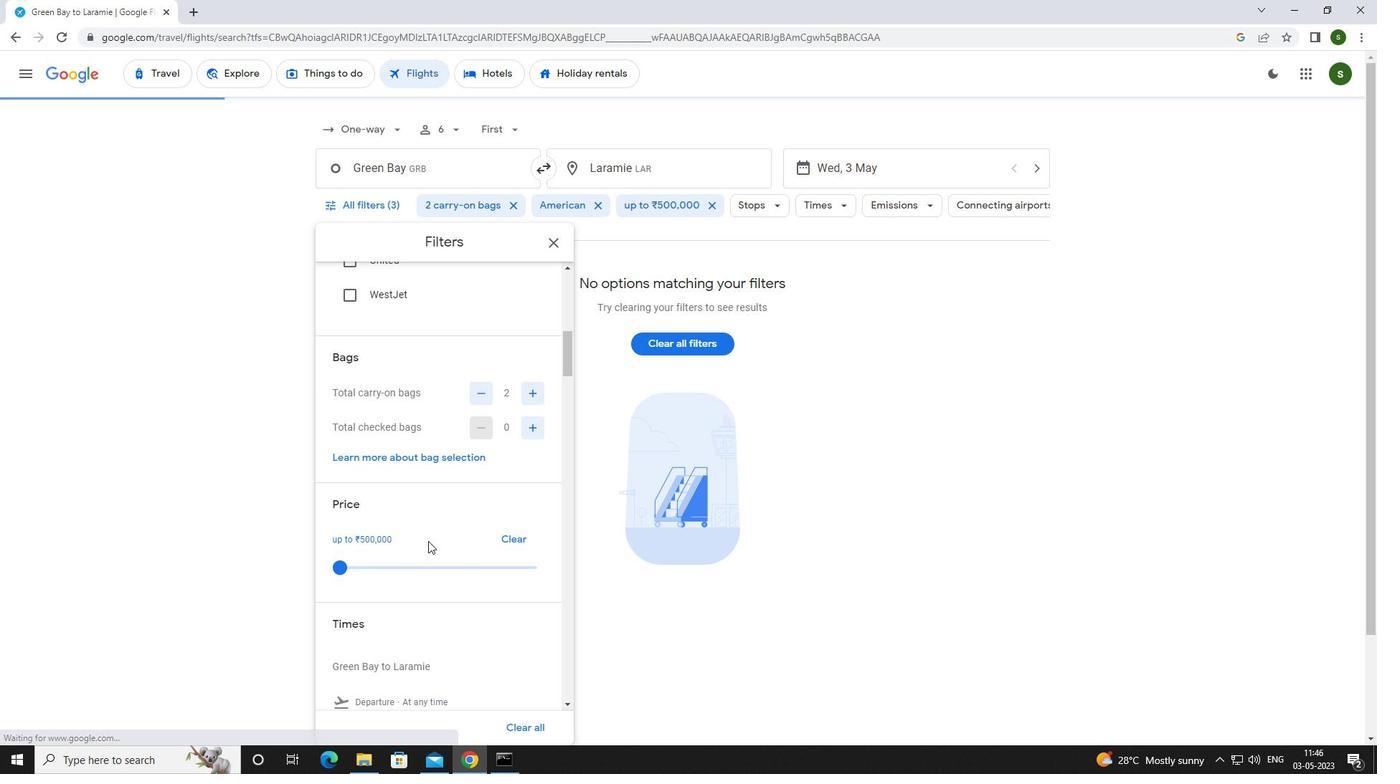
Action: Mouse scrolled (428, 539) with delta (0, 0)
Screenshot: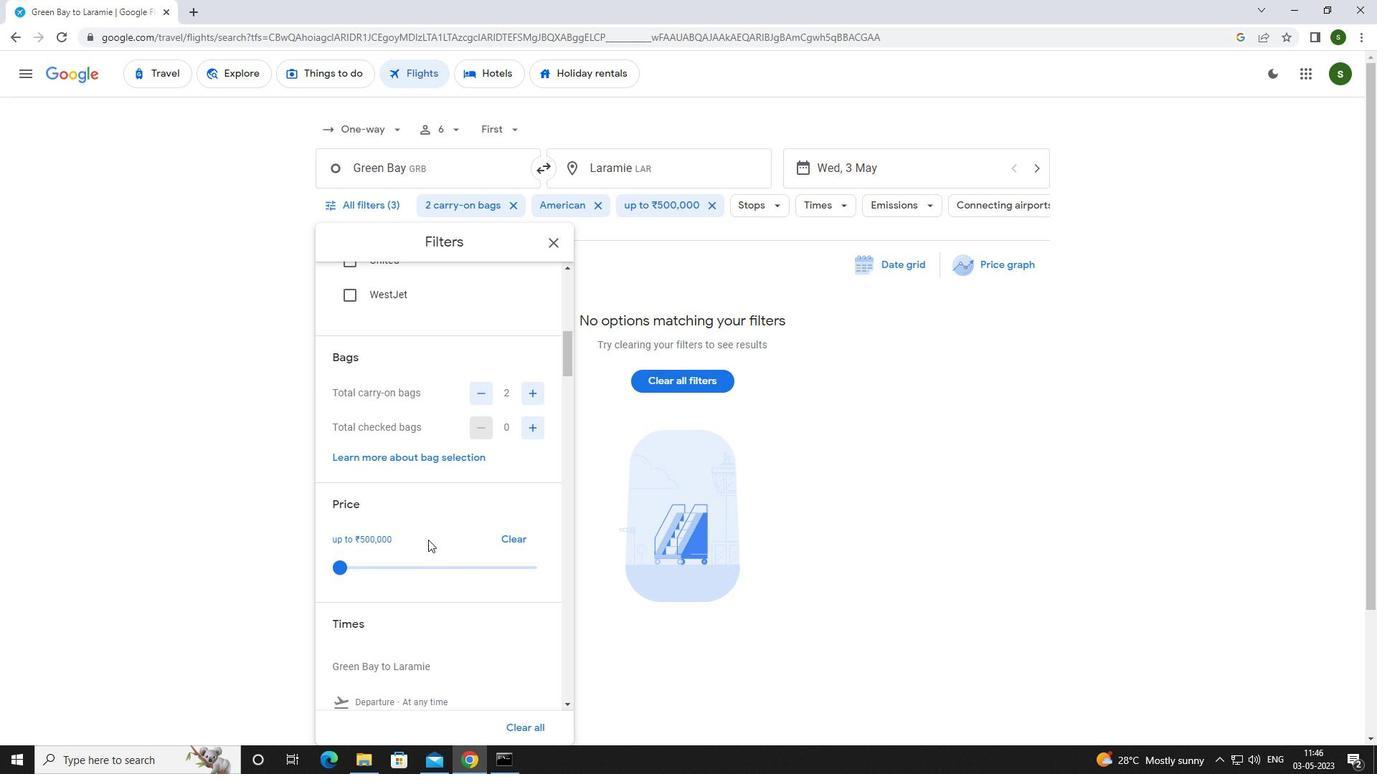 
Action: Mouse scrolled (428, 539) with delta (0, 0)
Screenshot: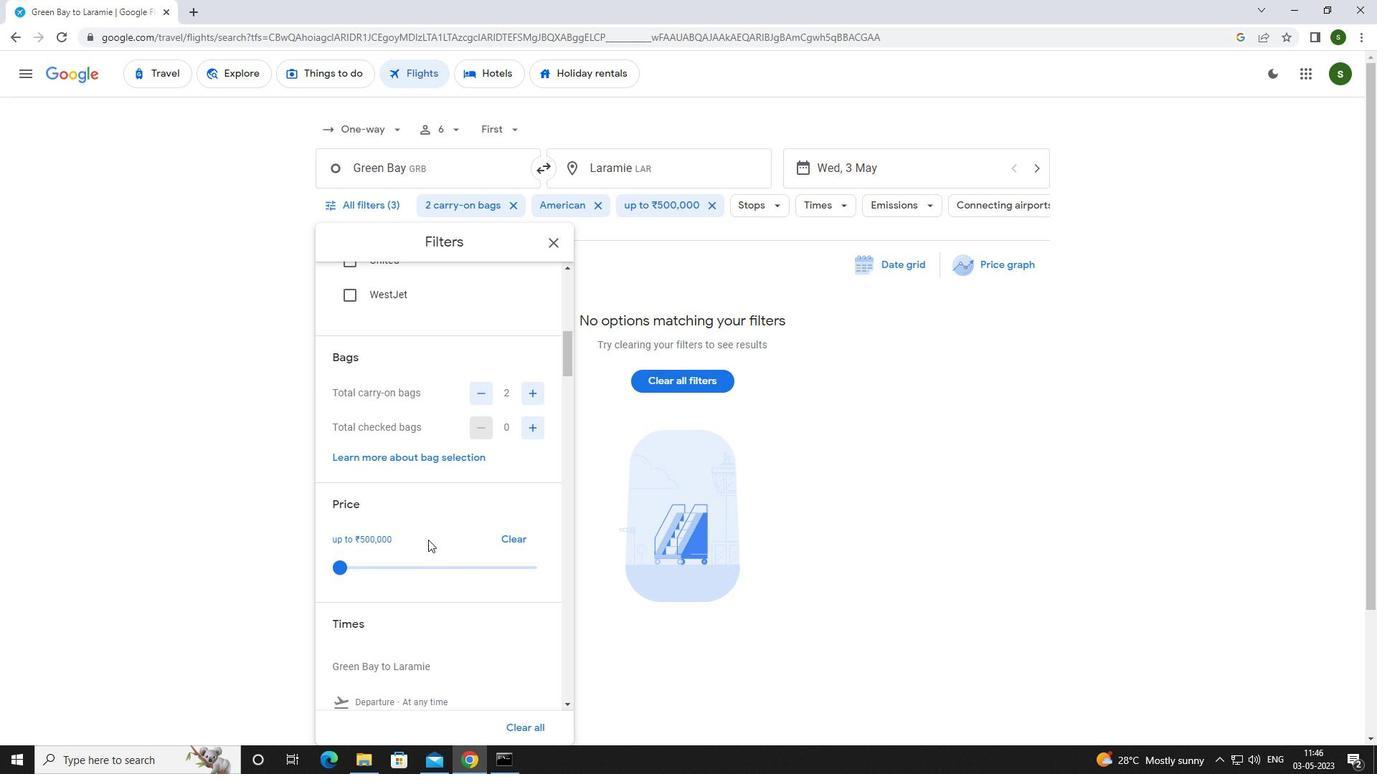 
Action: Mouse moved to (337, 588)
Screenshot: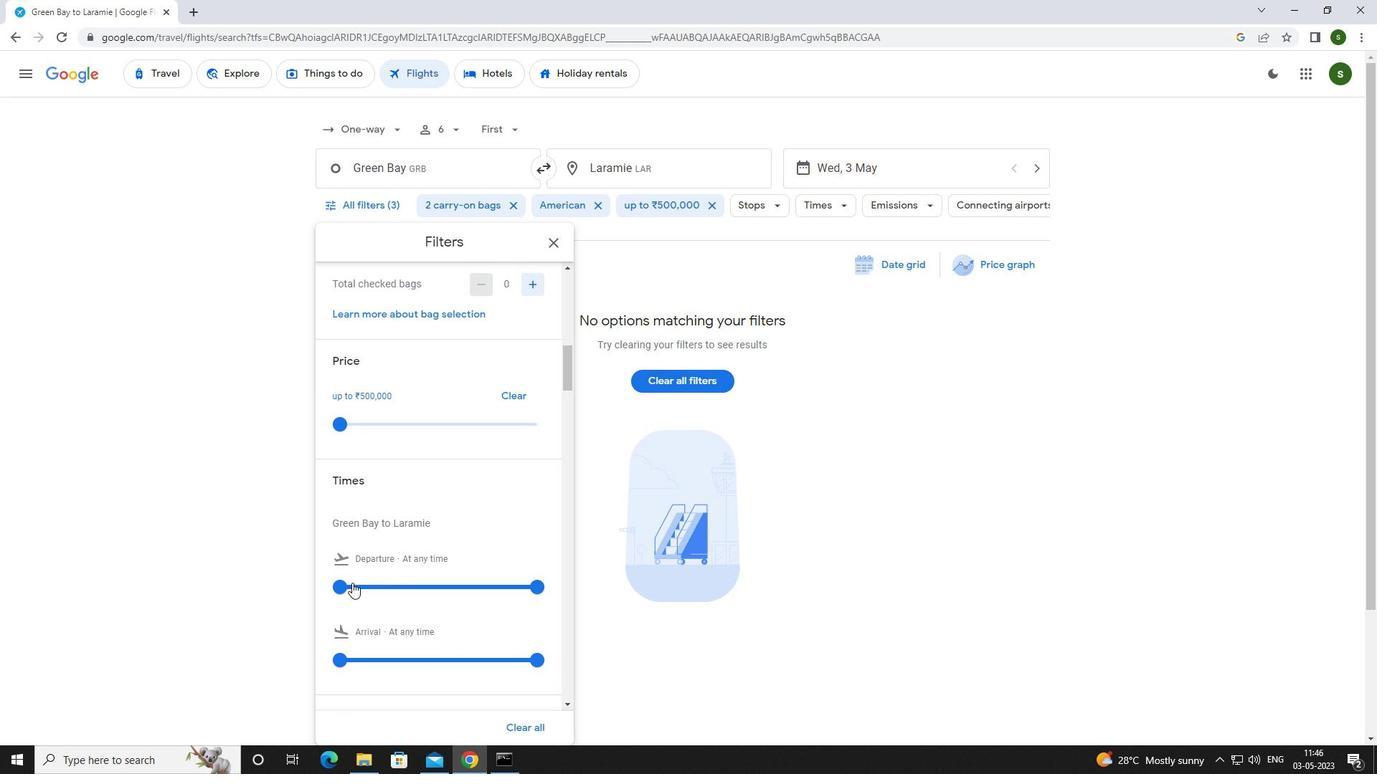 
Action: Mouse pressed left at (337, 588)
Screenshot: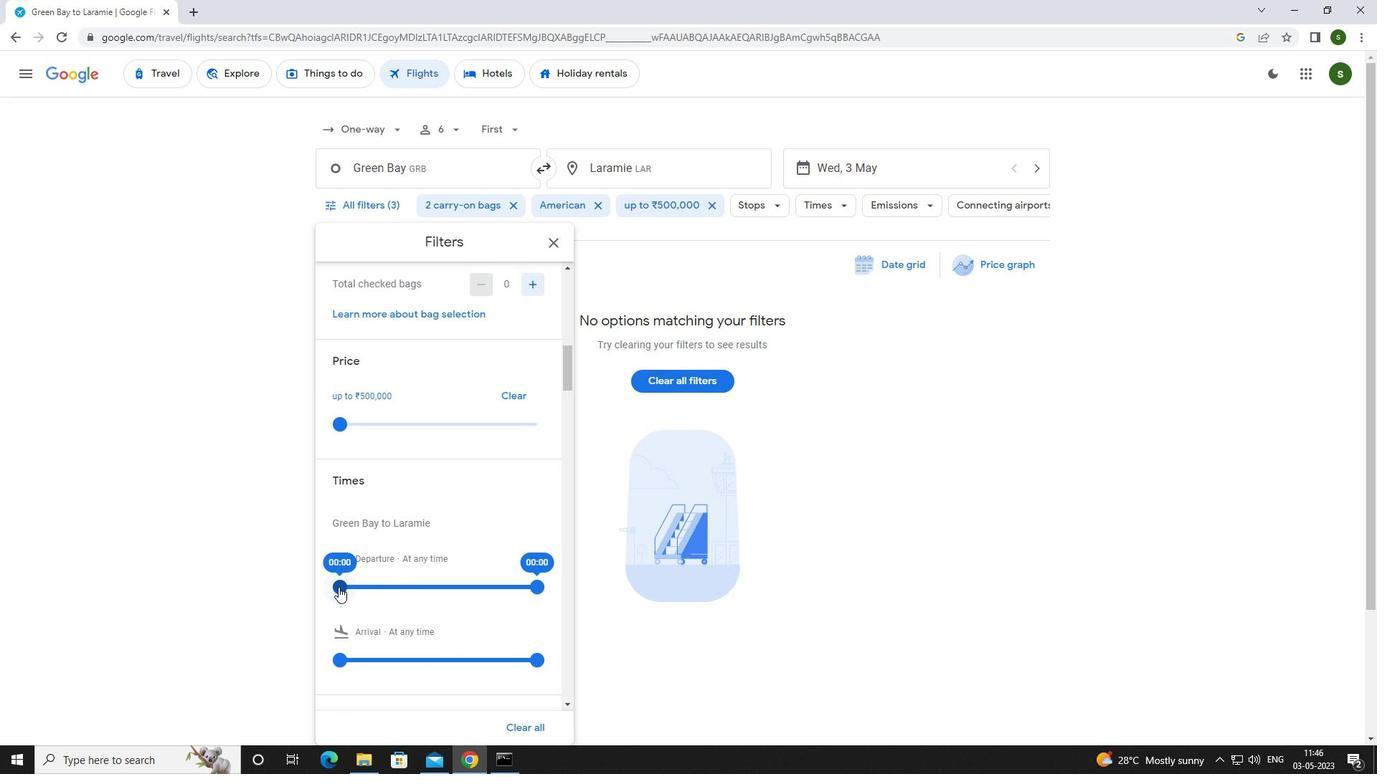 
Action: Mouse moved to (863, 477)
Screenshot: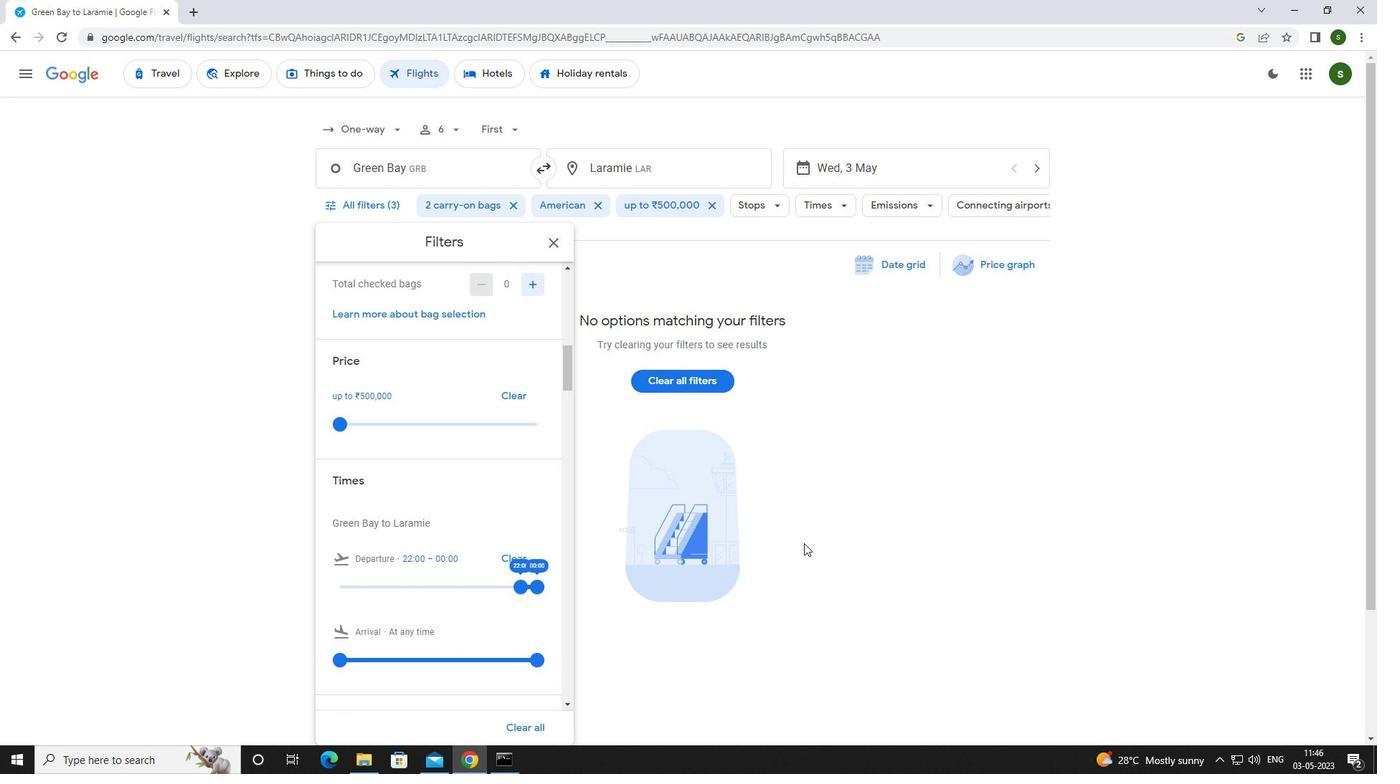 
Action: Mouse pressed left at (863, 477)
Screenshot: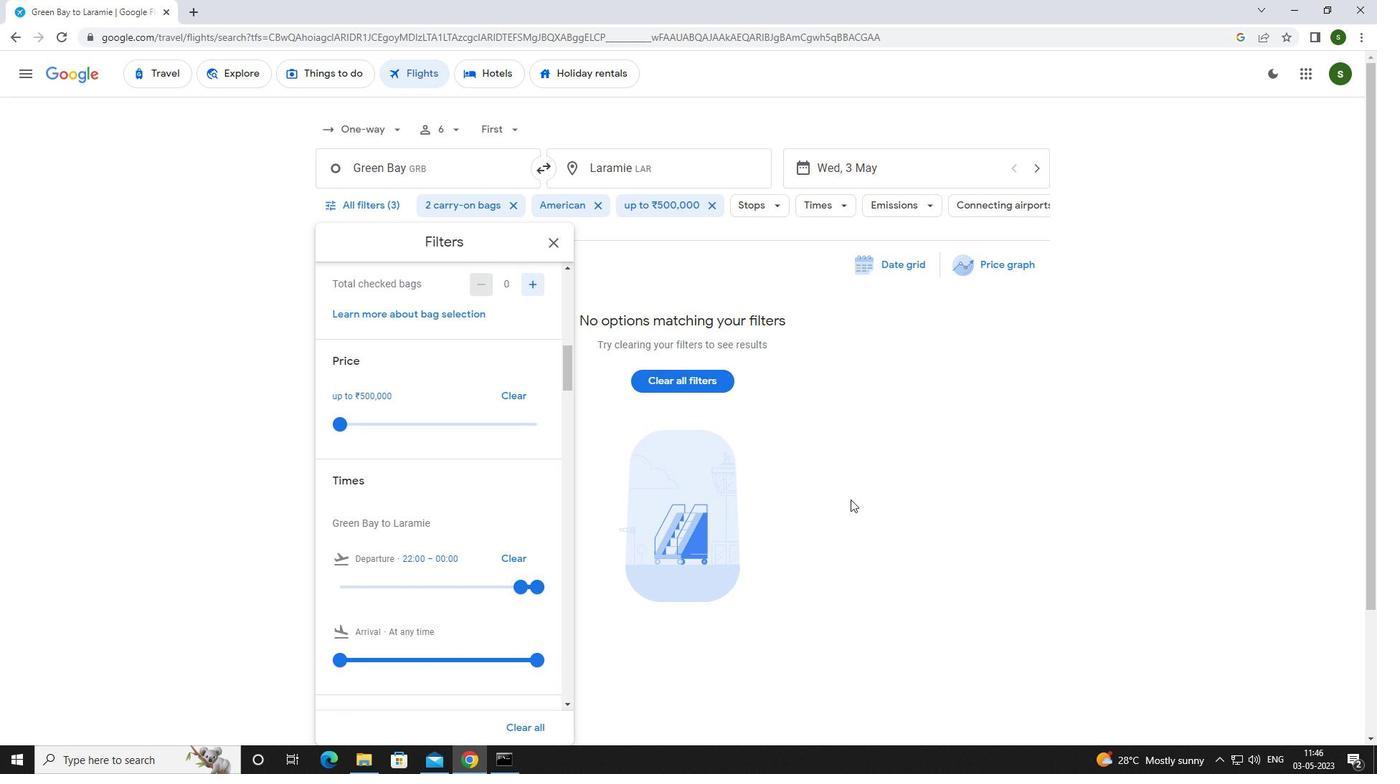 
